 Task: Find connections with filter location Dharmsāla with filter topic #linkedinlearningwith filter profile language English with filter current company Akamai Technologies with filter school Raghu Engineering College with filter industry Metalworking Machinery Manufacturing with filter service category Grant Writing with filter keywords title Financial Analyst
Action: Mouse moved to (617, 86)
Screenshot: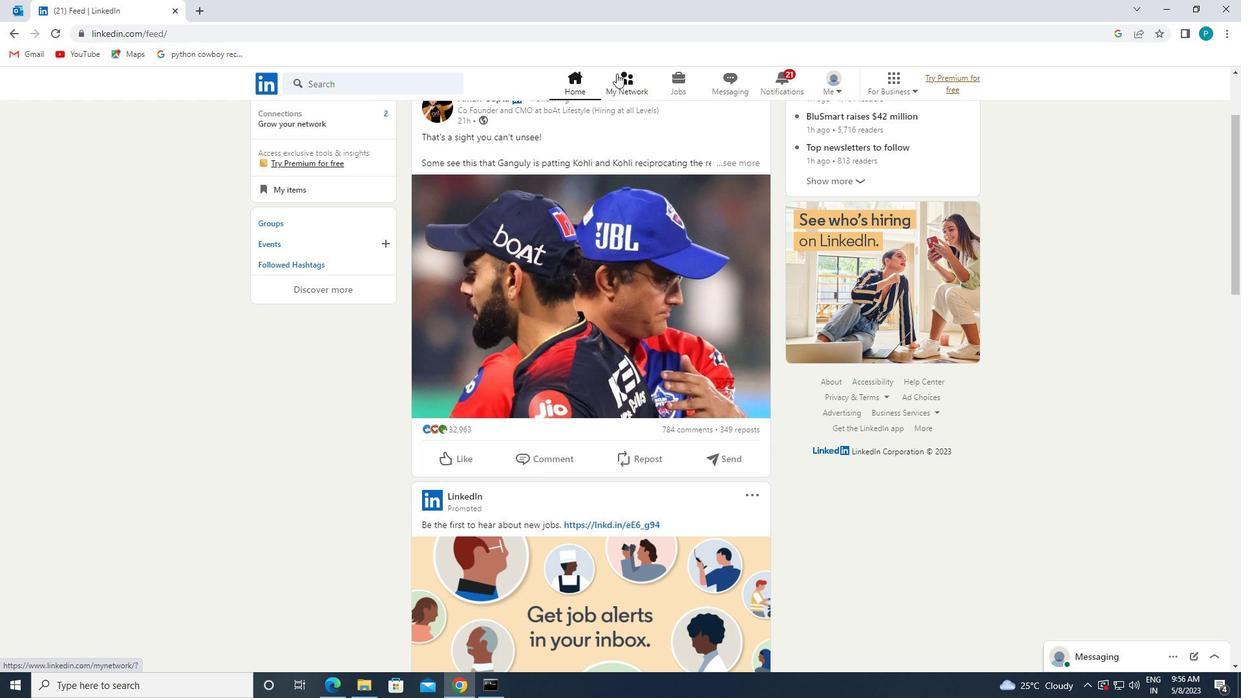 
Action: Mouse pressed left at (617, 86)
Screenshot: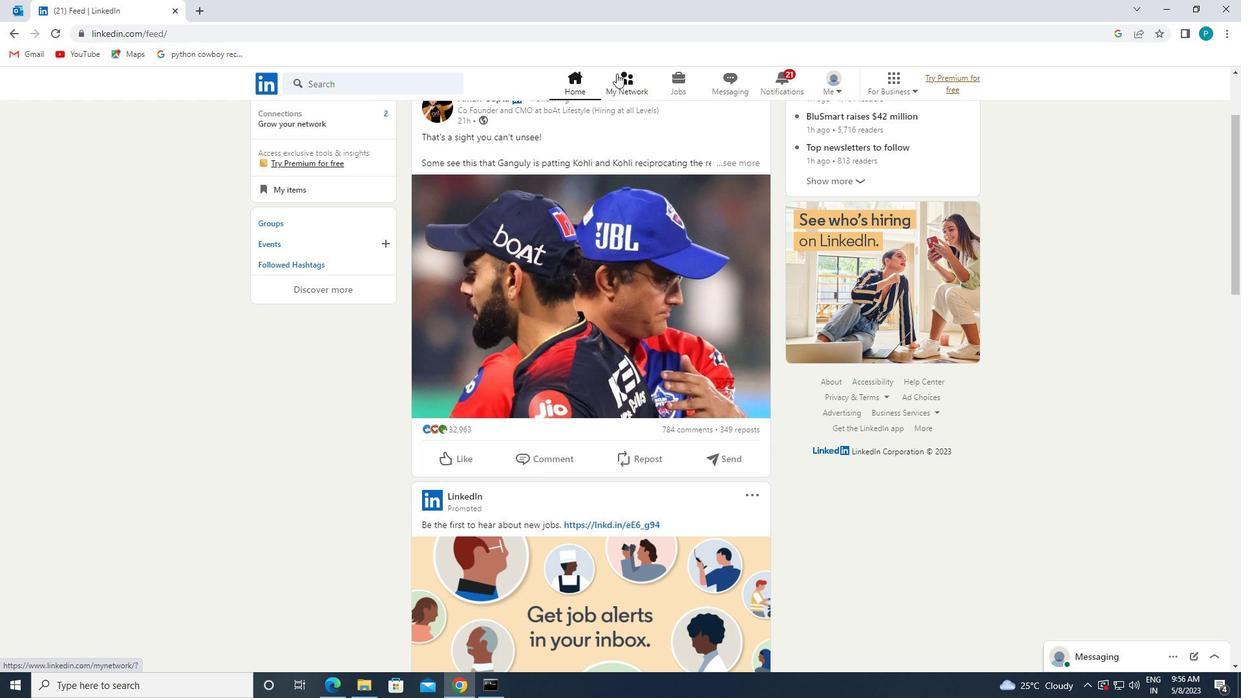 
Action: Mouse moved to (414, 155)
Screenshot: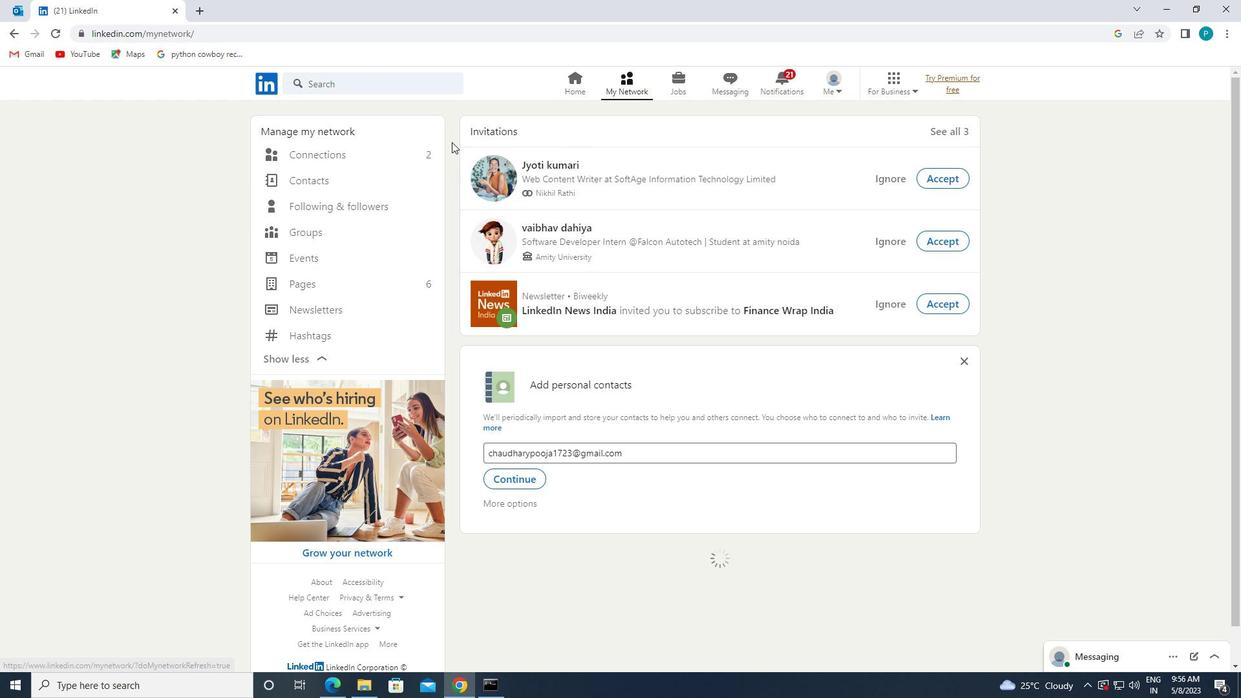 
Action: Mouse pressed left at (414, 155)
Screenshot: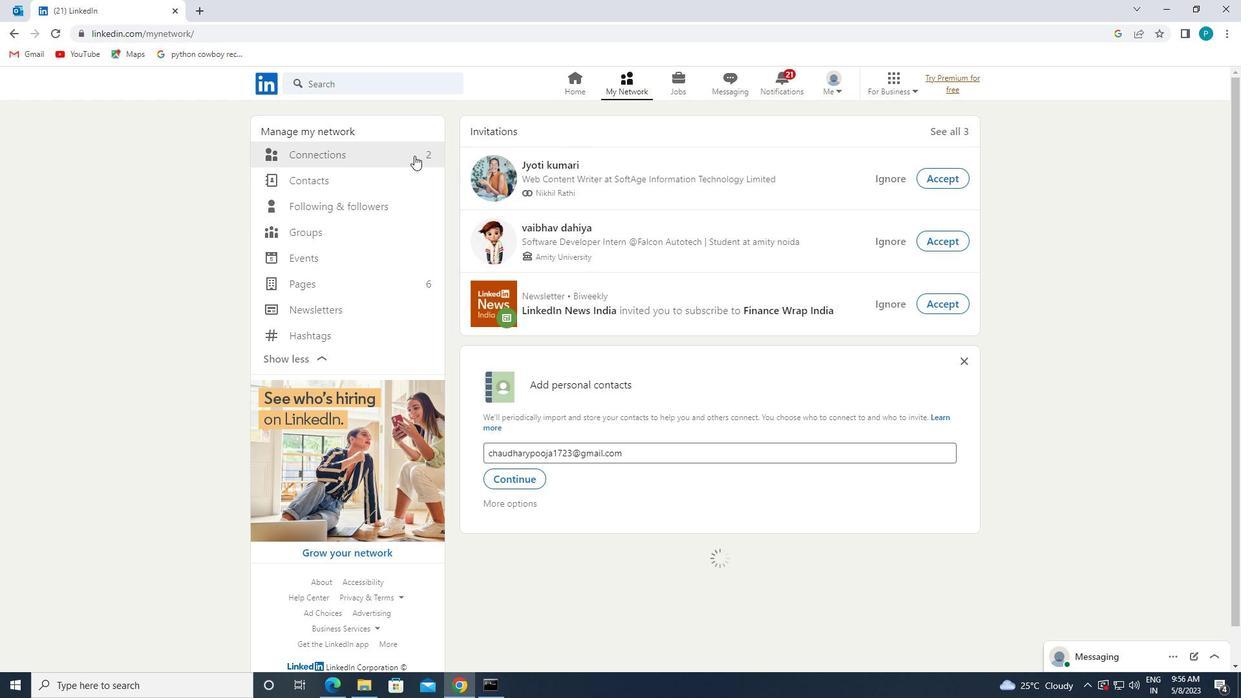 
Action: Mouse moved to (728, 158)
Screenshot: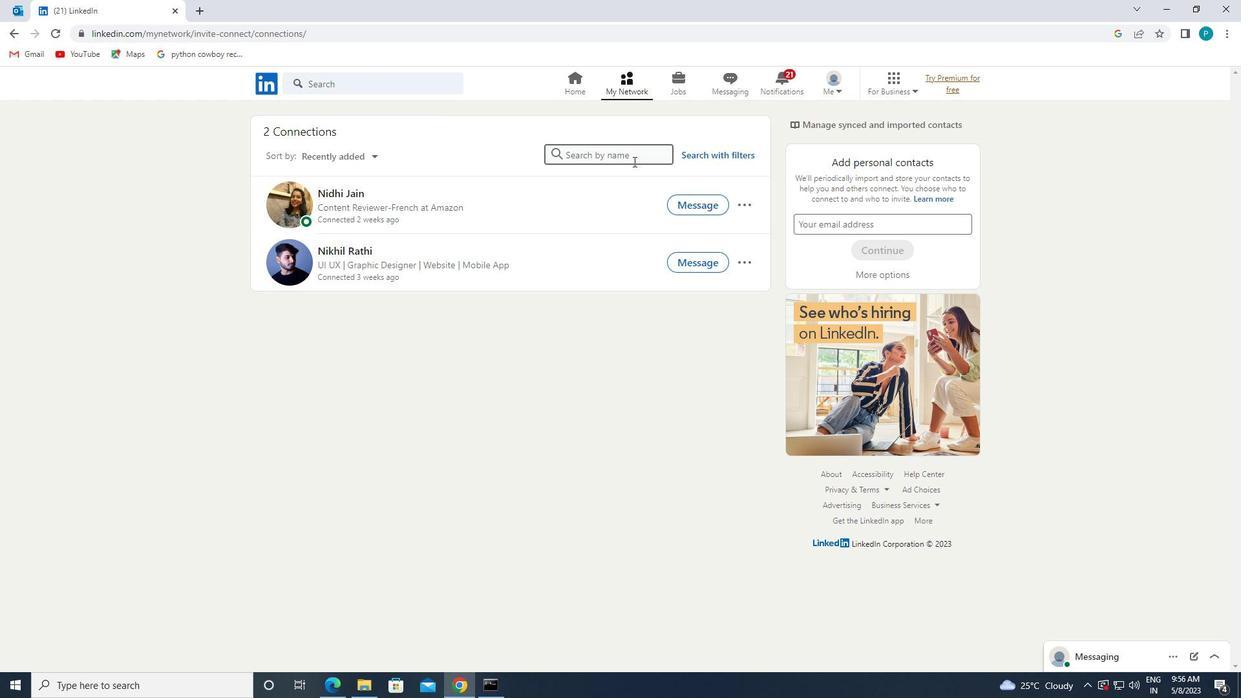 
Action: Mouse pressed left at (728, 158)
Screenshot: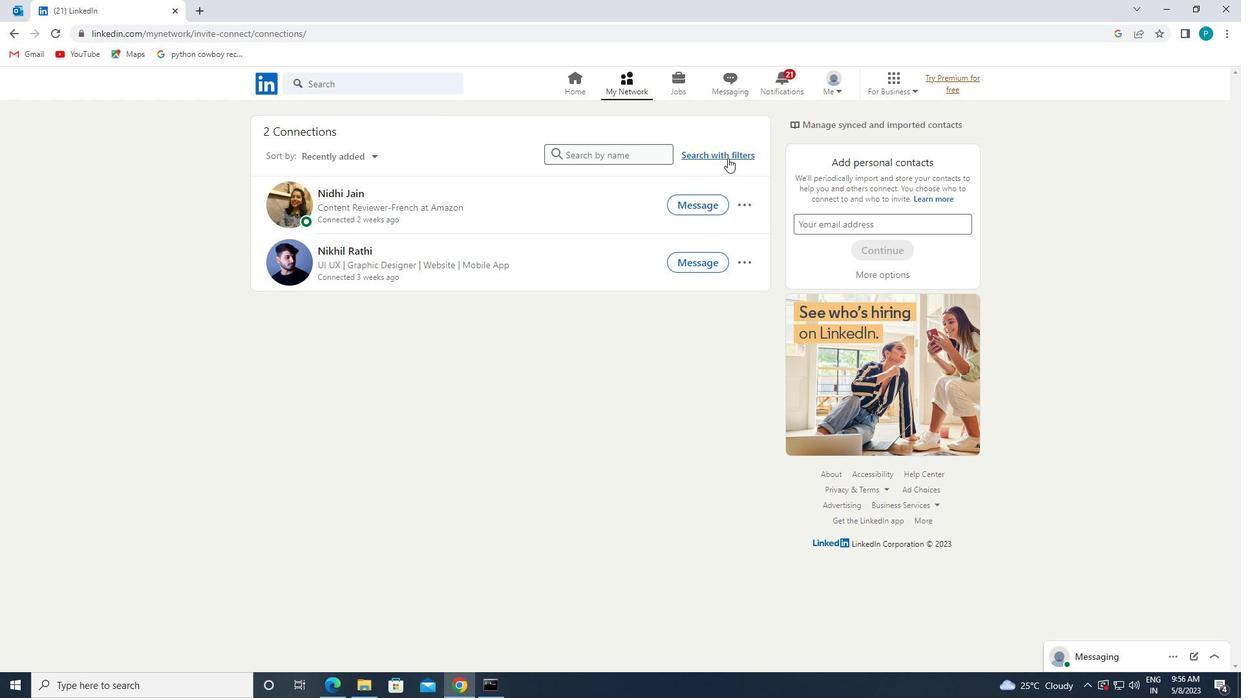 
Action: Mouse moved to (667, 126)
Screenshot: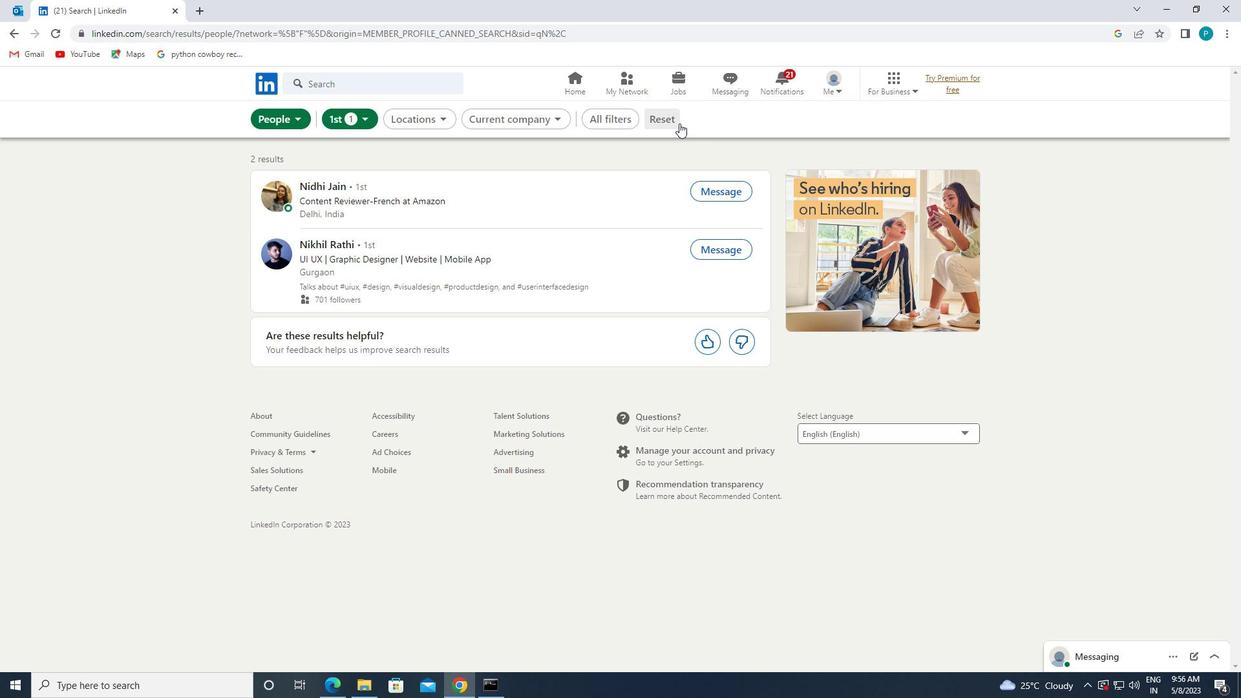 
Action: Mouse pressed left at (667, 126)
Screenshot: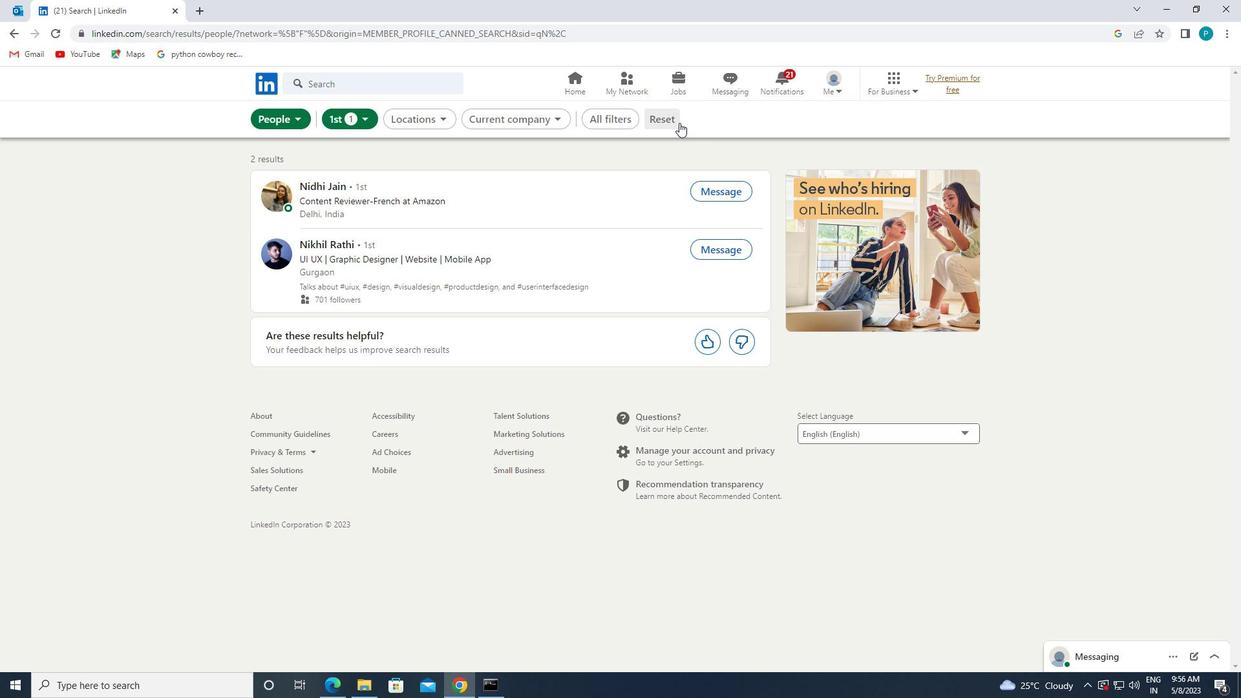 
Action: Mouse moved to (653, 123)
Screenshot: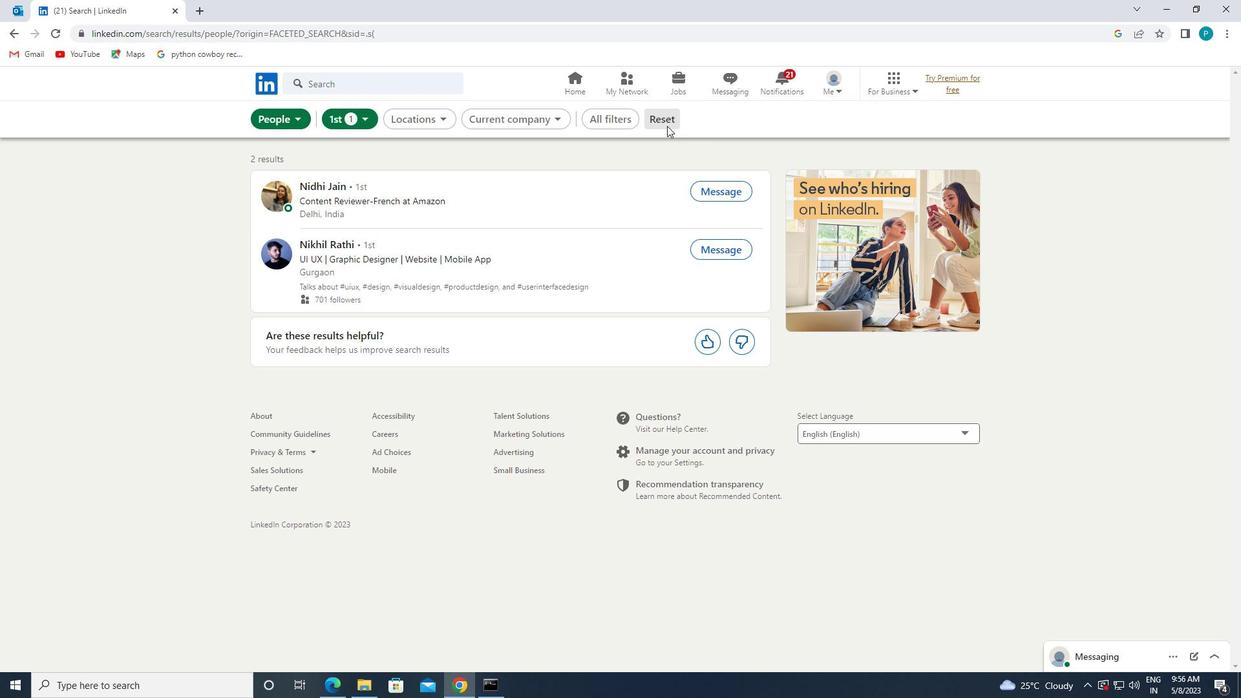 
Action: Mouse pressed left at (653, 123)
Screenshot: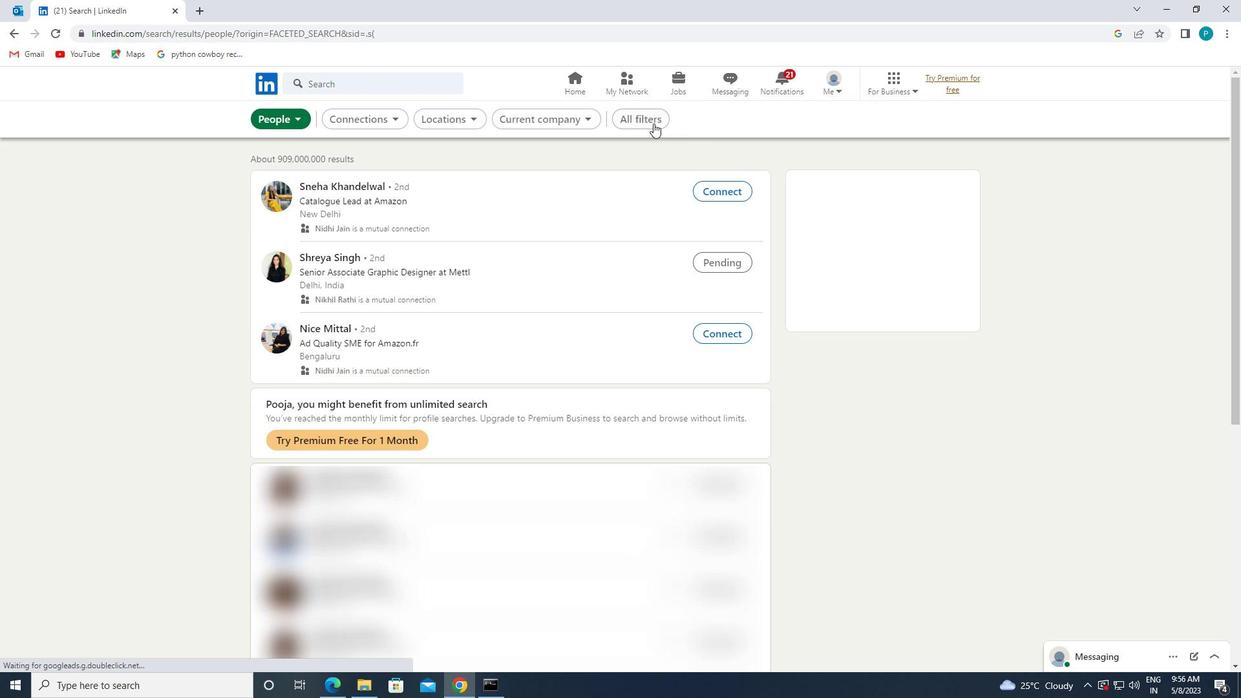 
Action: Mouse moved to (1038, 300)
Screenshot: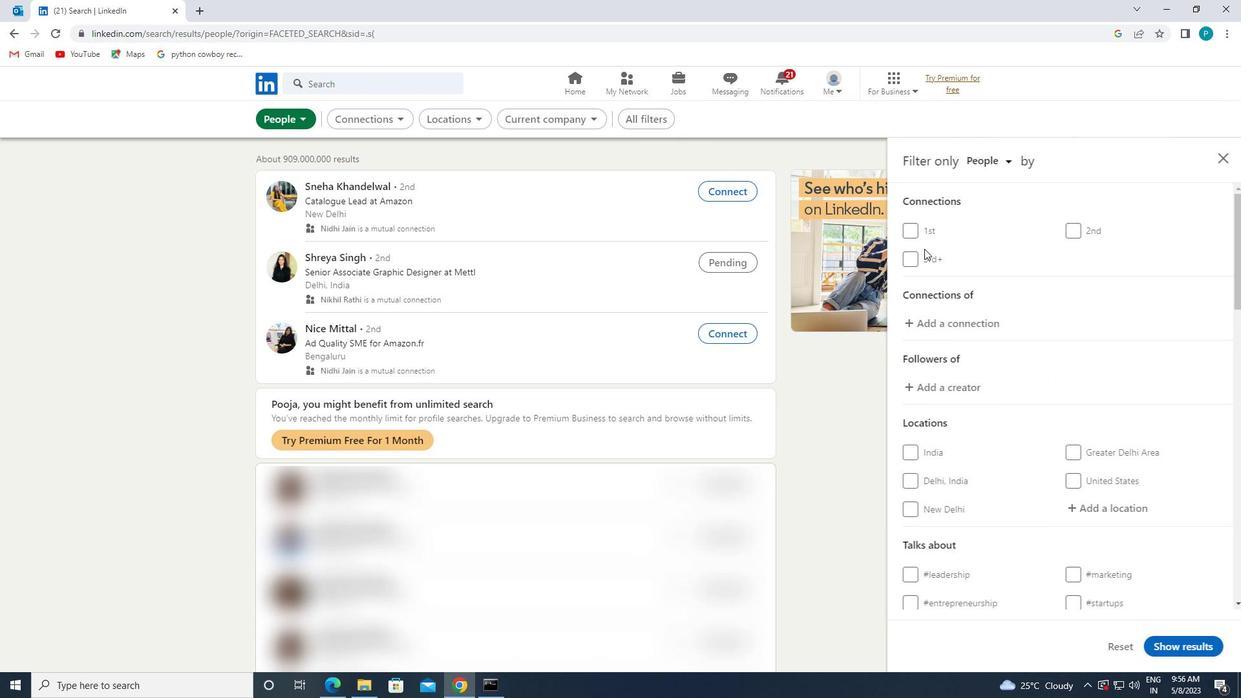 
Action: Mouse scrolled (1038, 299) with delta (0, 0)
Screenshot: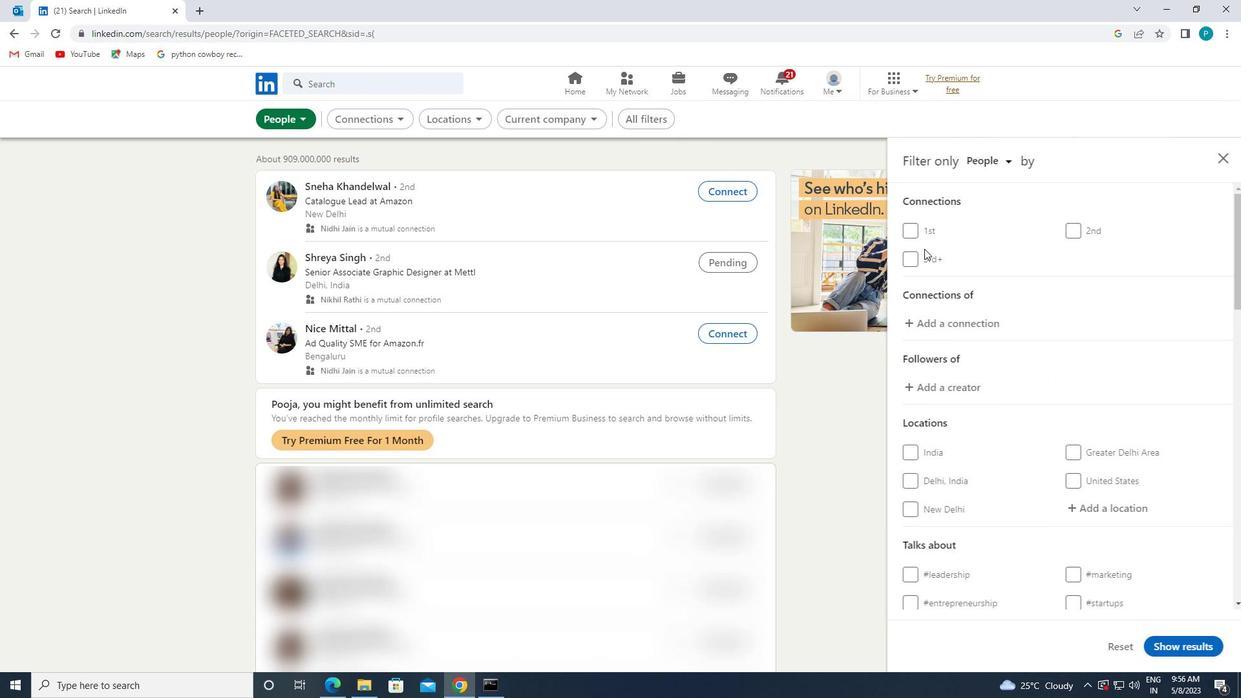 
Action: Mouse moved to (1038, 300)
Screenshot: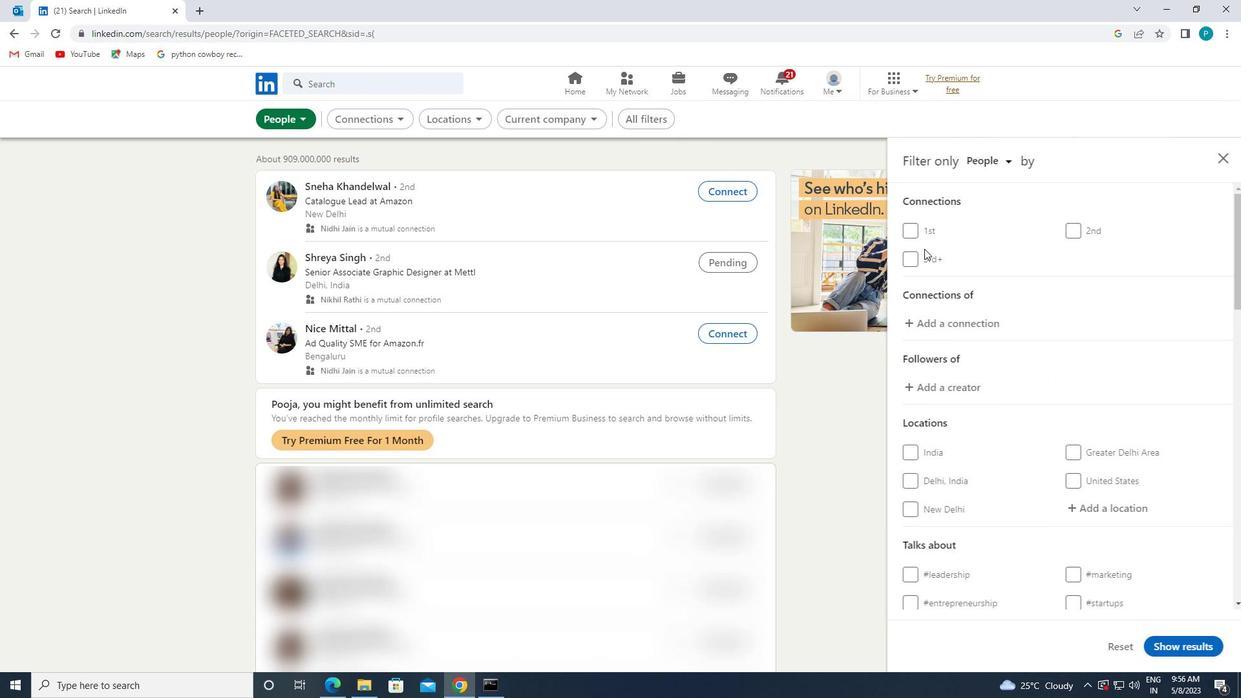 
Action: Mouse scrolled (1038, 299) with delta (0, 0)
Screenshot: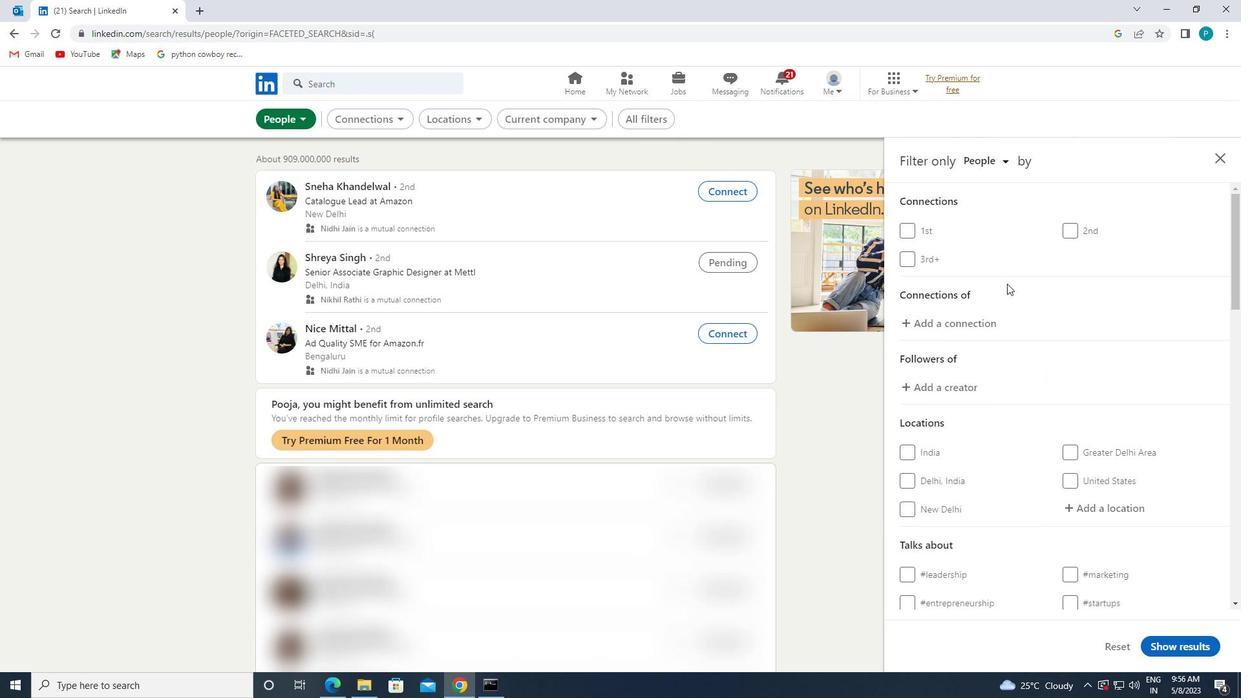 
Action: Mouse moved to (1108, 368)
Screenshot: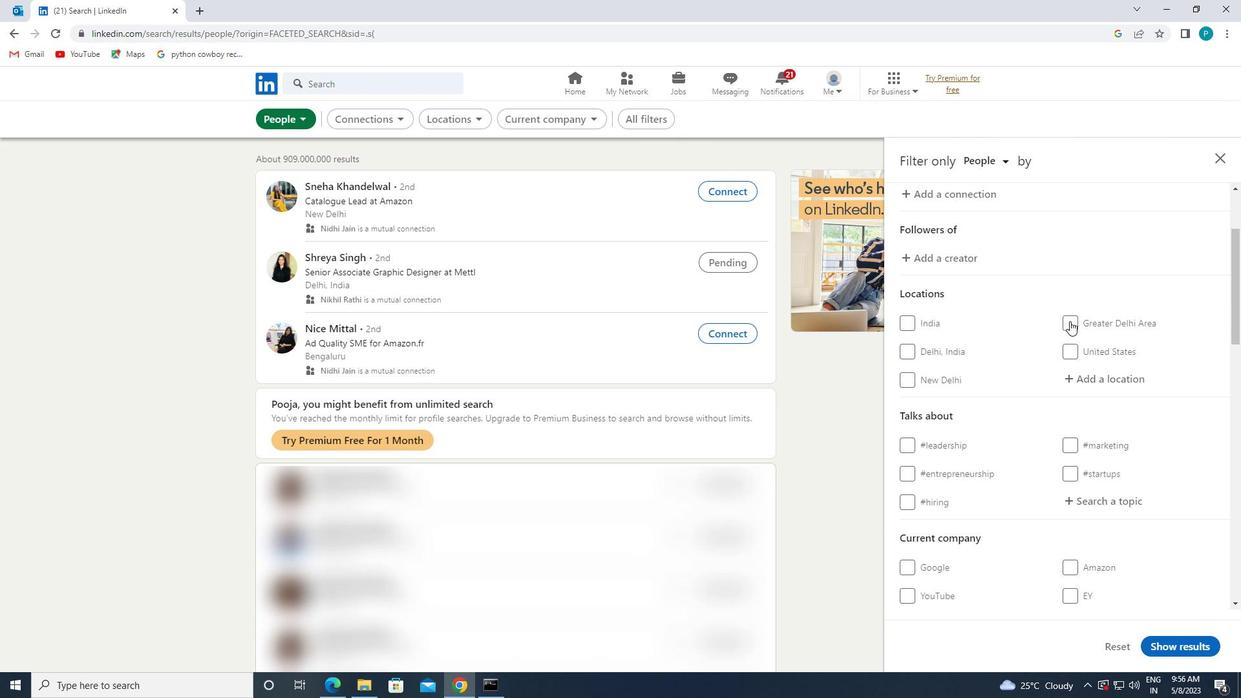 
Action: Mouse pressed left at (1108, 368)
Screenshot: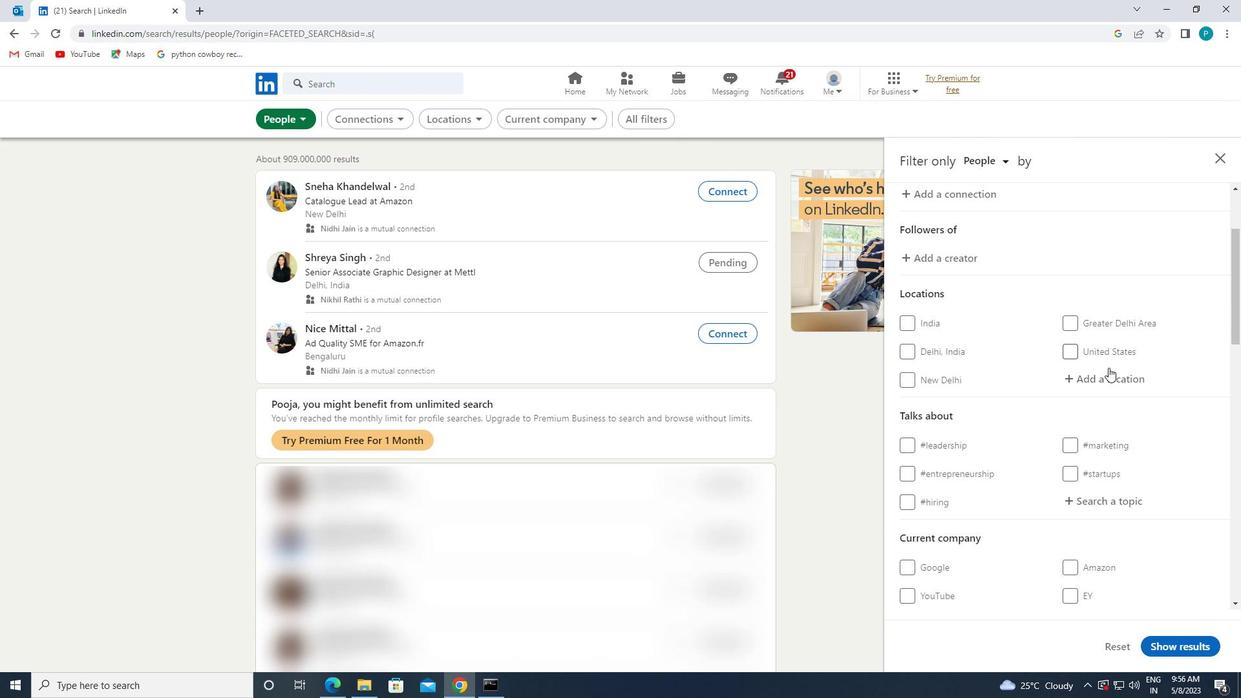 
Action: Key pressed <Key.caps_lock>d<Key.caps_lock>harmsala
Screenshot: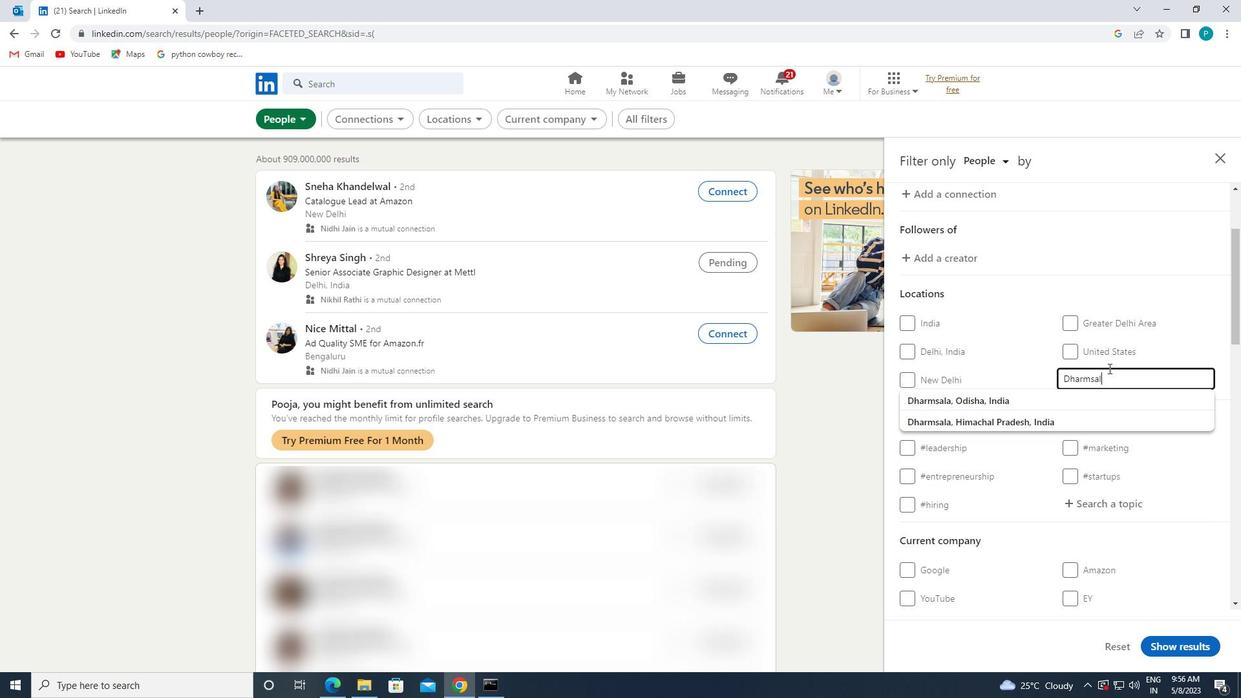 
Action: Mouse moved to (1069, 393)
Screenshot: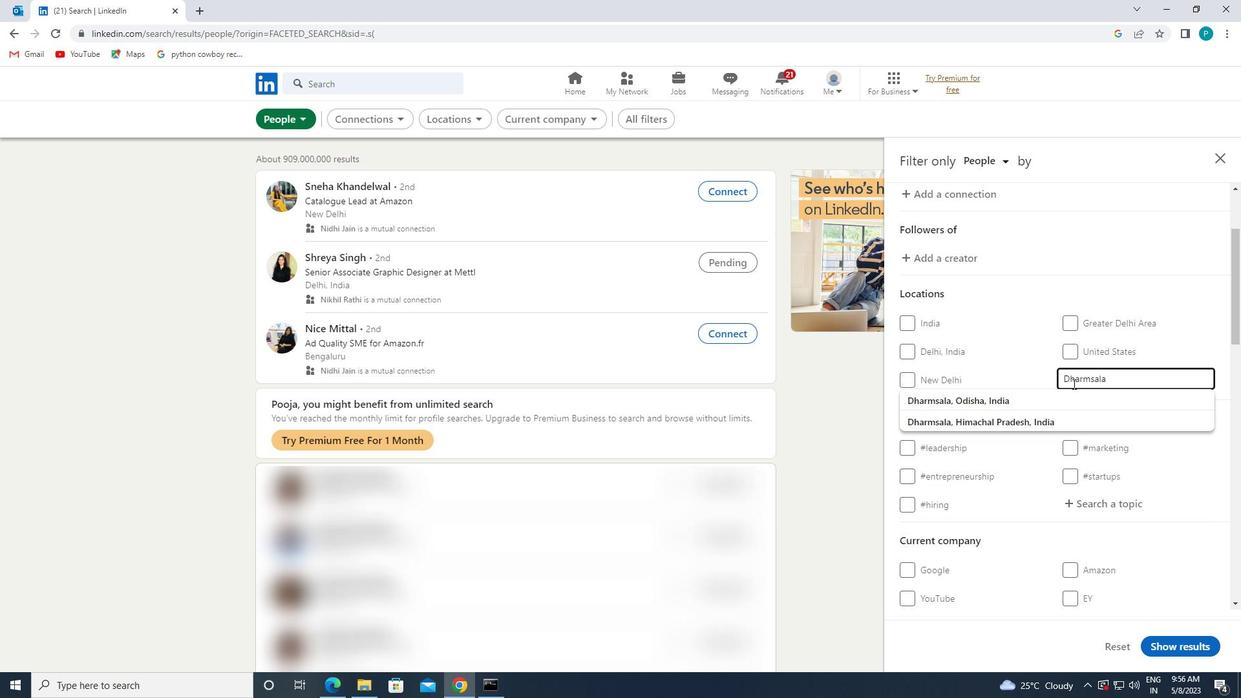 
Action: Mouse pressed left at (1069, 393)
Screenshot: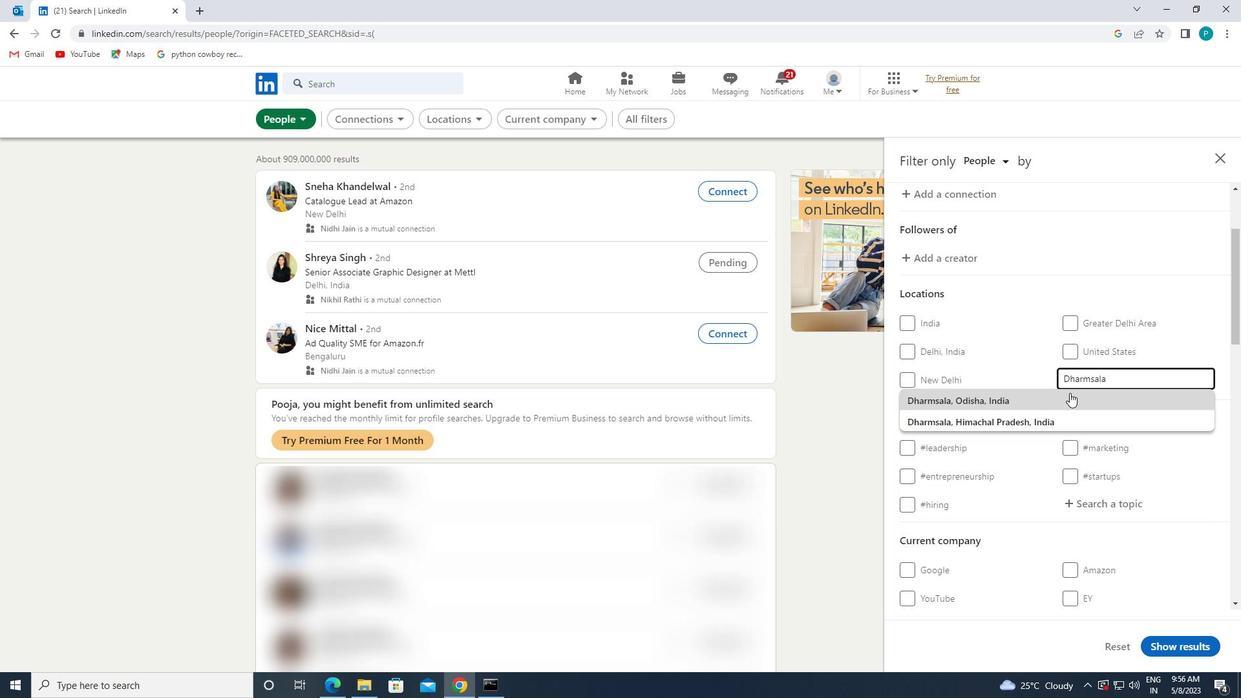 
Action: Mouse moved to (1102, 408)
Screenshot: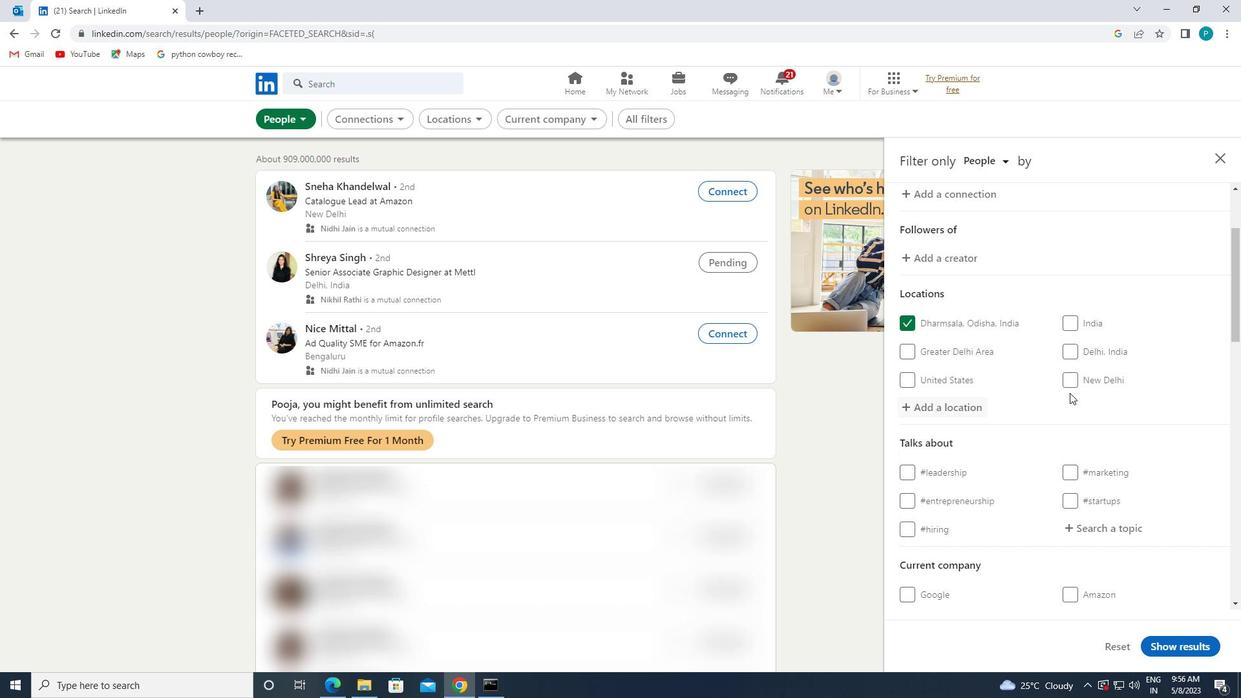 
Action: Mouse scrolled (1102, 407) with delta (0, 0)
Screenshot: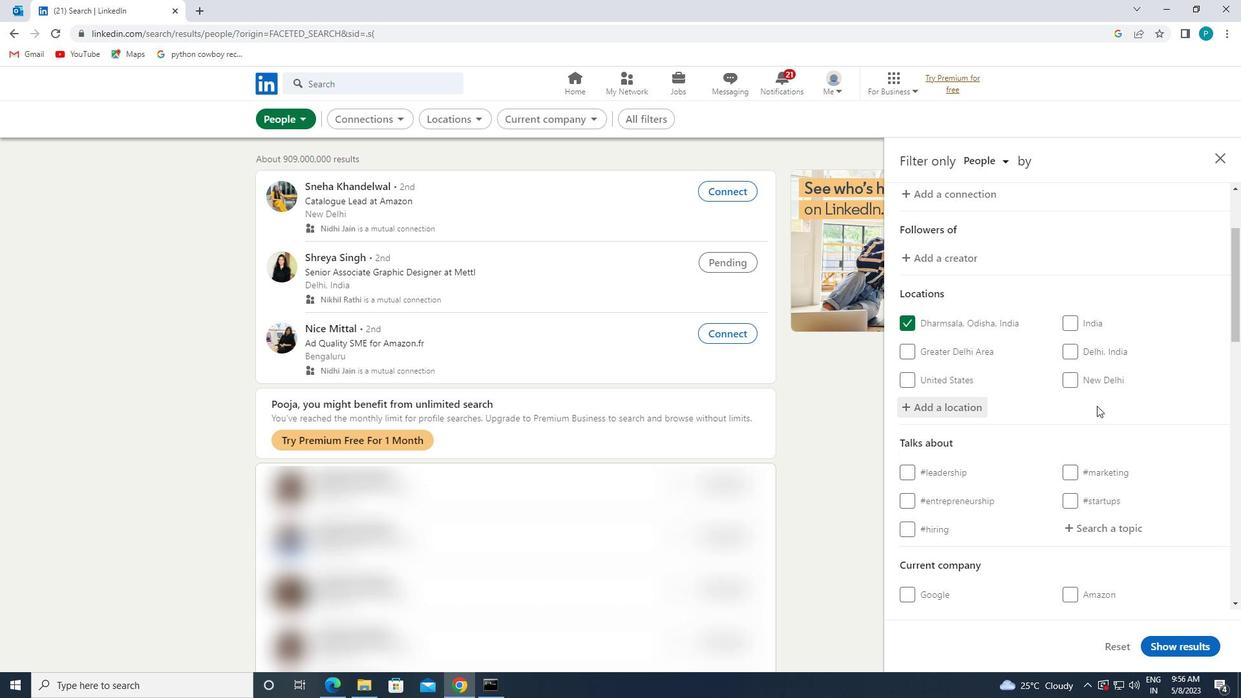 
Action: Mouse scrolled (1102, 407) with delta (0, 0)
Screenshot: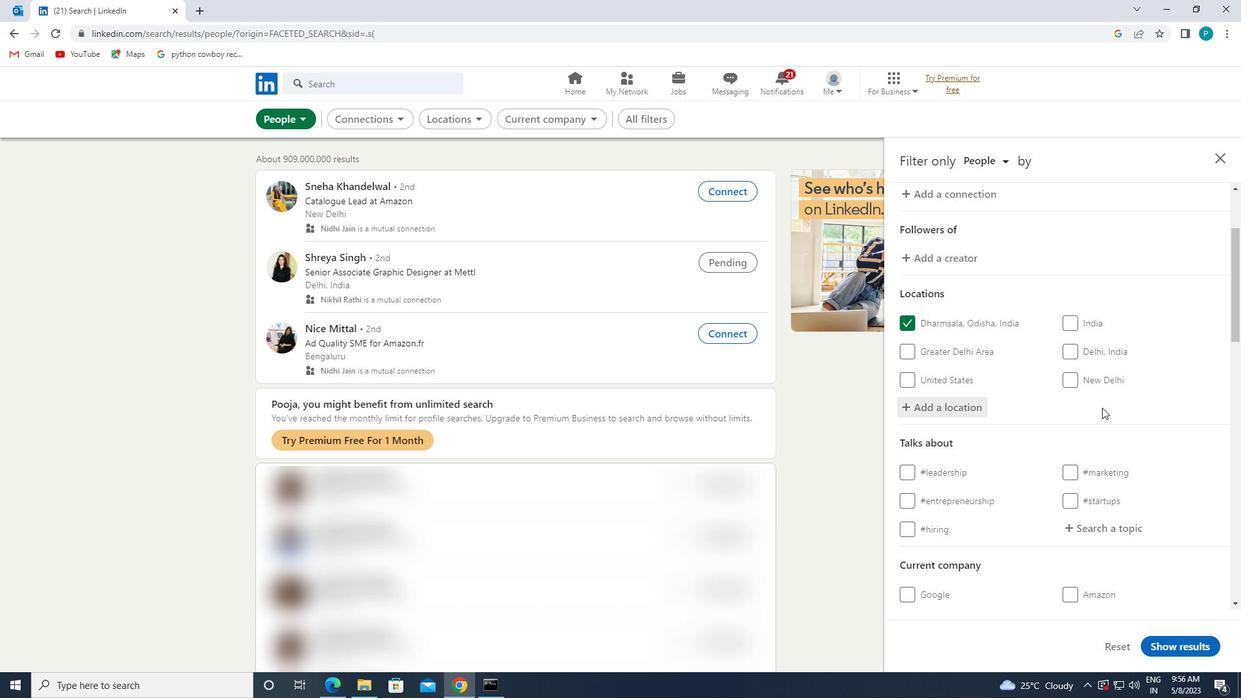
Action: Mouse pressed left at (1102, 408)
Screenshot: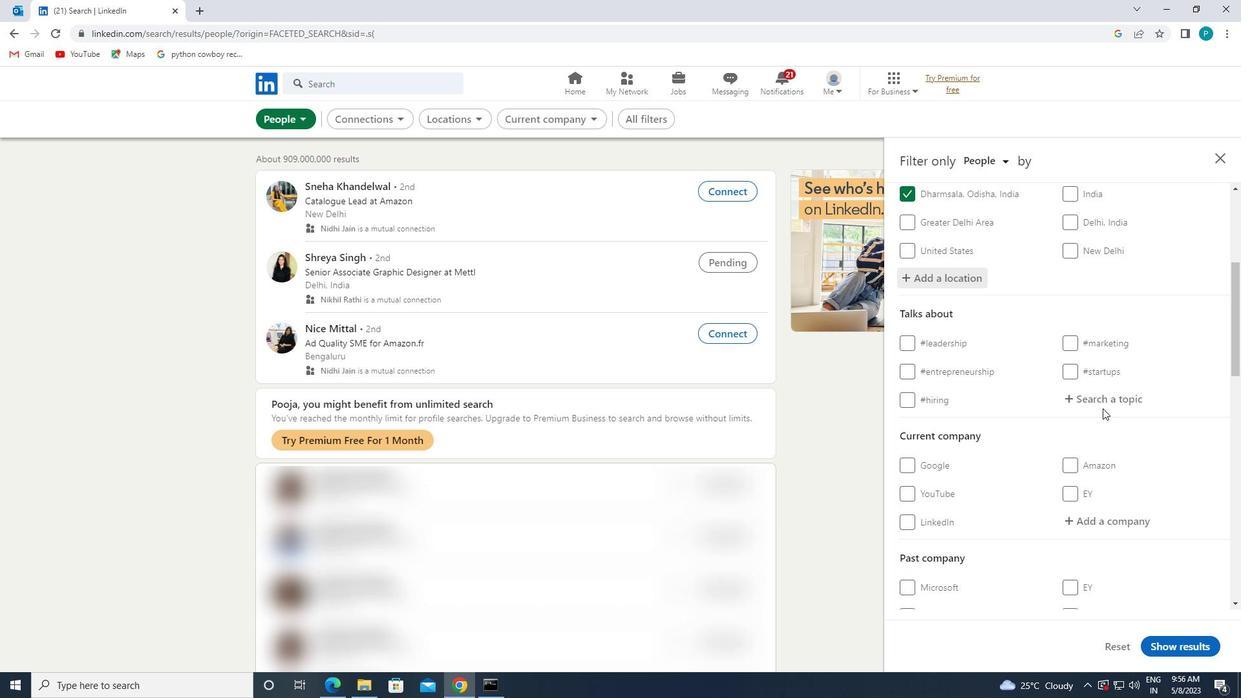 
Action: Mouse moved to (1102, 408)
Screenshot: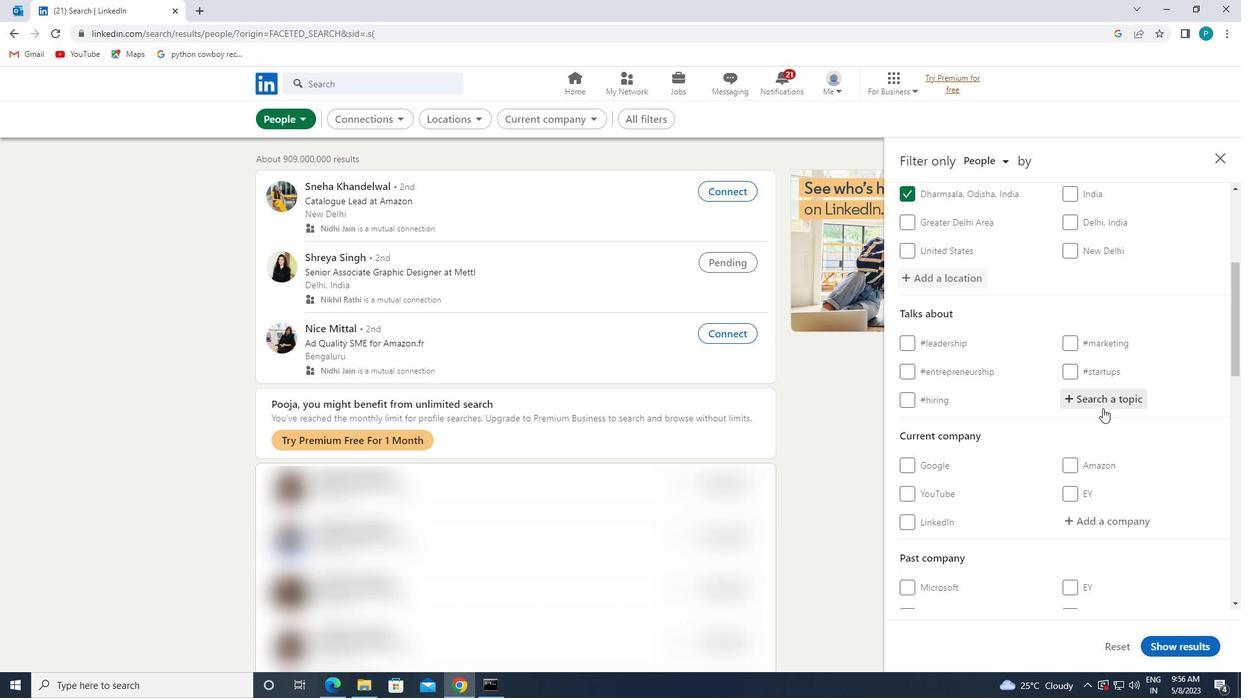 
Action: Key pressed <Key.shift>#LINKEDINLEARNING
Screenshot: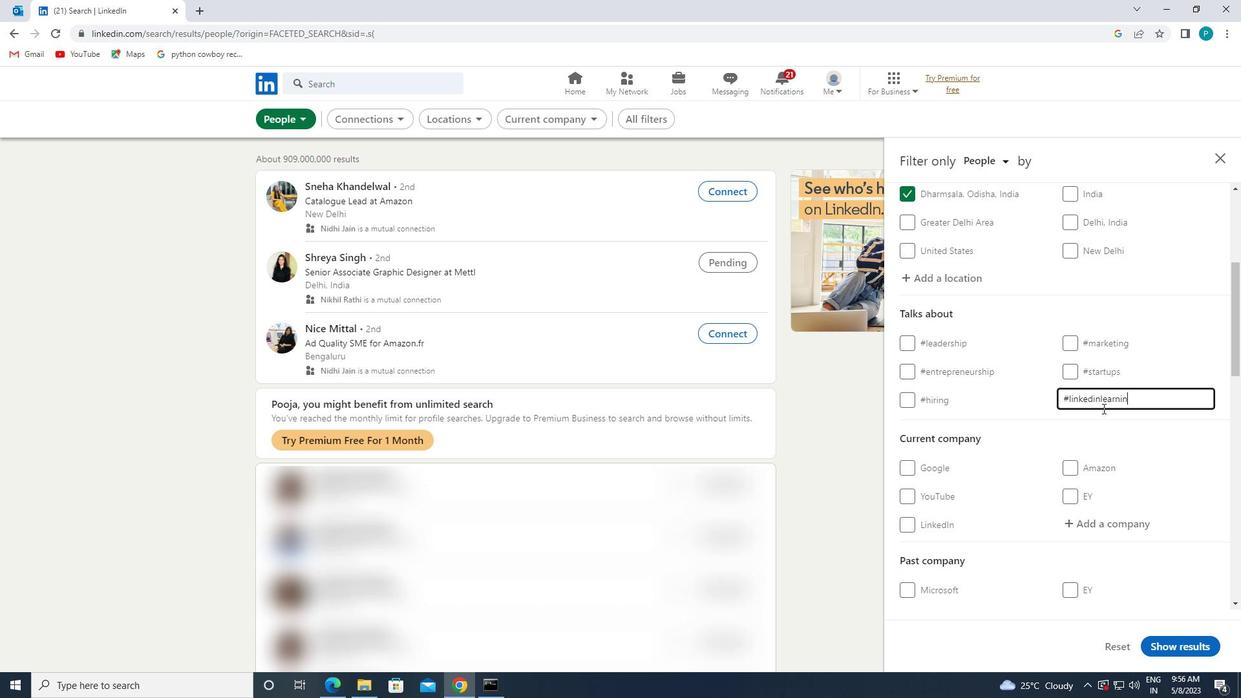 
Action: Mouse moved to (985, 425)
Screenshot: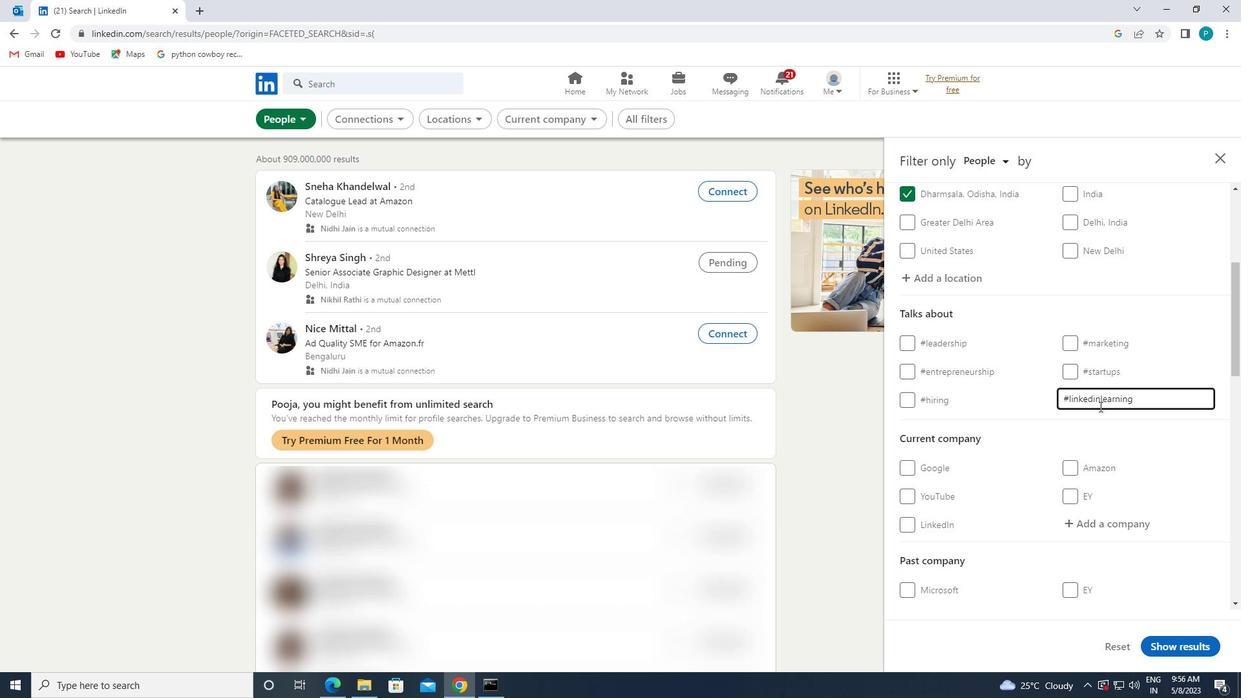 
Action: Mouse scrolled (985, 425) with delta (0, 0)
Screenshot: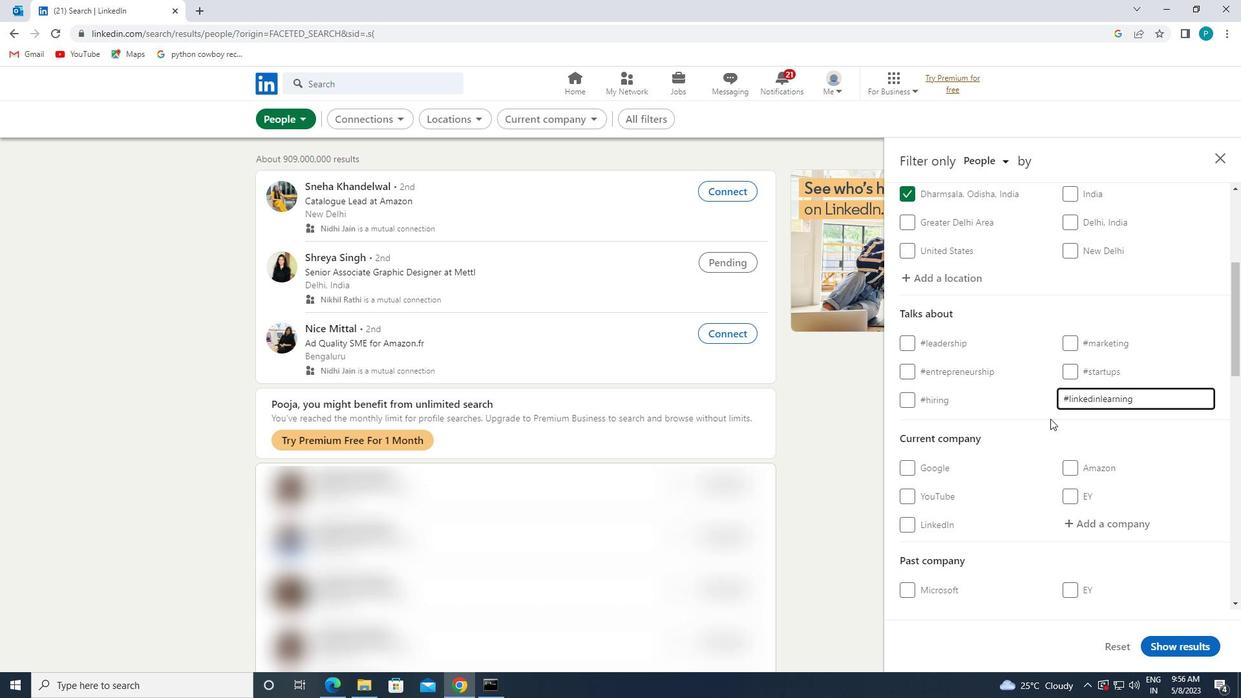 
Action: Mouse scrolled (985, 425) with delta (0, 0)
Screenshot: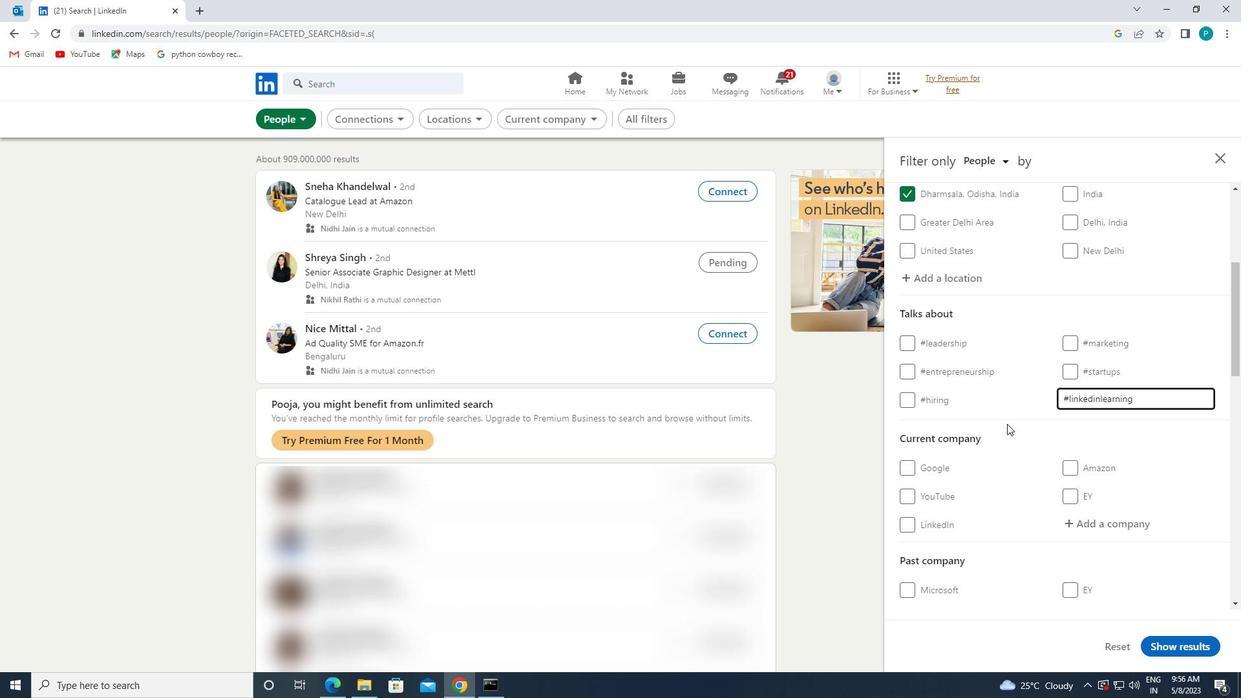
Action: Mouse moved to (986, 426)
Screenshot: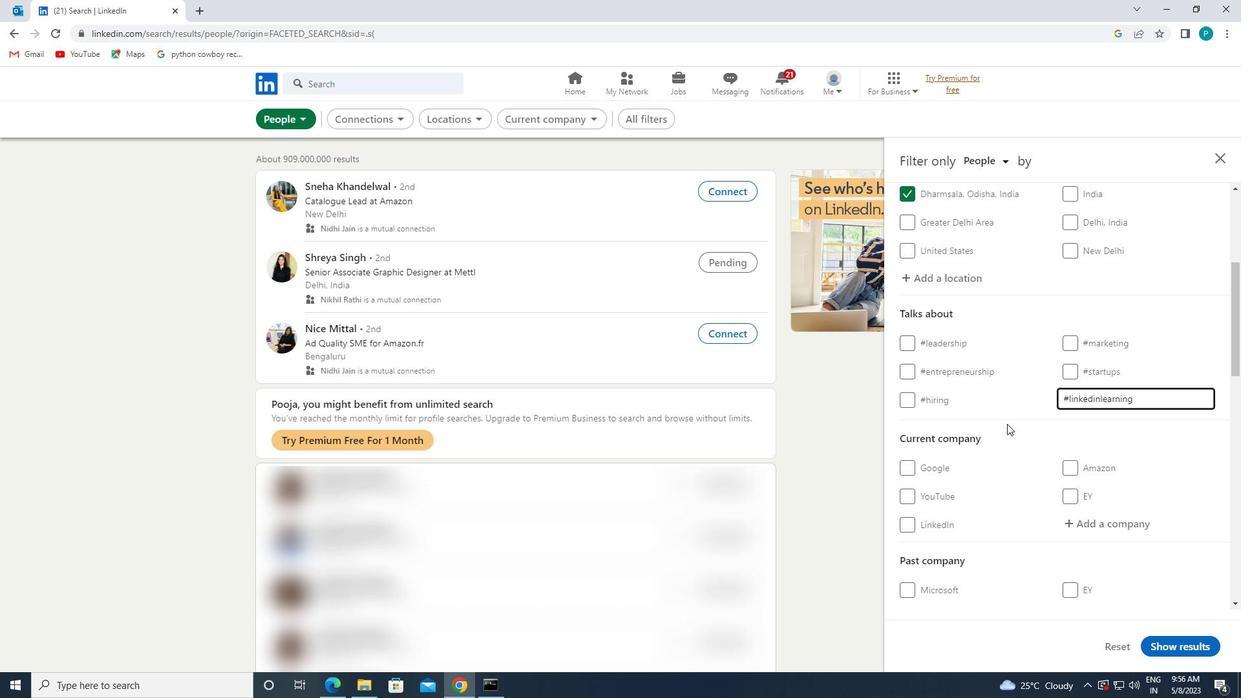 
Action: Mouse scrolled (986, 425) with delta (0, 0)
Screenshot: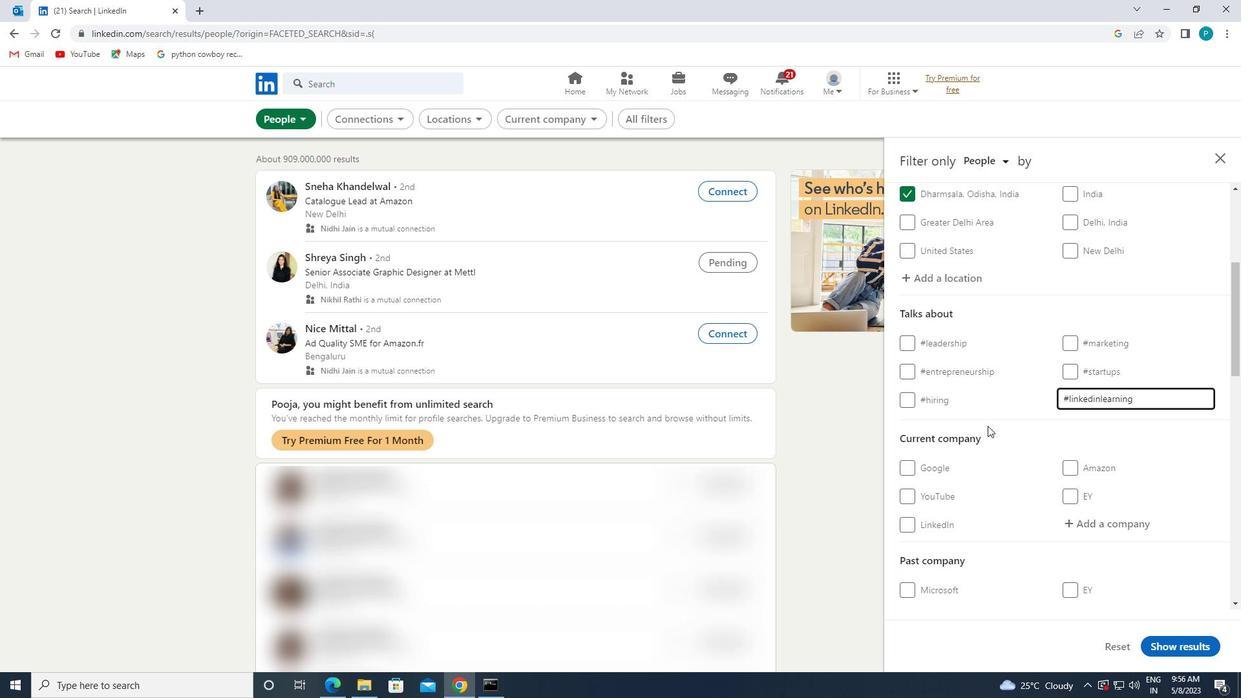 
Action: Mouse moved to (965, 454)
Screenshot: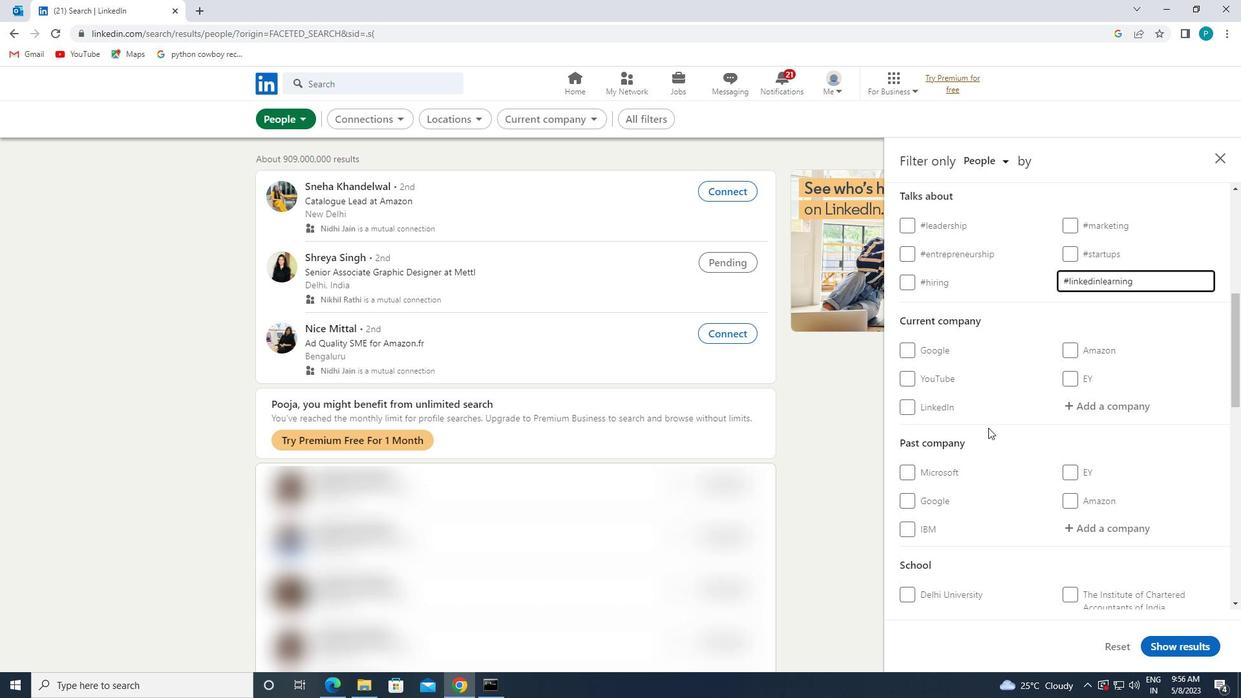 
Action: Mouse scrolled (965, 453) with delta (0, 0)
Screenshot: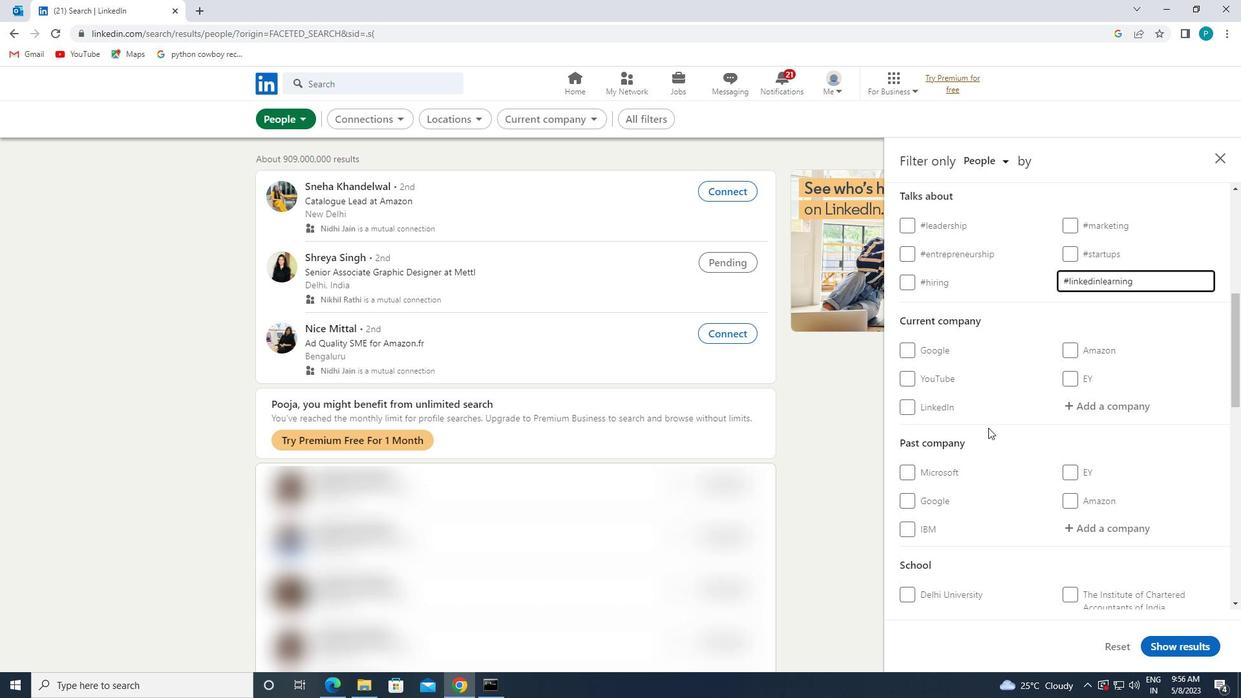 
Action: Mouse moved to (965, 455)
Screenshot: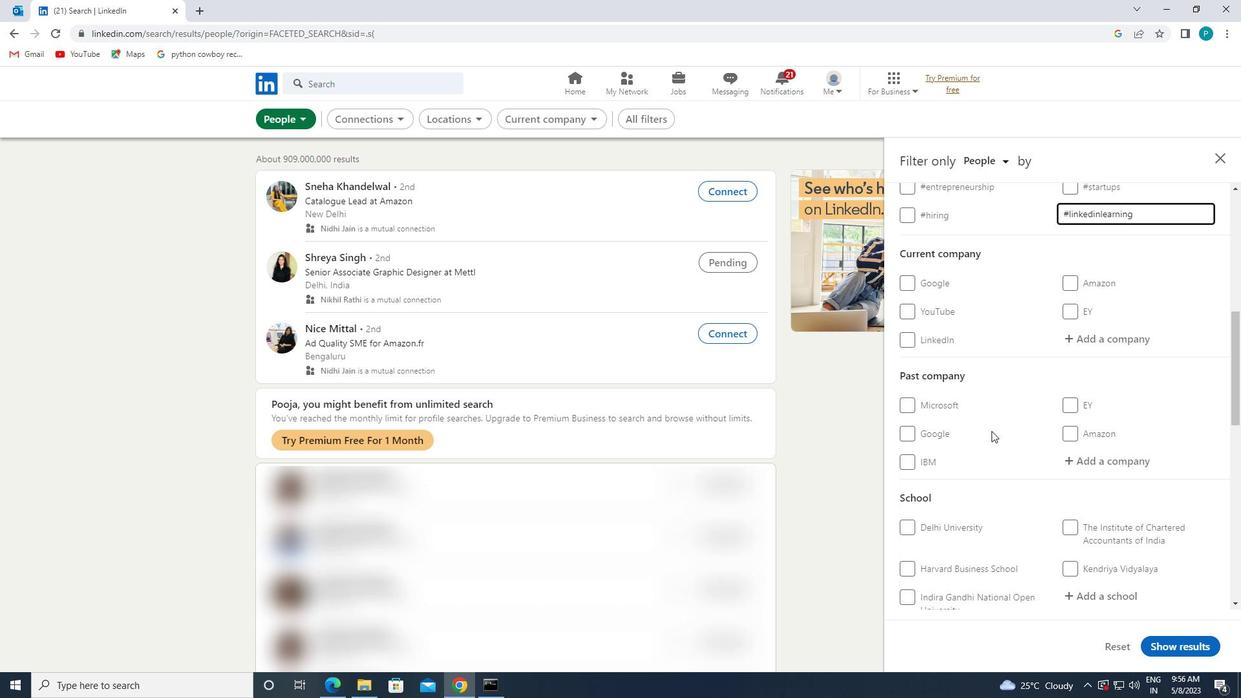 
Action: Mouse scrolled (965, 455) with delta (0, 0)
Screenshot: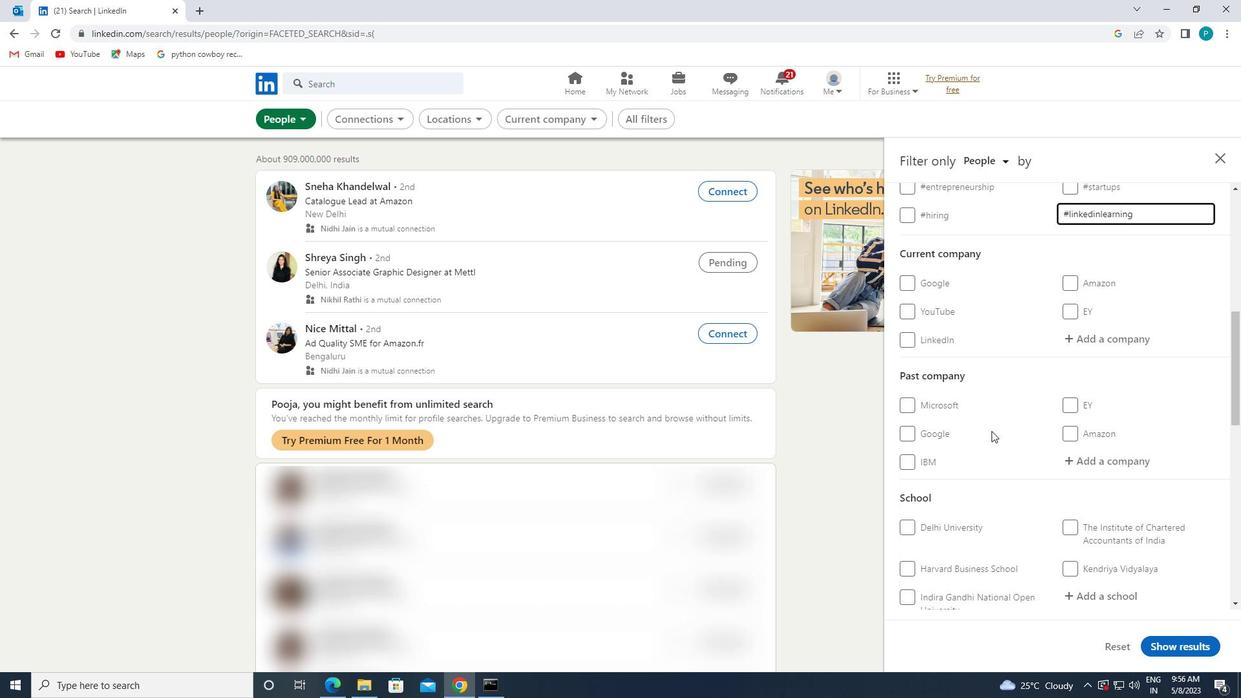 
Action: Mouse moved to (965, 456)
Screenshot: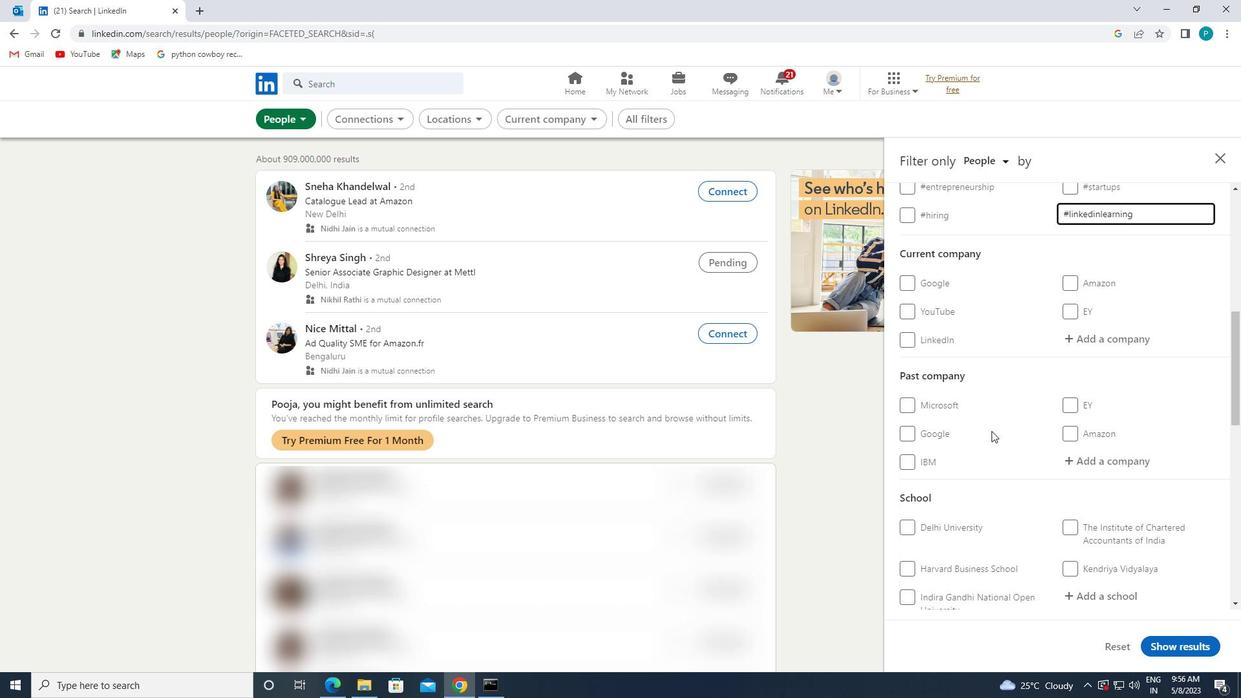 
Action: Mouse scrolled (965, 455) with delta (0, 0)
Screenshot: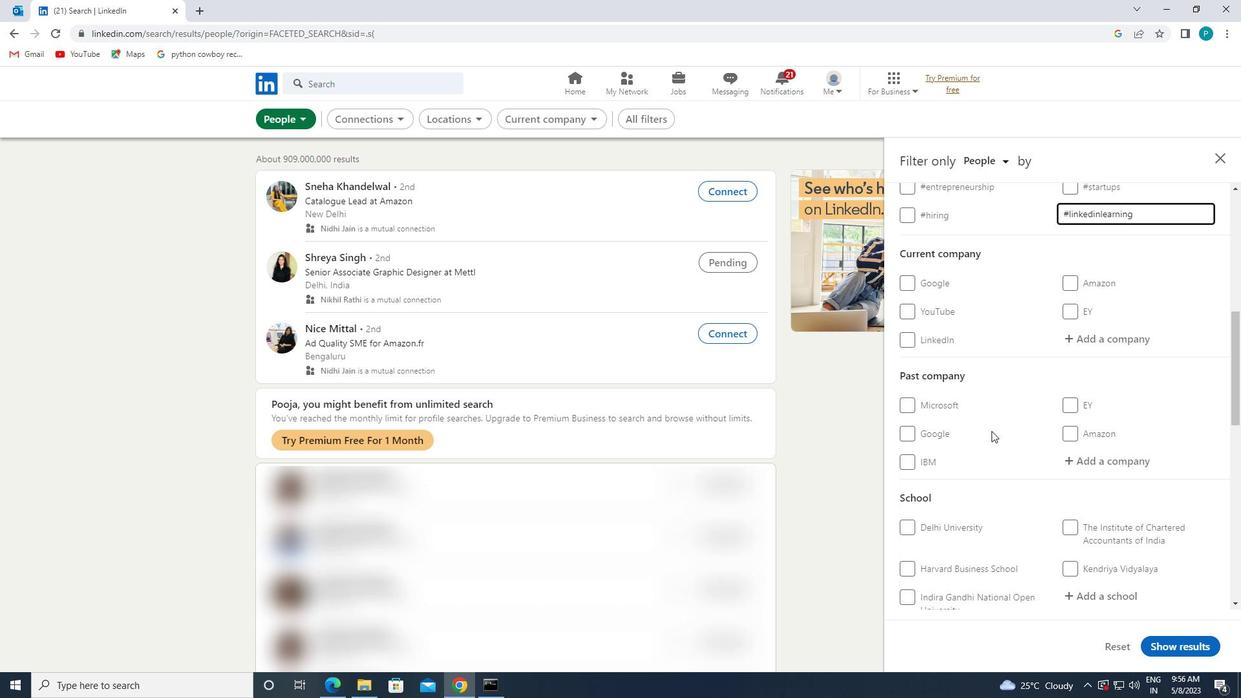 
Action: Mouse moved to (964, 457)
Screenshot: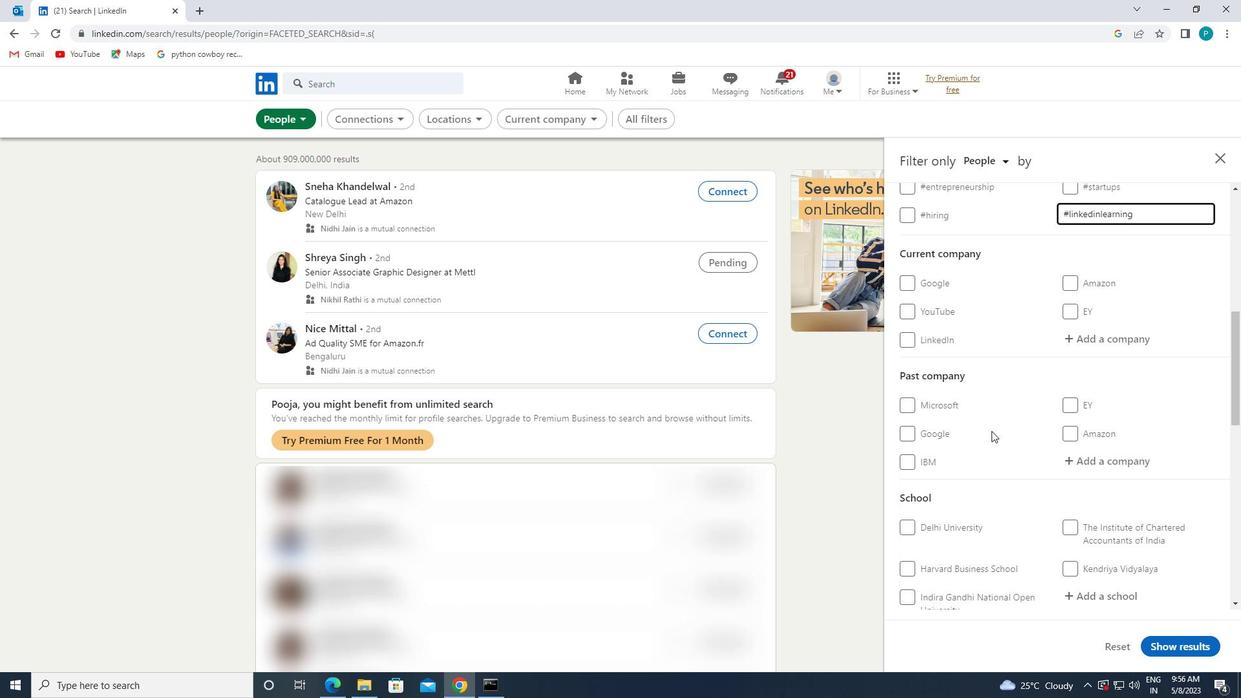 
Action: Mouse scrolled (964, 456) with delta (0, 0)
Screenshot: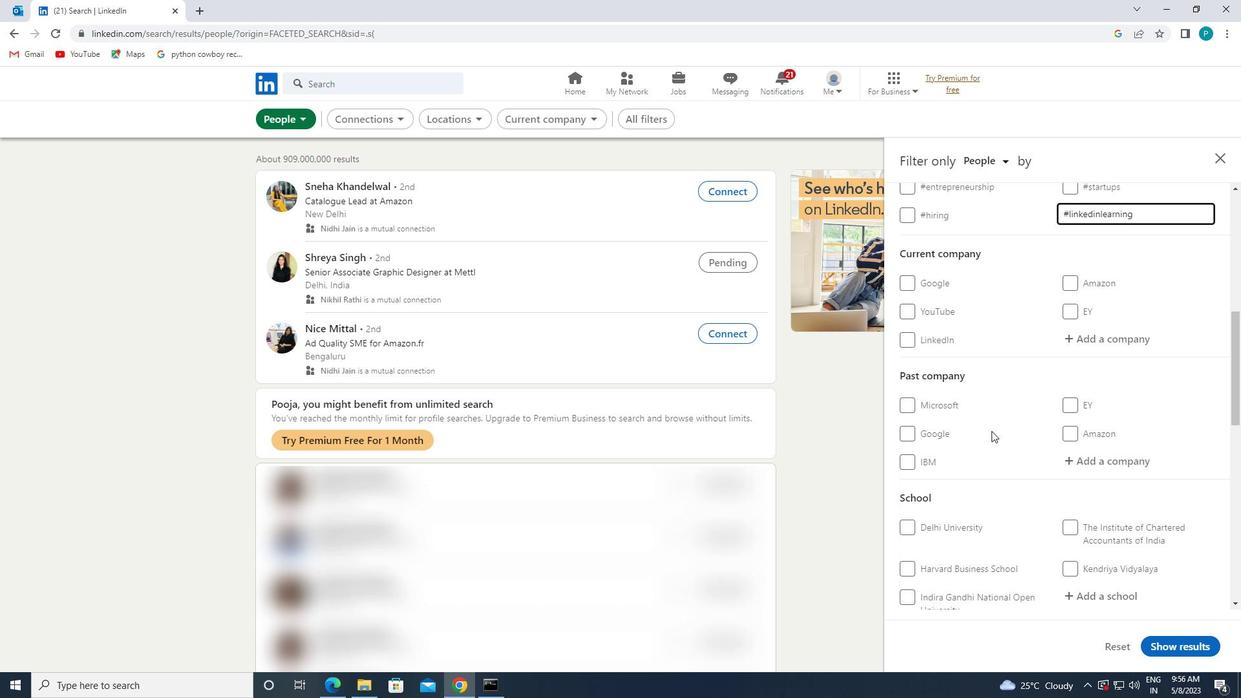 
Action: Mouse moved to (930, 521)
Screenshot: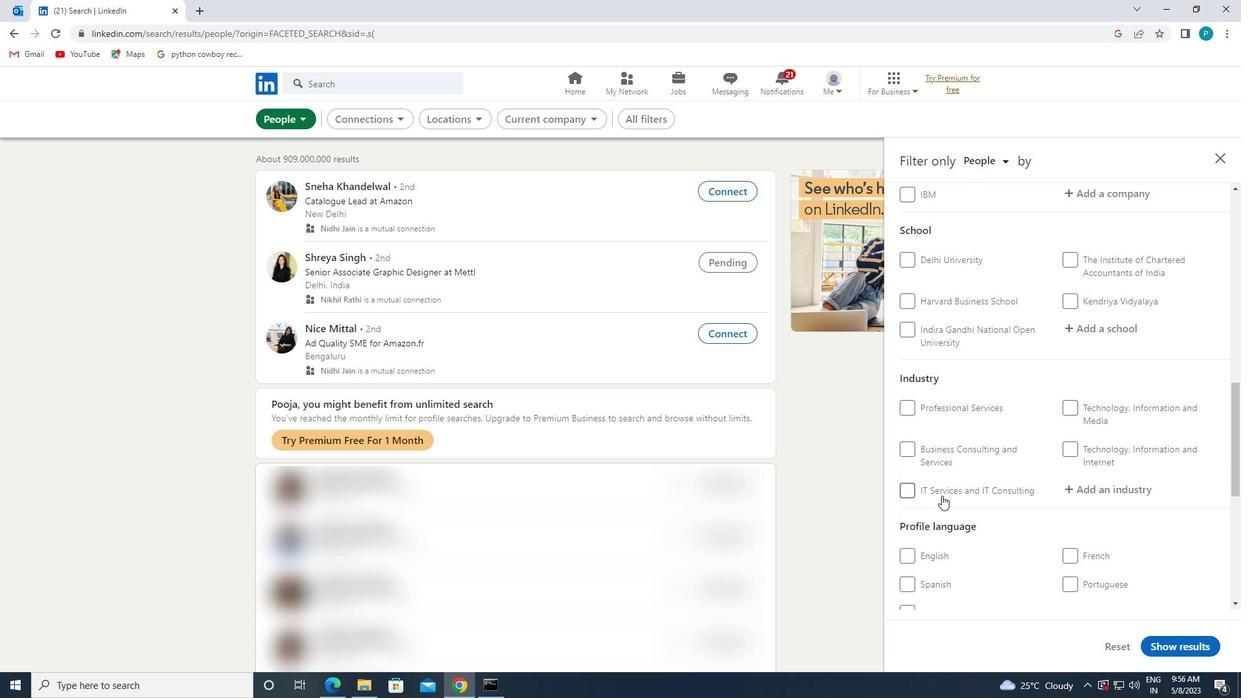 
Action: Mouse scrolled (930, 521) with delta (0, 0)
Screenshot: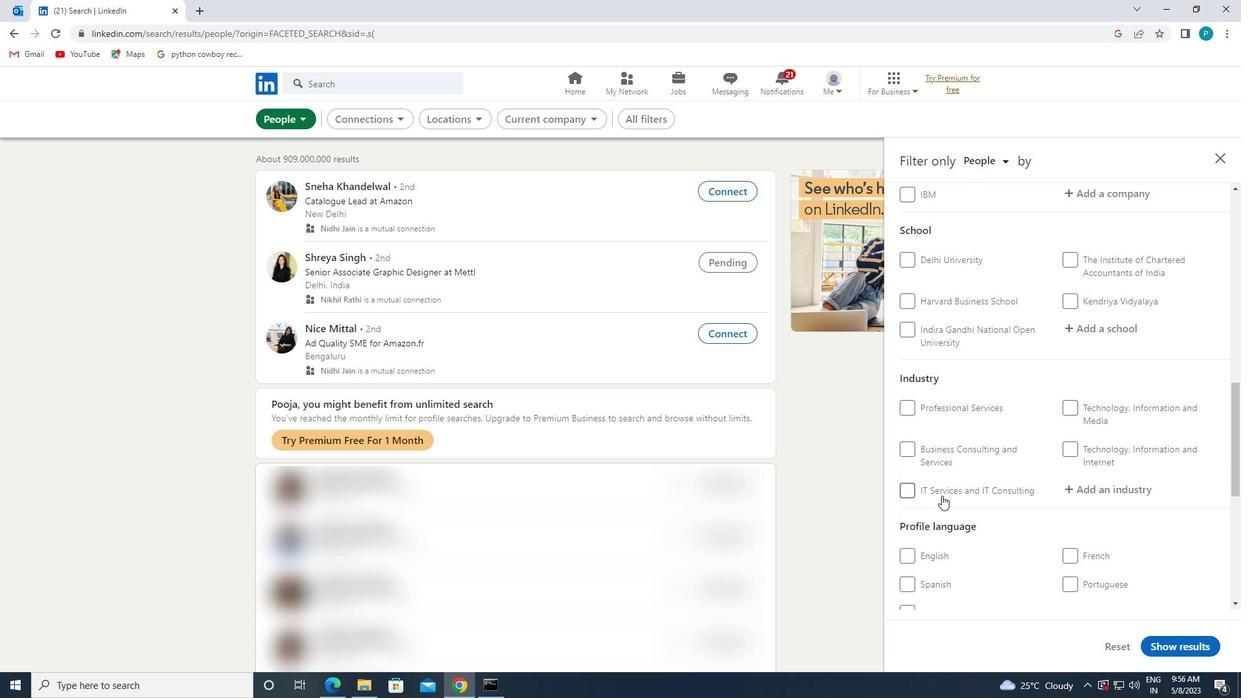 
Action: Mouse moved to (919, 486)
Screenshot: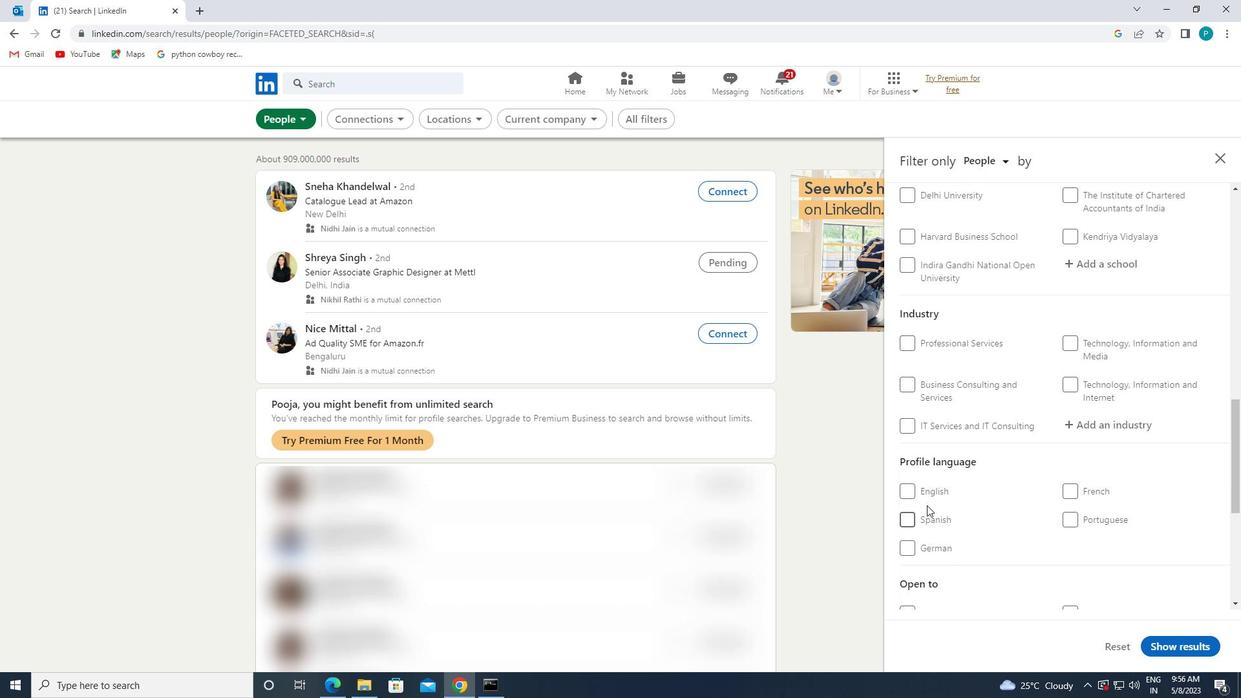 
Action: Mouse pressed left at (919, 486)
Screenshot: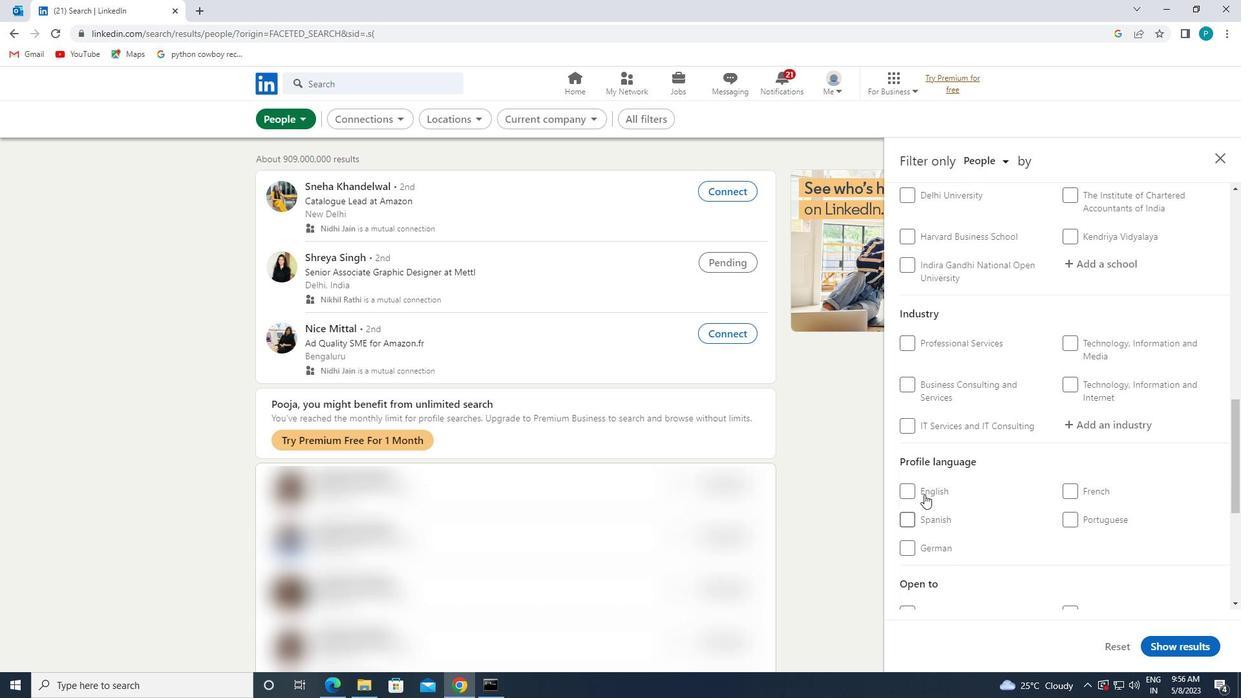 
Action: Mouse moved to (1089, 482)
Screenshot: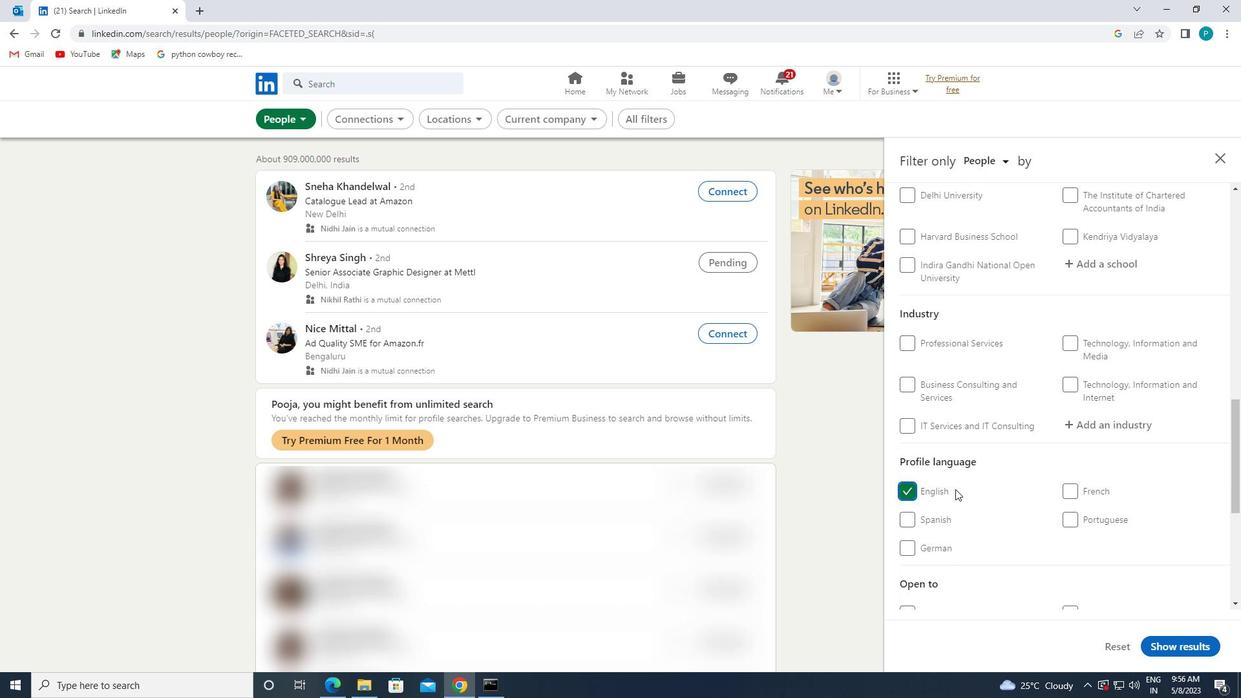 
Action: Mouse scrolled (1089, 482) with delta (0, 0)
Screenshot: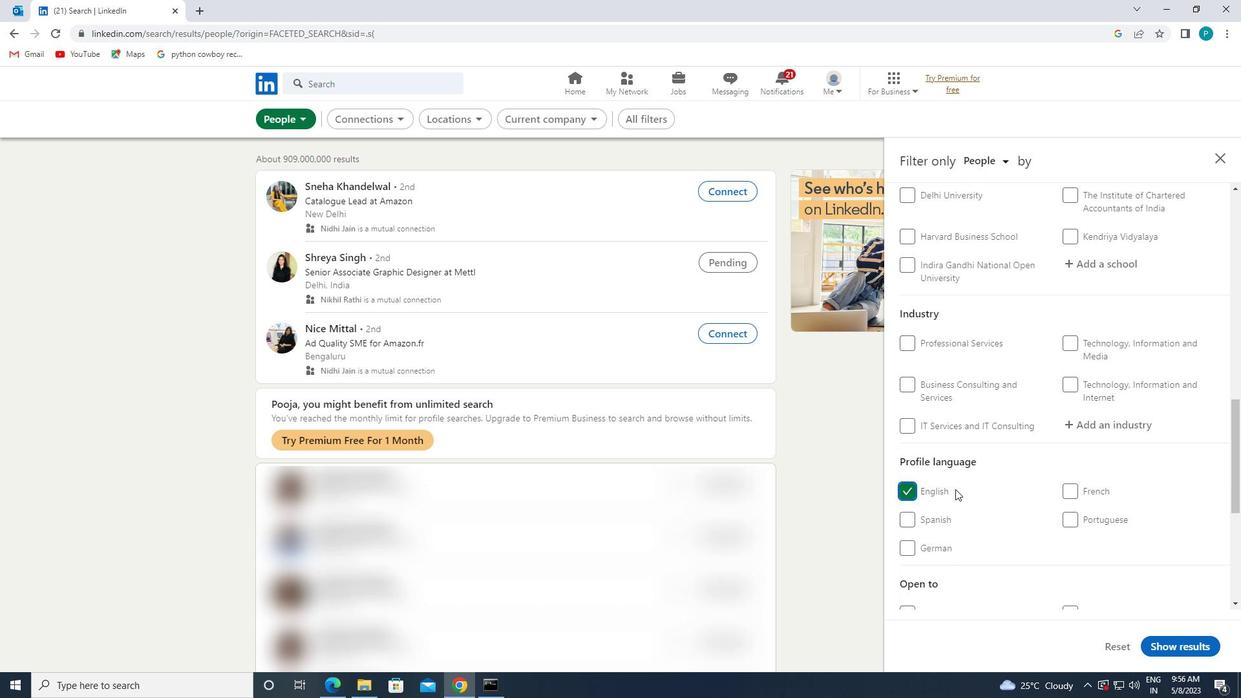 
Action: Mouse scrolled (1089, 482) with delta (0, 0)
Screenshot: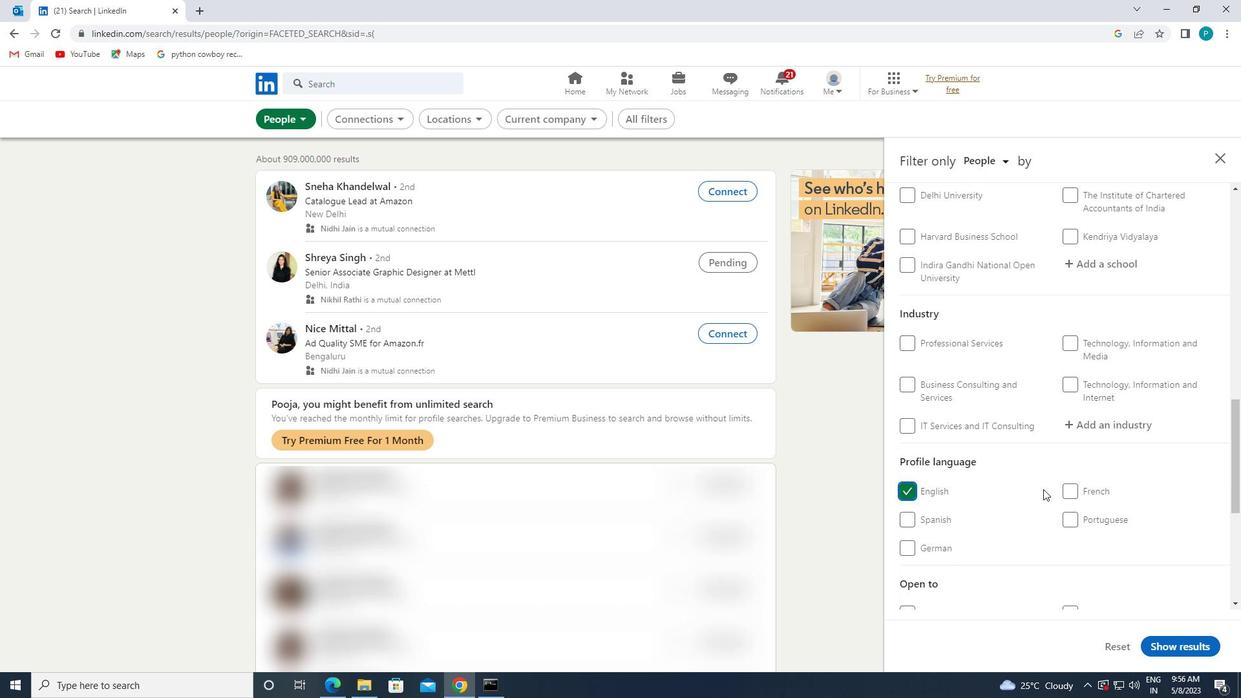 
Action: Mouse scrolled (1089, 482) with delta (0, 0)
Screenshot: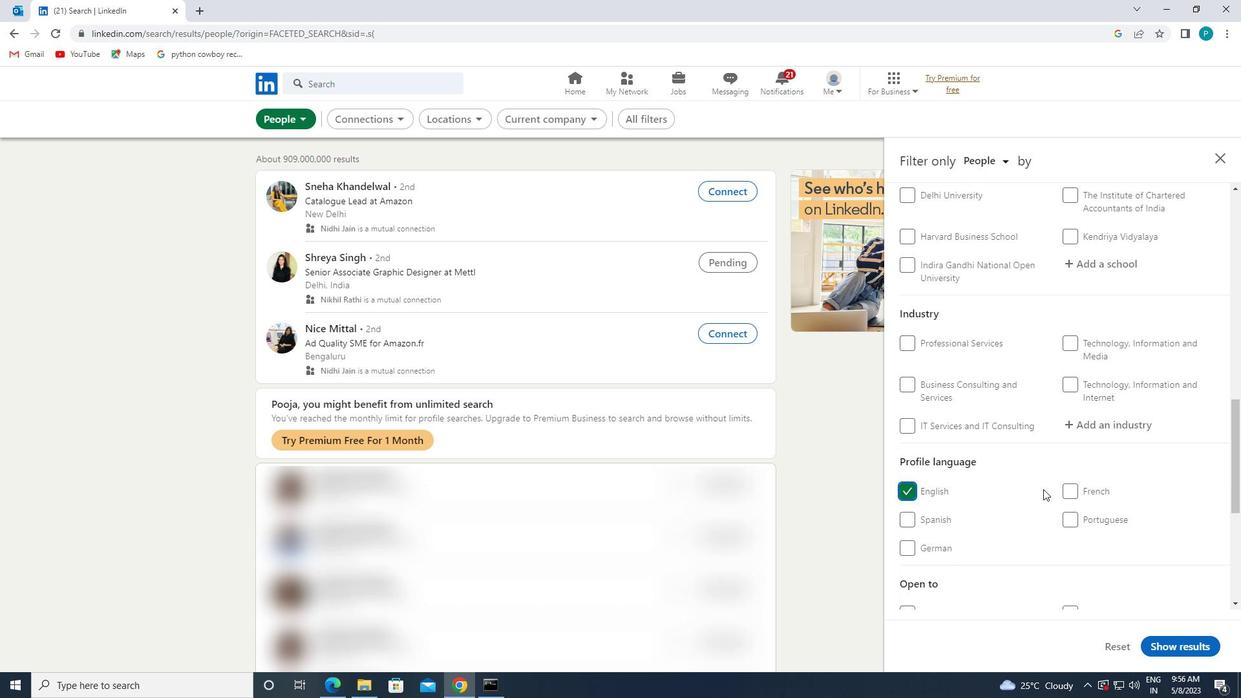 
Action: Mouse scrolled (1089, 482) with delta (0, 0)
Screenshot: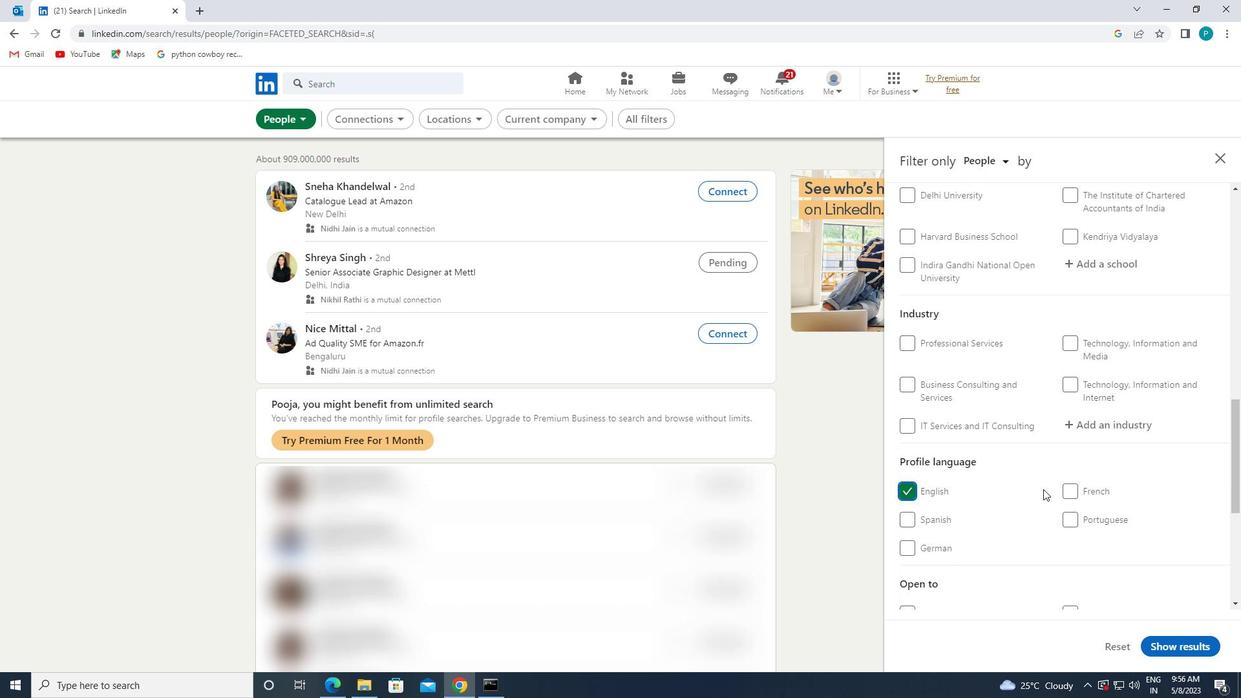 
Action: Mouse moved to (1131, 449)
Screenshot: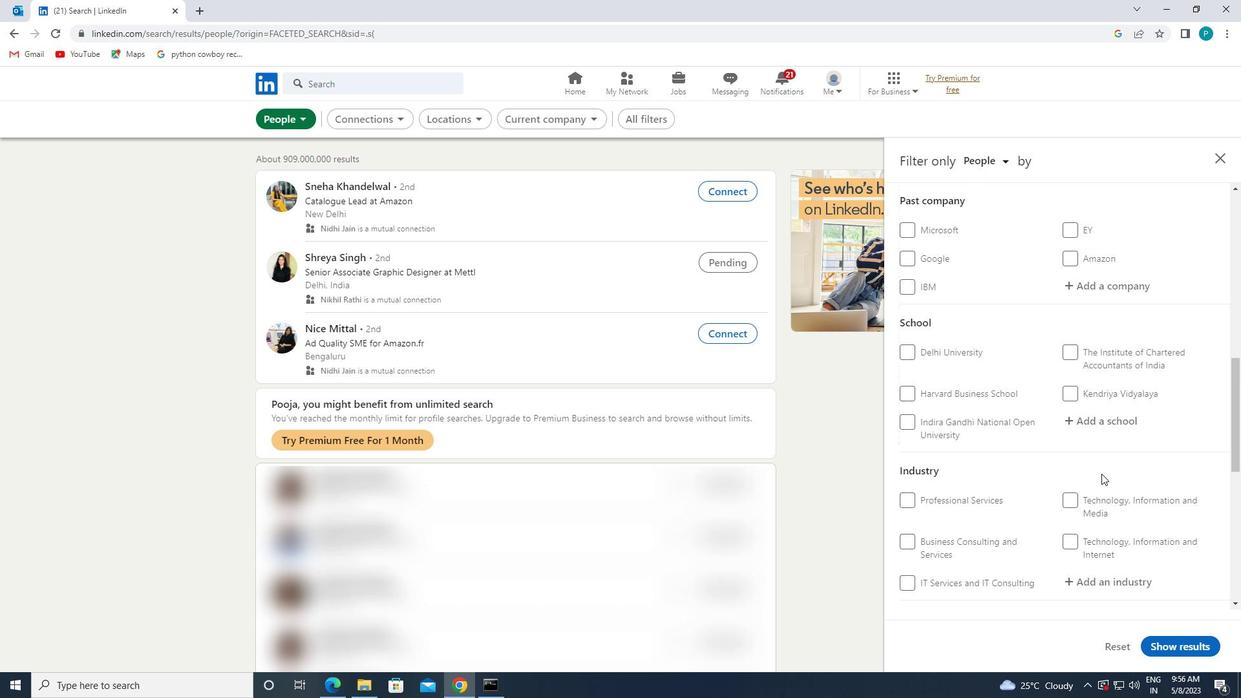 
Action: Mouse scrolled (1131, 450) with delta (0, 0)
Screenshot: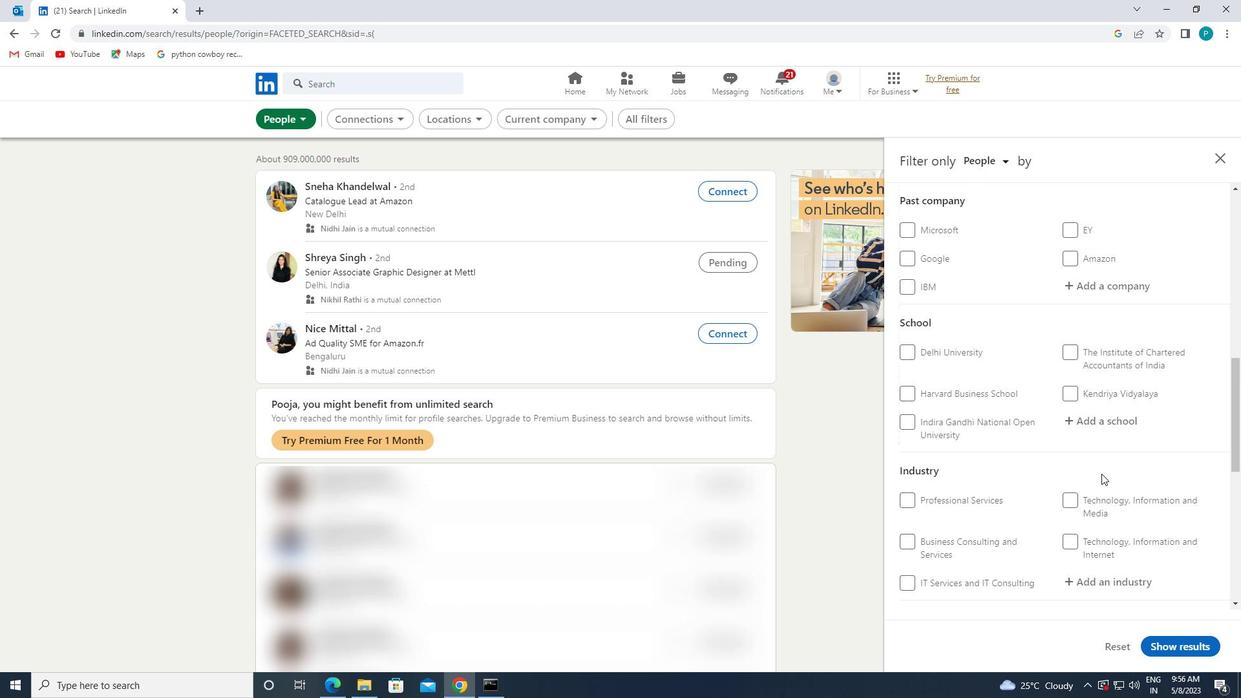 
Action: Mouse moved to (1131, 448)
Screenshot: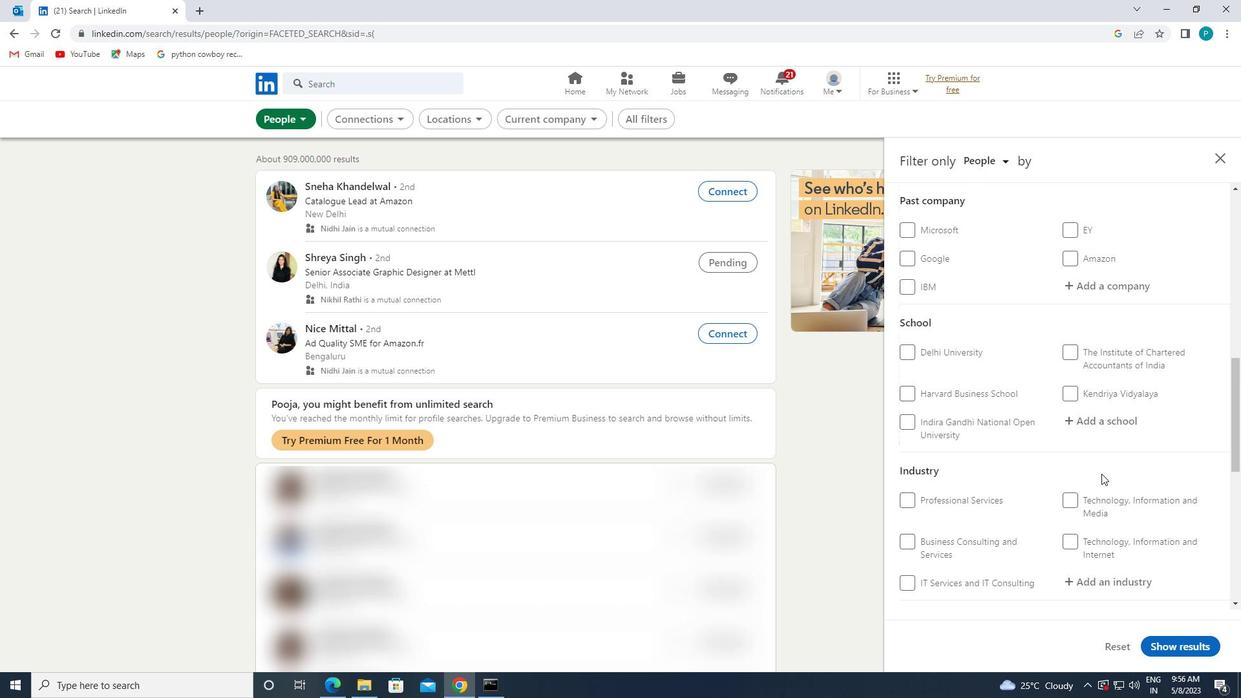 
Action: Mouse scrolled (1131, 449) with delta (0, 0)
Screenshot: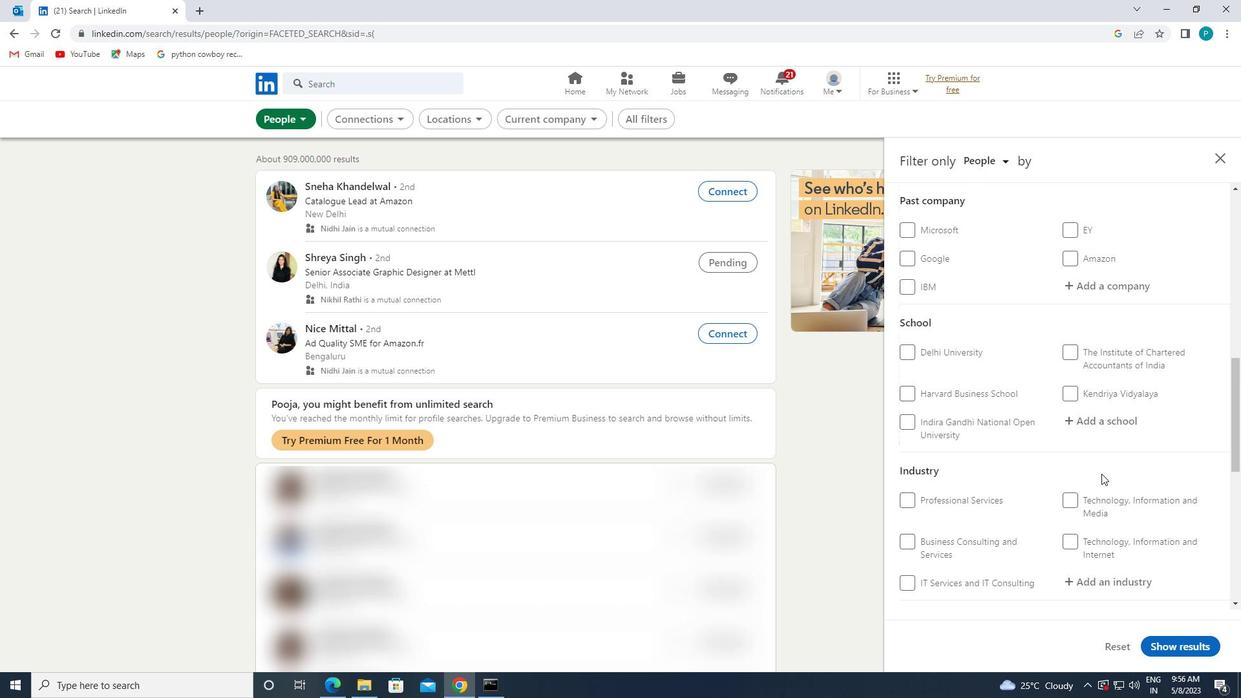 
Action: Mouse scrolled (1131, 449) with delta (0, 0)
Screenshot: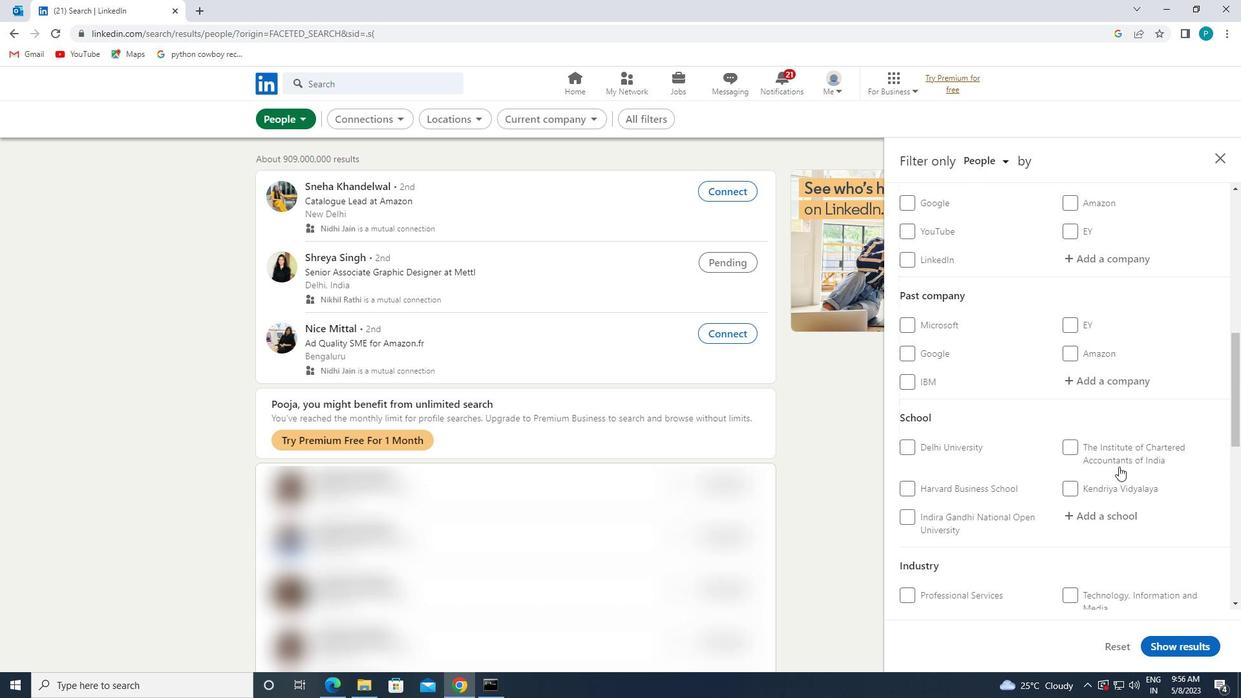 
Action: Mouse moved to (1131, 447)
Screenshot: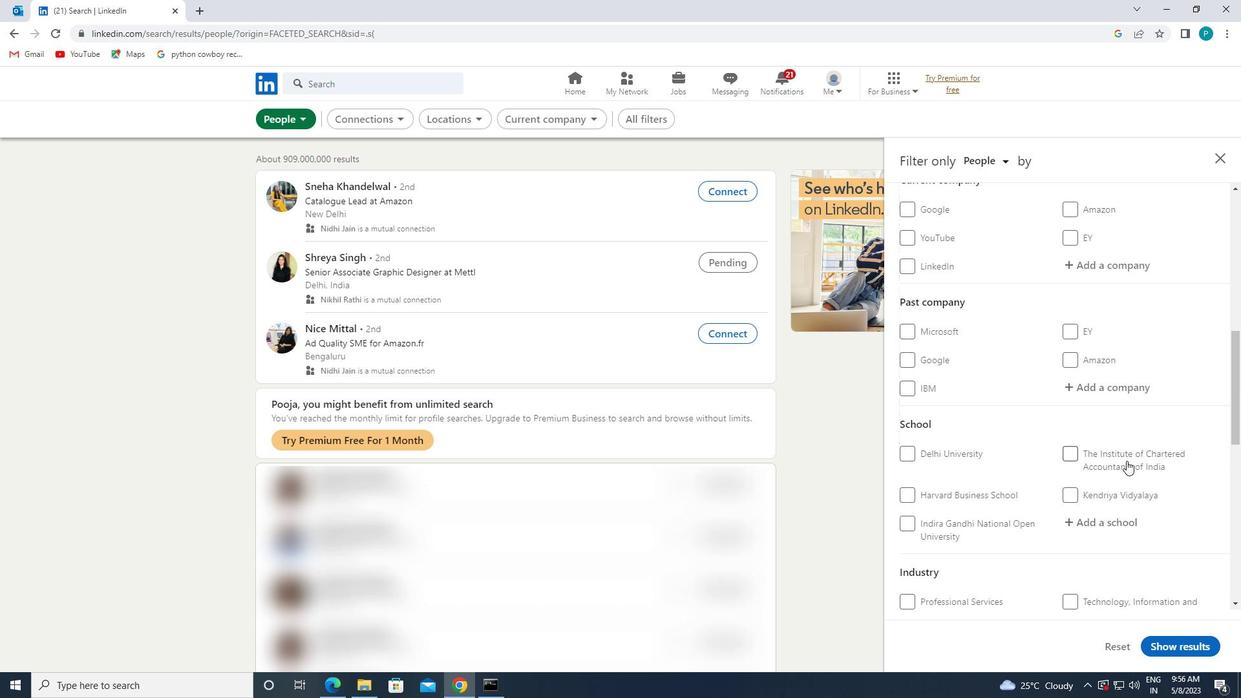 
Action: Mouse scrolled (1131, 447) with delta (0, 0)
Screenshot: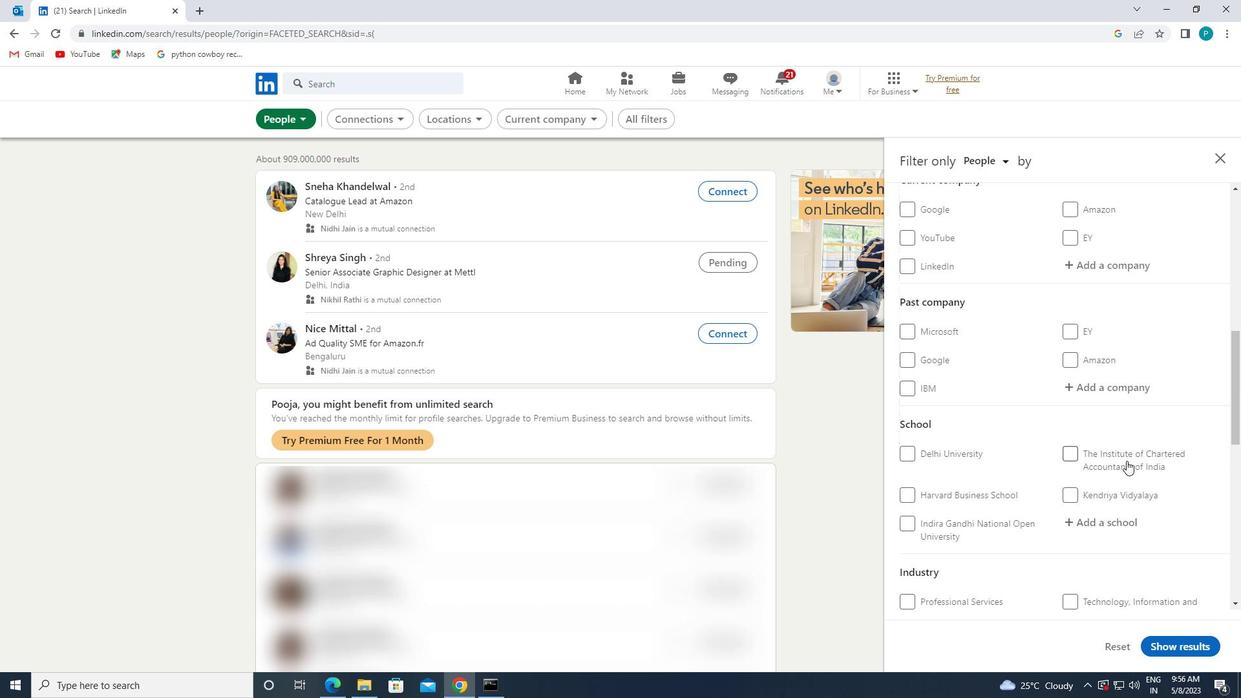 
Action: Mouse moved to (1128, 518)
Screenshot: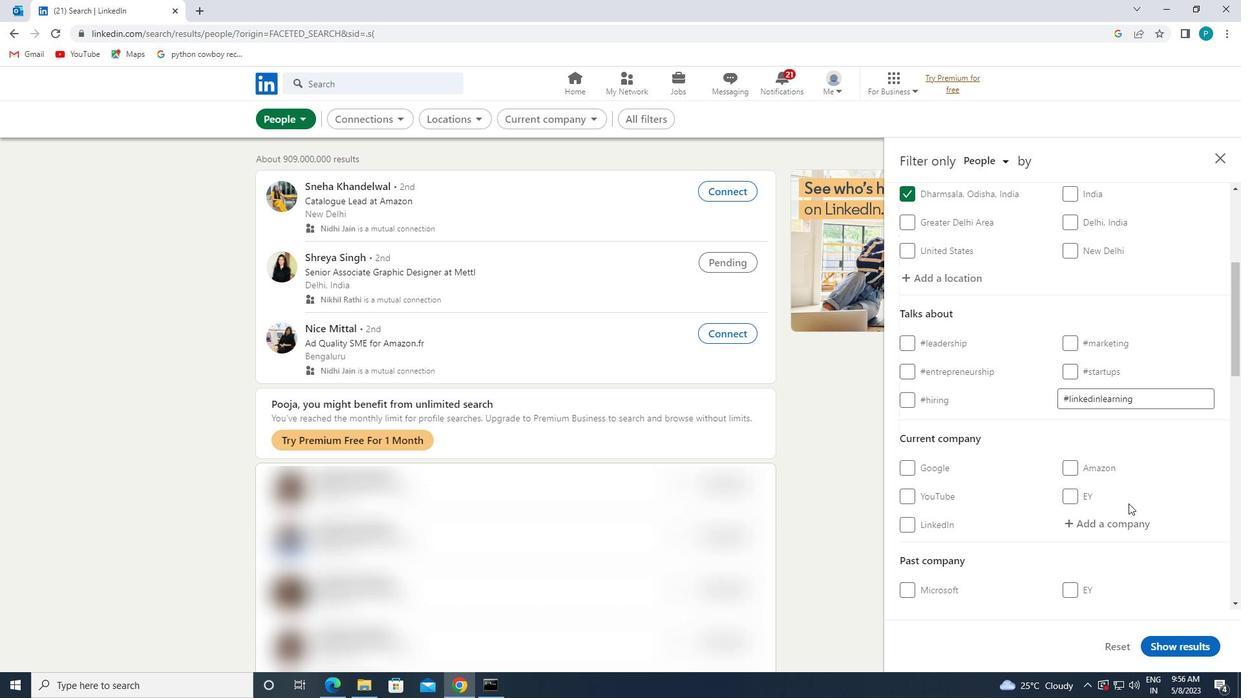 
Action: Mouse pressed left at (1128, 518)
Screenshot: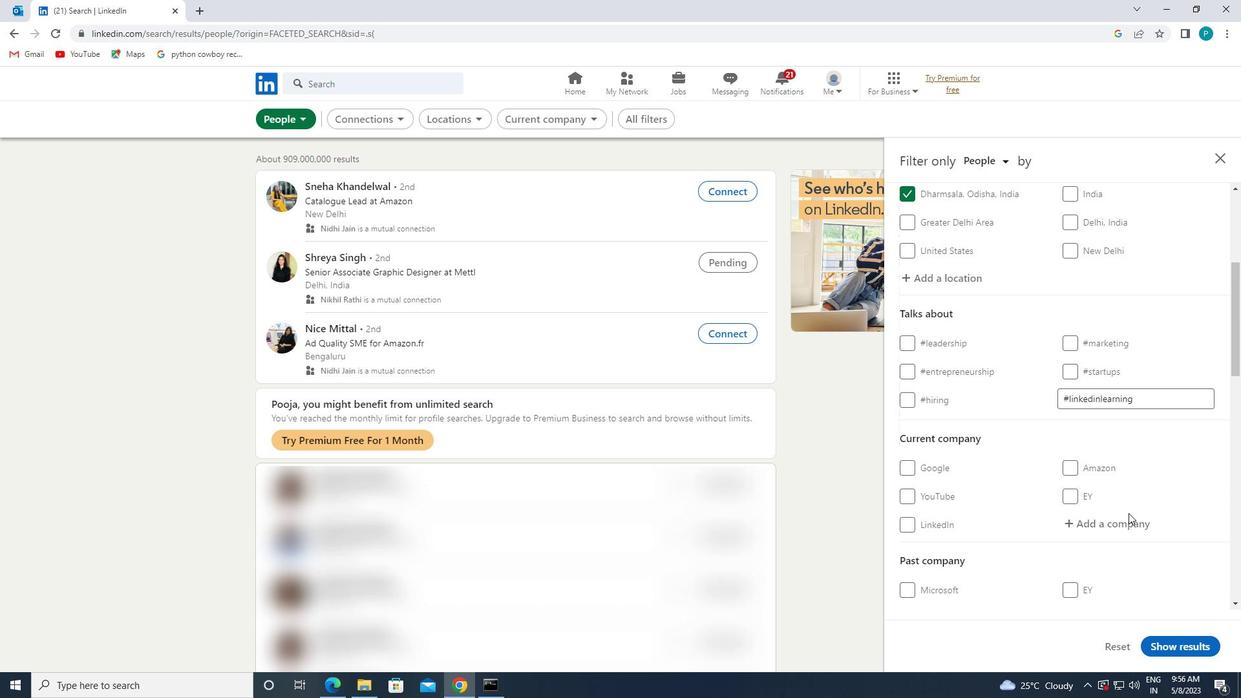 
Action: Mouse moved to (1127, 518)
Screenshot: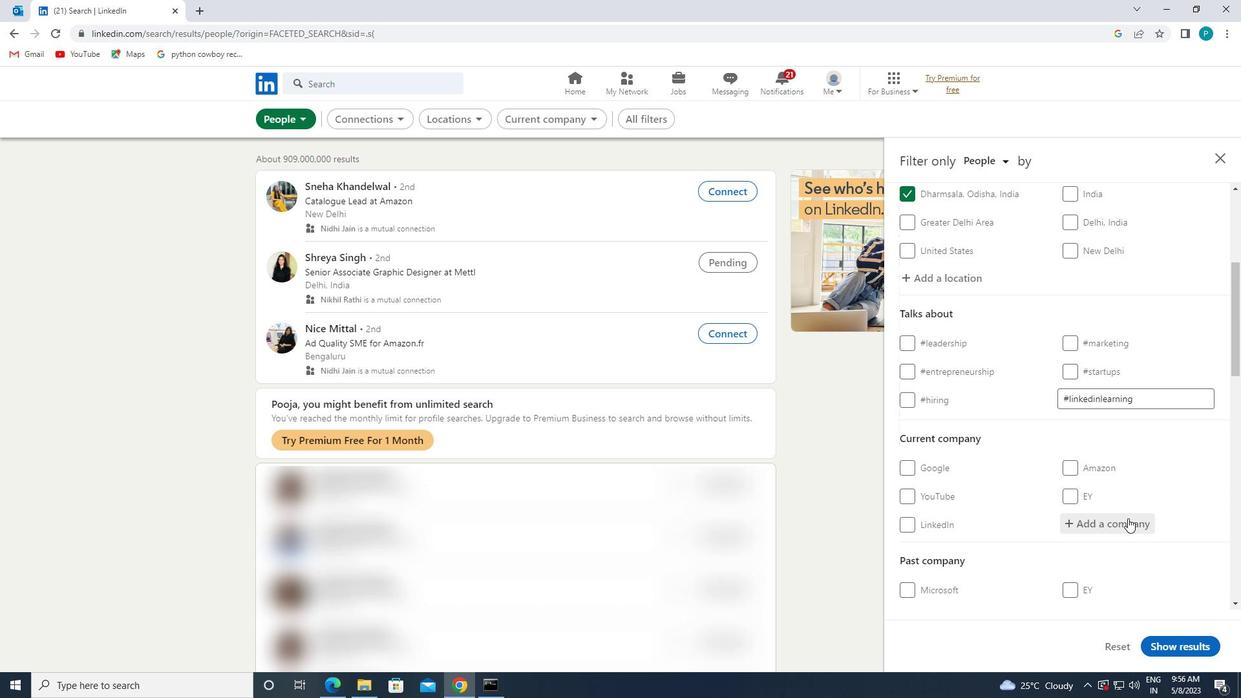 
Action: Key pressed <Key.caps_lock>A<Key.caps_lock>KAMAI
Screenshot: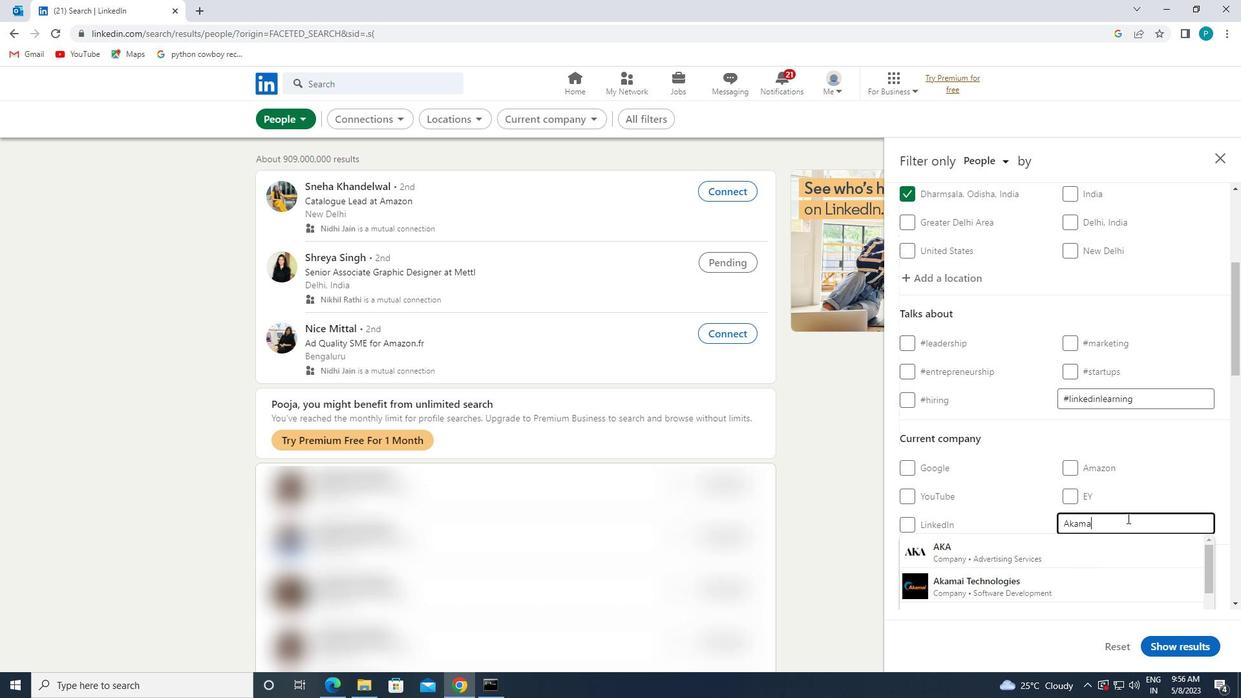 
Action: Mouse moved to (948, 558)
Screenshot: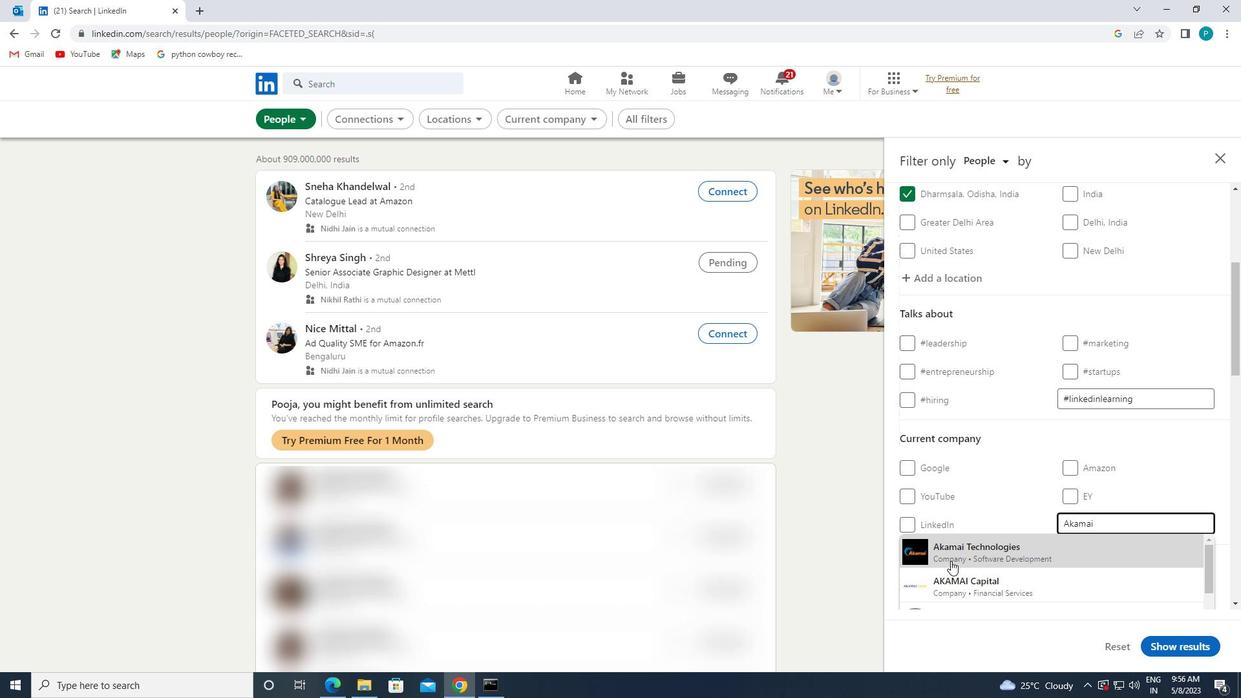 
Action: Mouse pressed left at (948, 558)
Screenshot: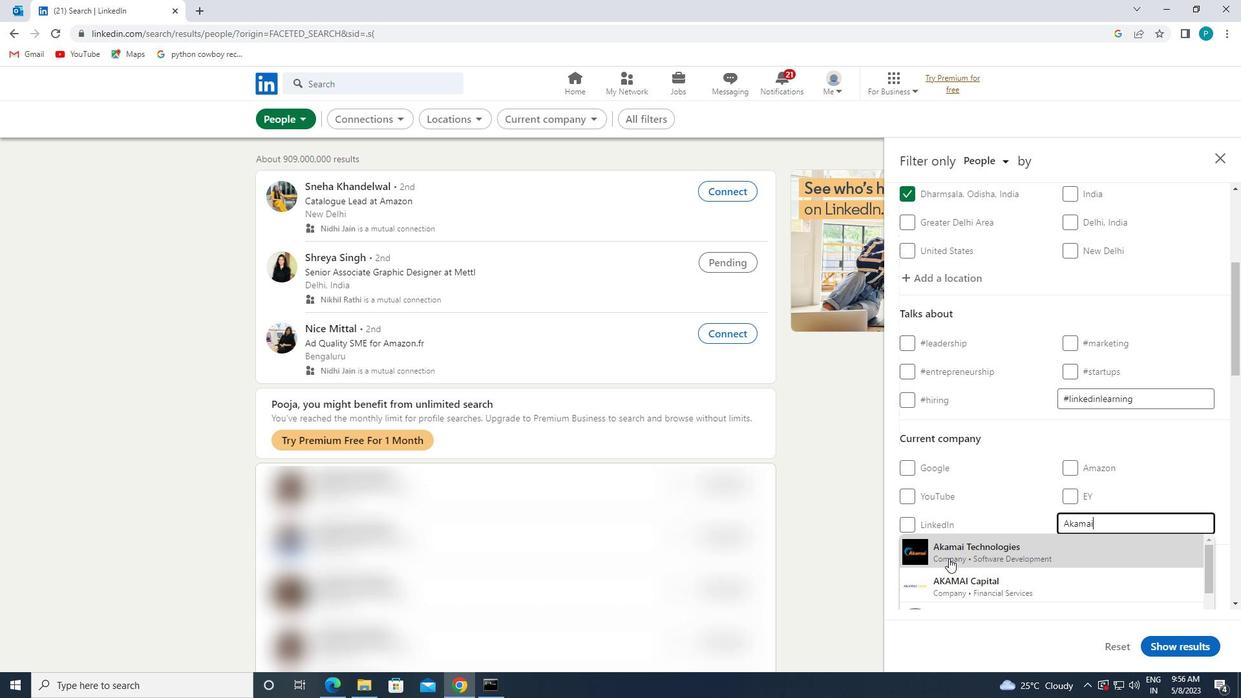
Action: Mouse moved to (948, 558)
Screenshot: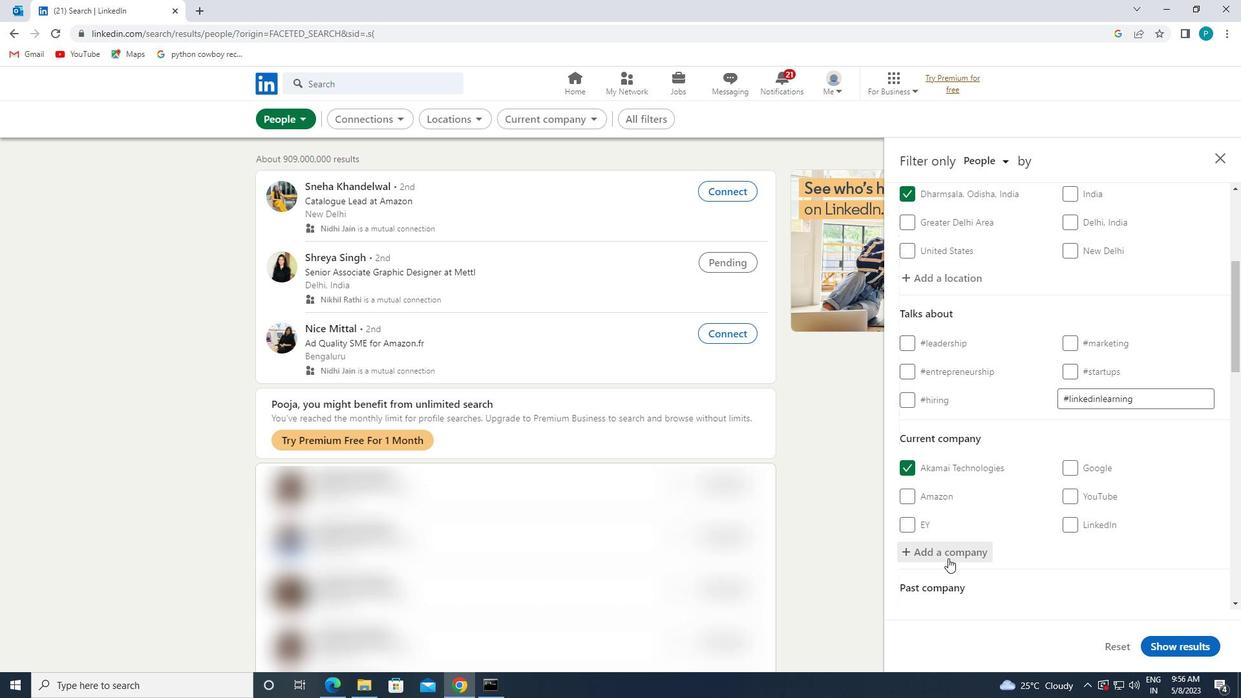 
Action: Mouse scrolled (948, 557) with delta (0, 0)
Screenshot: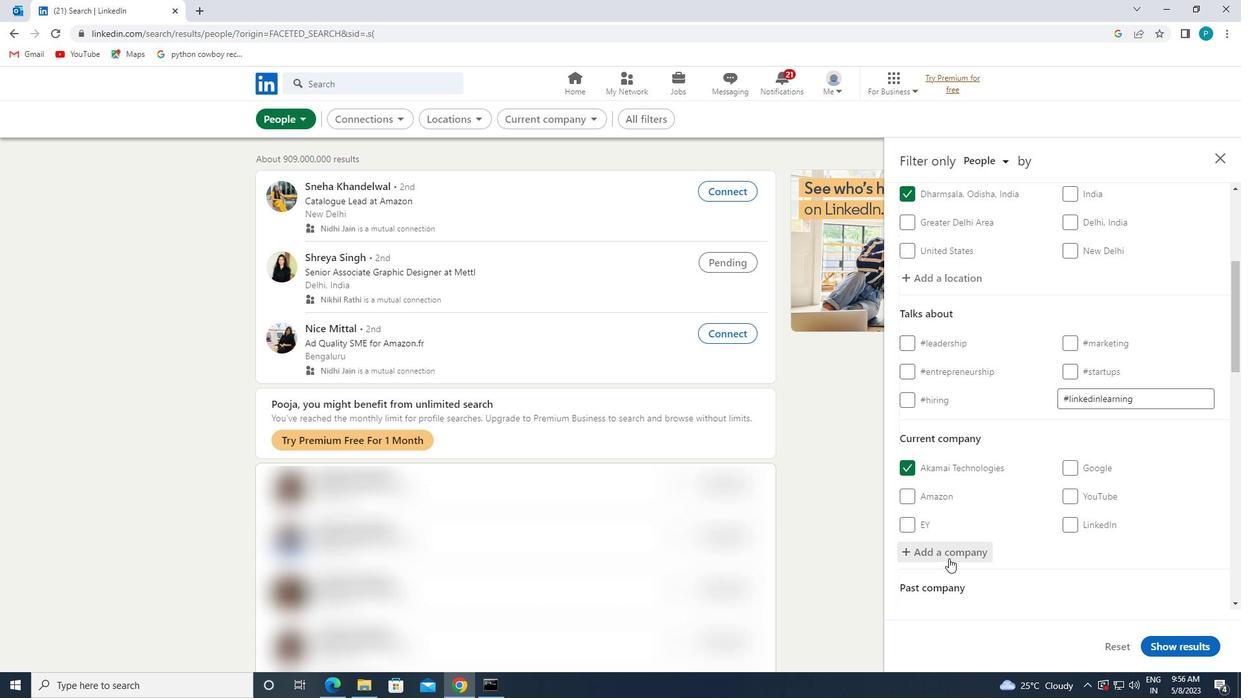 
Action: Mouse moved to (948, 568)
Screenshot: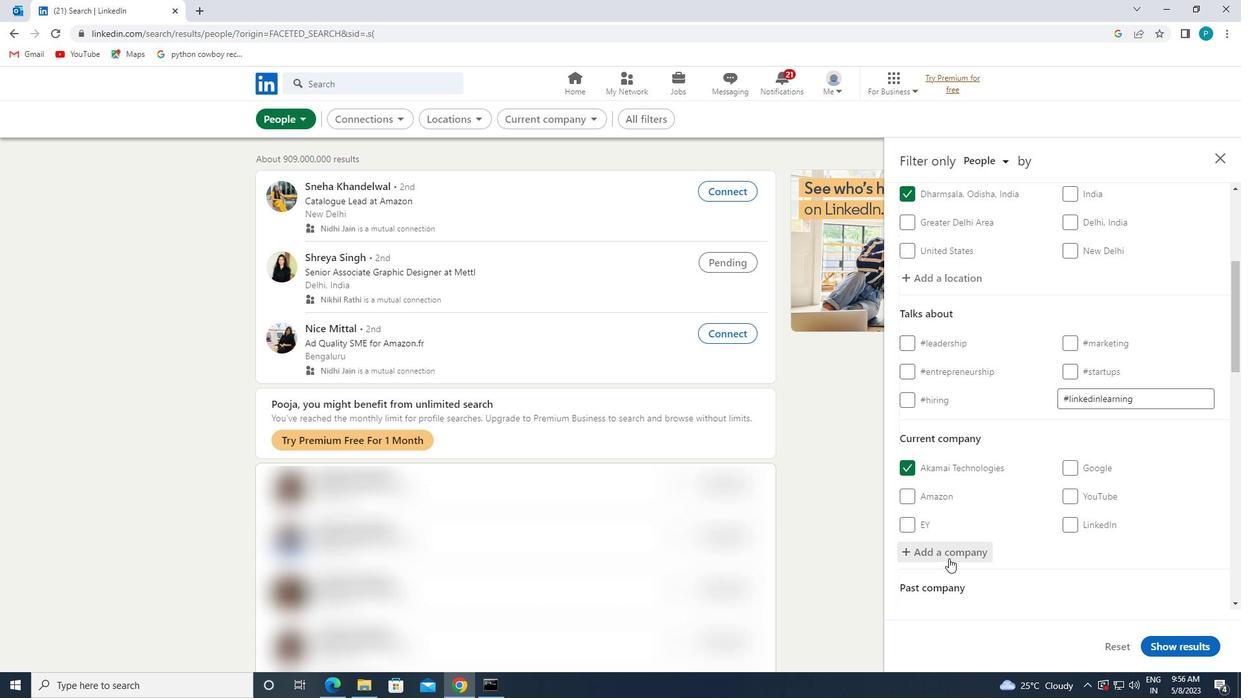 
Action: Mouse scrolled (948, 568) with delta (0, 0)
Screenshot: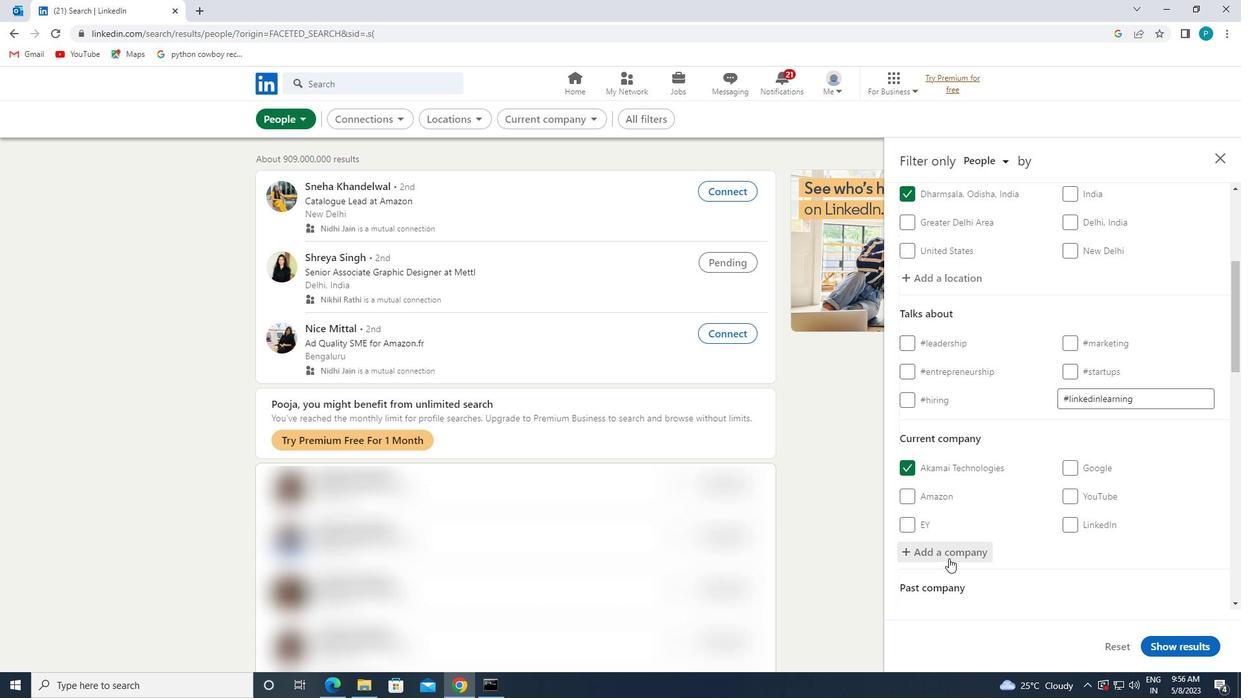 
Action: Mouse moved to (1067, 546)
Screenshot: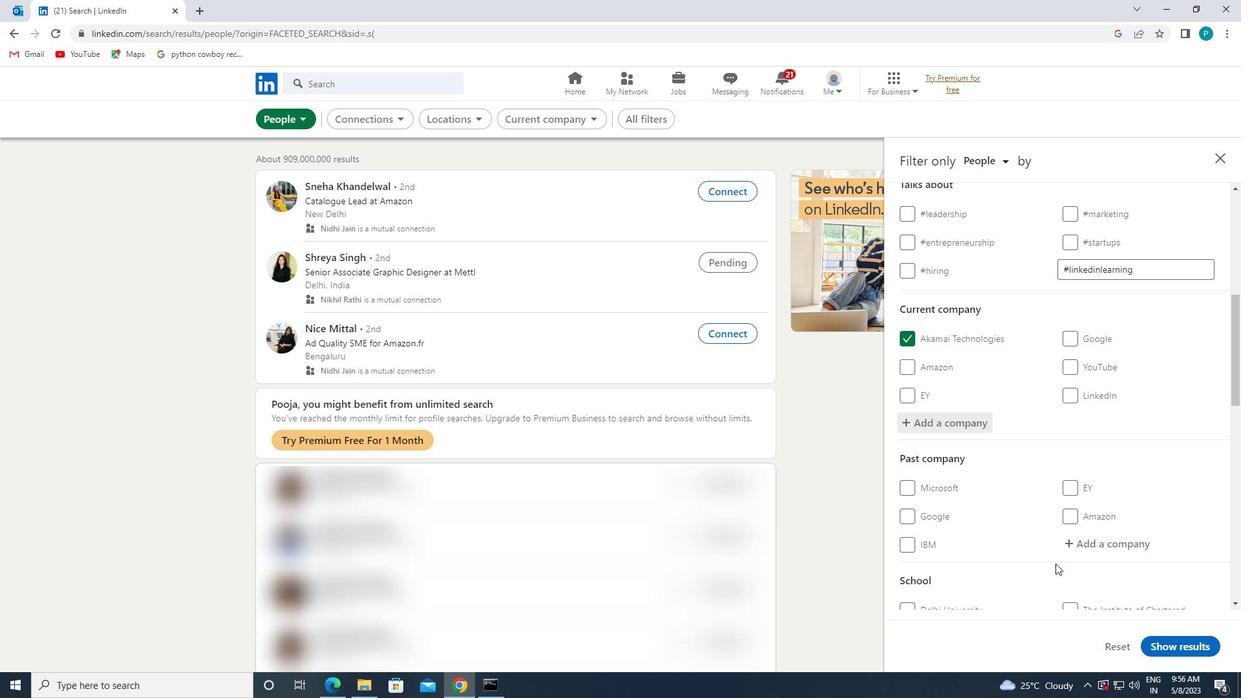 
Action: Mouse scrolled (1067, 545) with delta (0, 0)
Screenshot: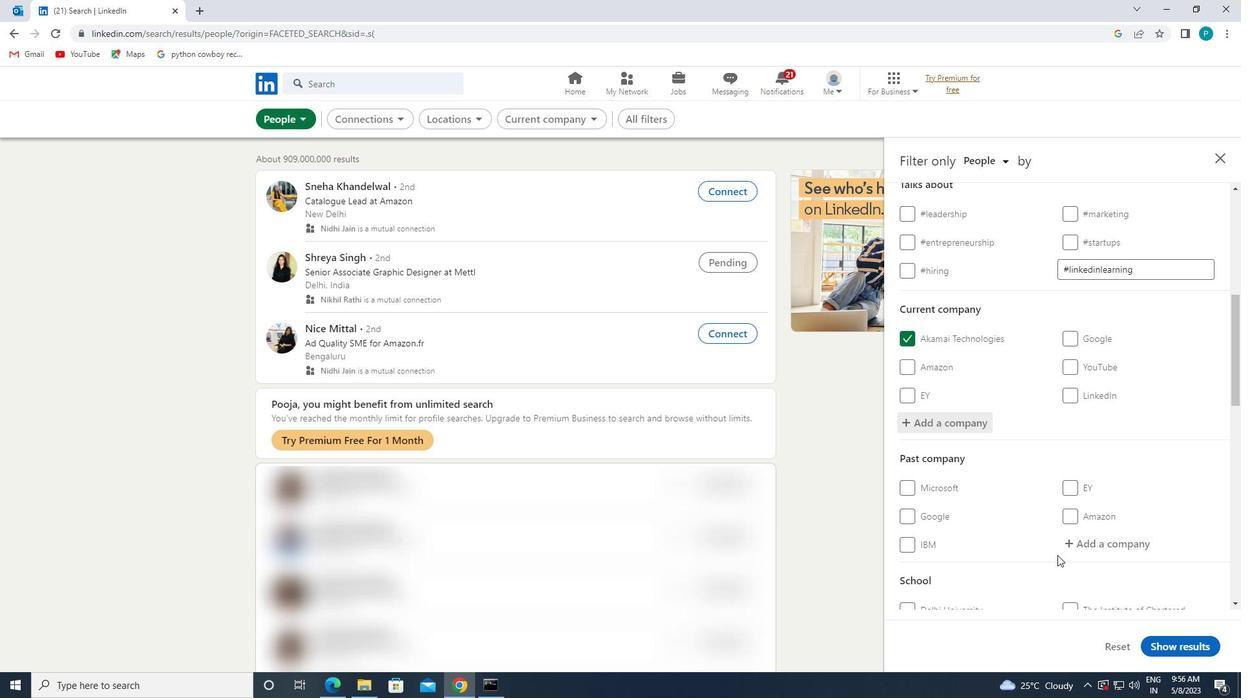 
Action: Mouse moved to (1068, 545)
Screenshot: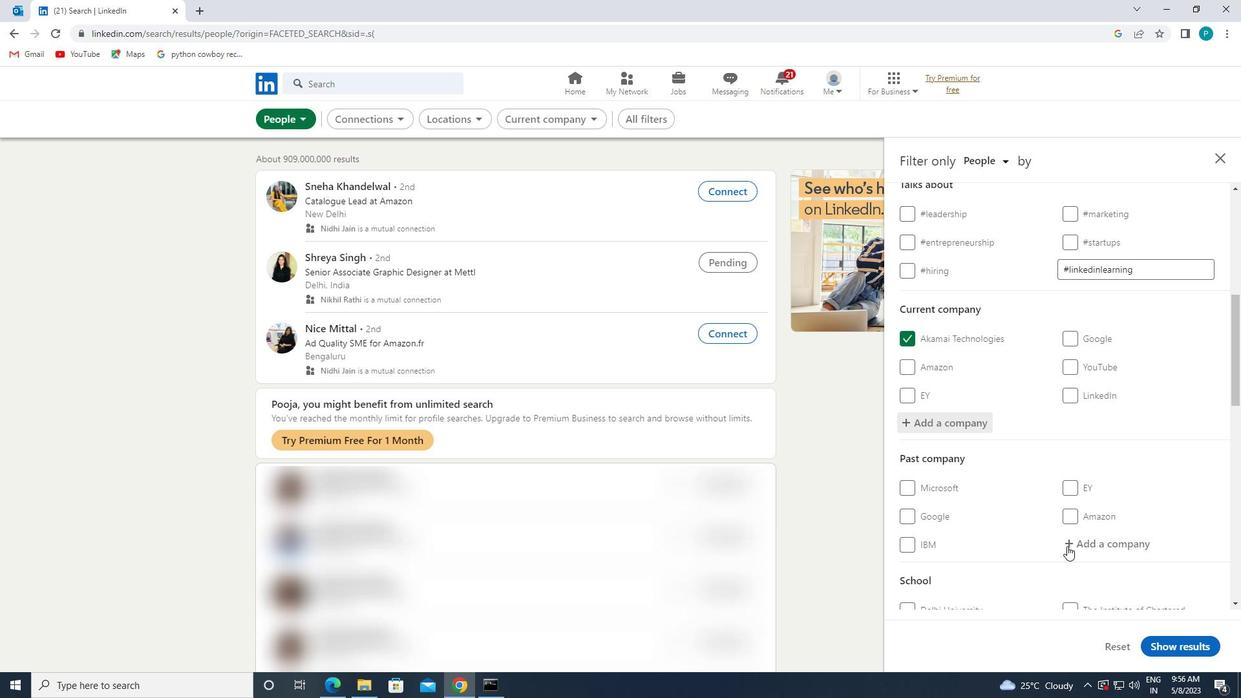 
Action: Mouse scrolled (1068, 544) with delta (0, 0)
Screenshot: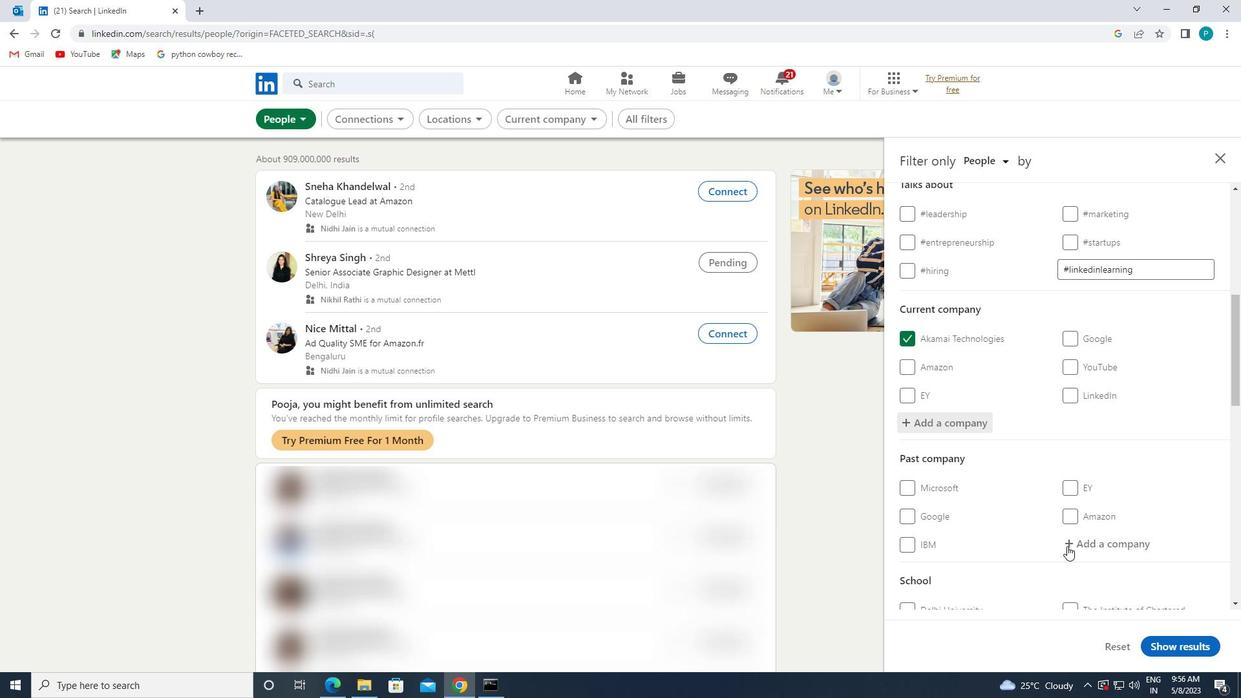 
Action: Mouse moved to (1122, 552)
Screenshot: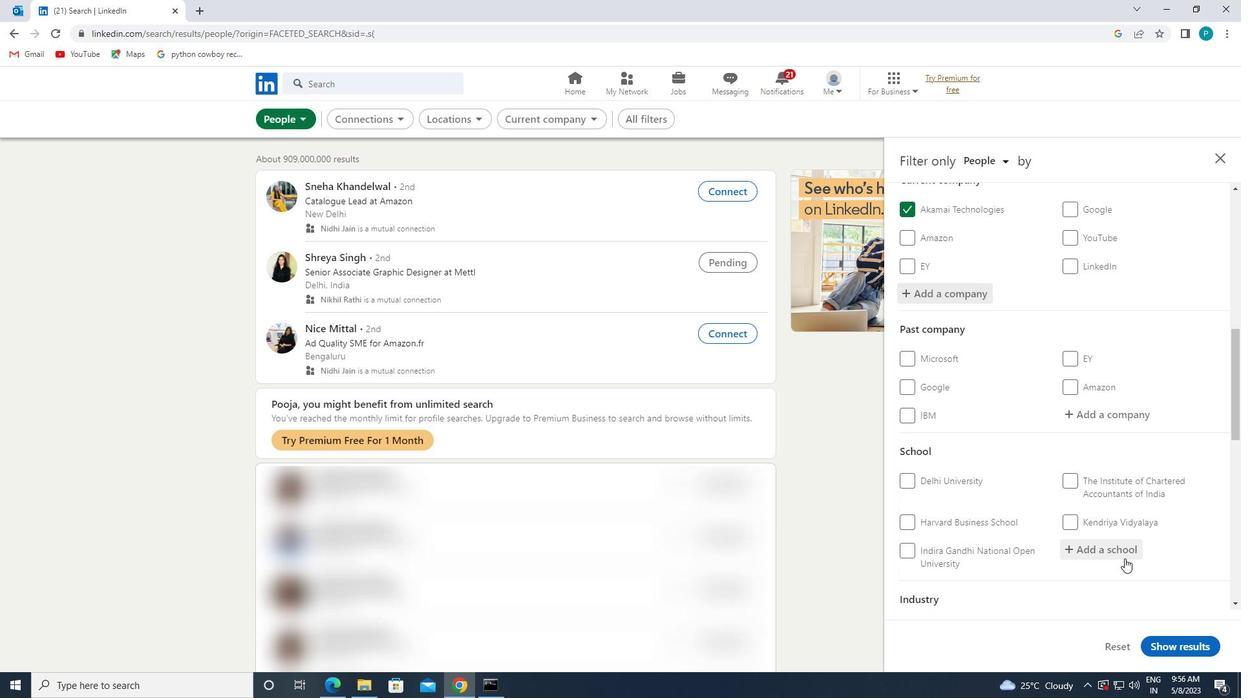 
Action: Mouse pressed left at (1122, 552)
Screenshot: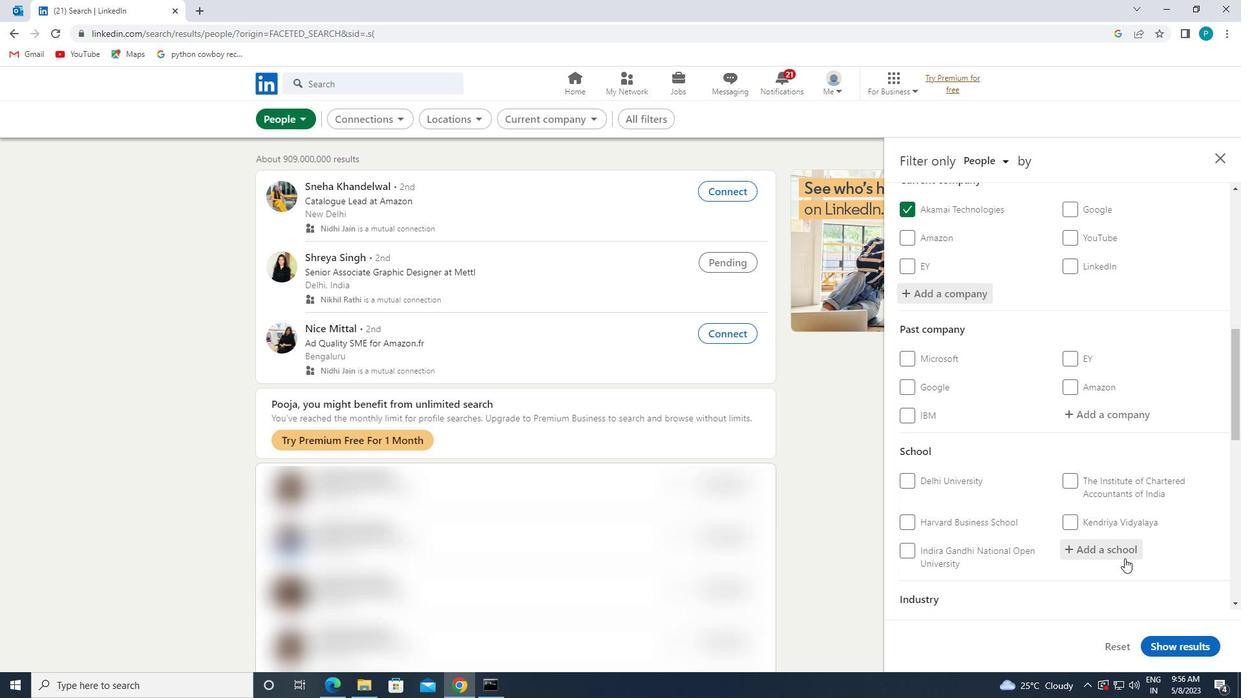 
Action: Key pressed <Key.caps_lock>RAGHU
Screenshot: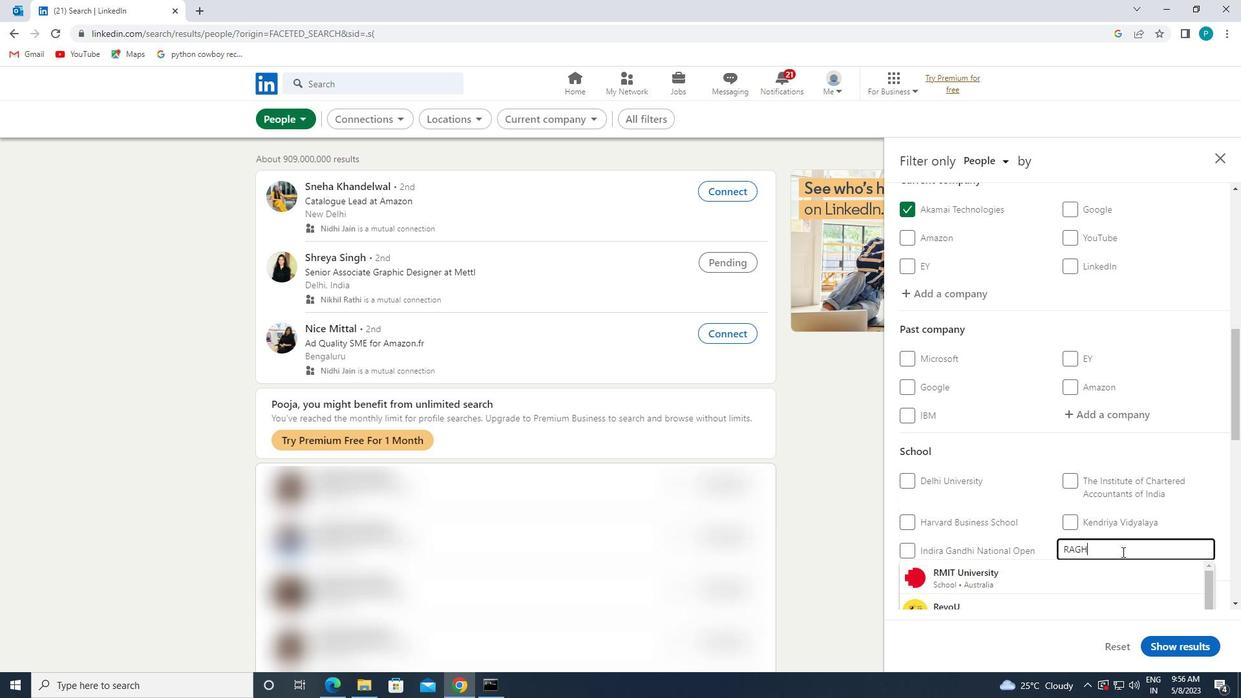 
Action: Mouse moved to (1037, 475)
Screenshot: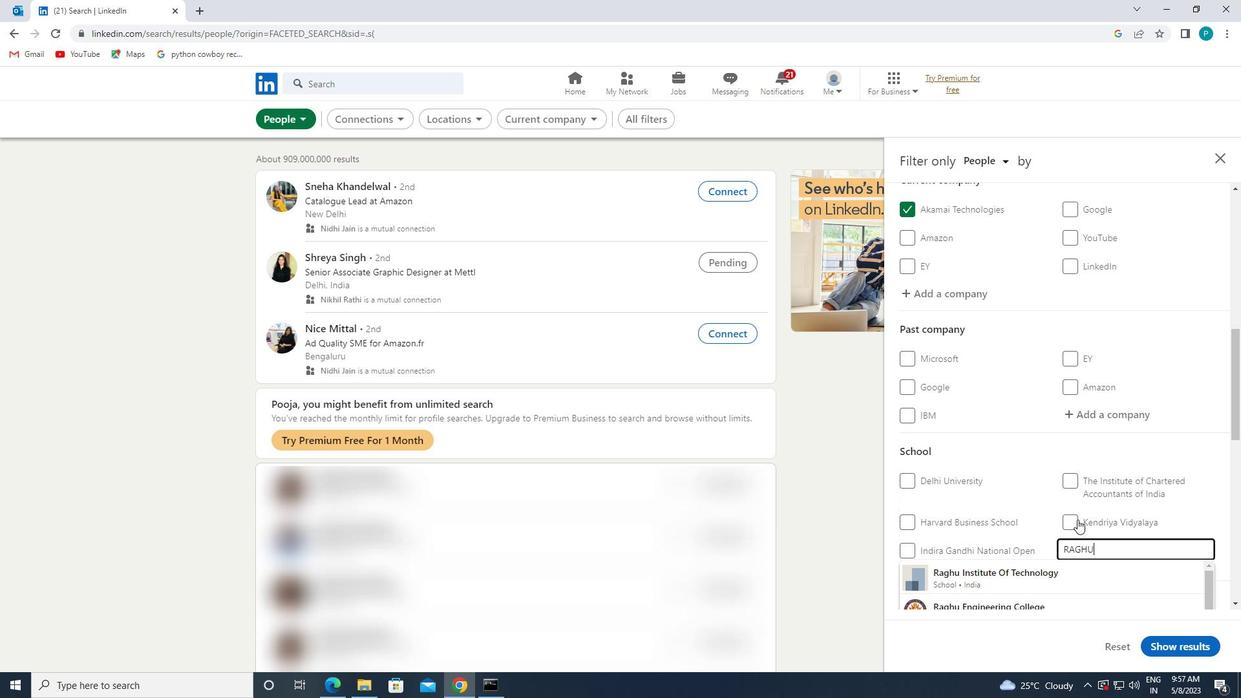 
Action: Mouse scrolled (1037, 475) with delta (0, 0)
Screenshot: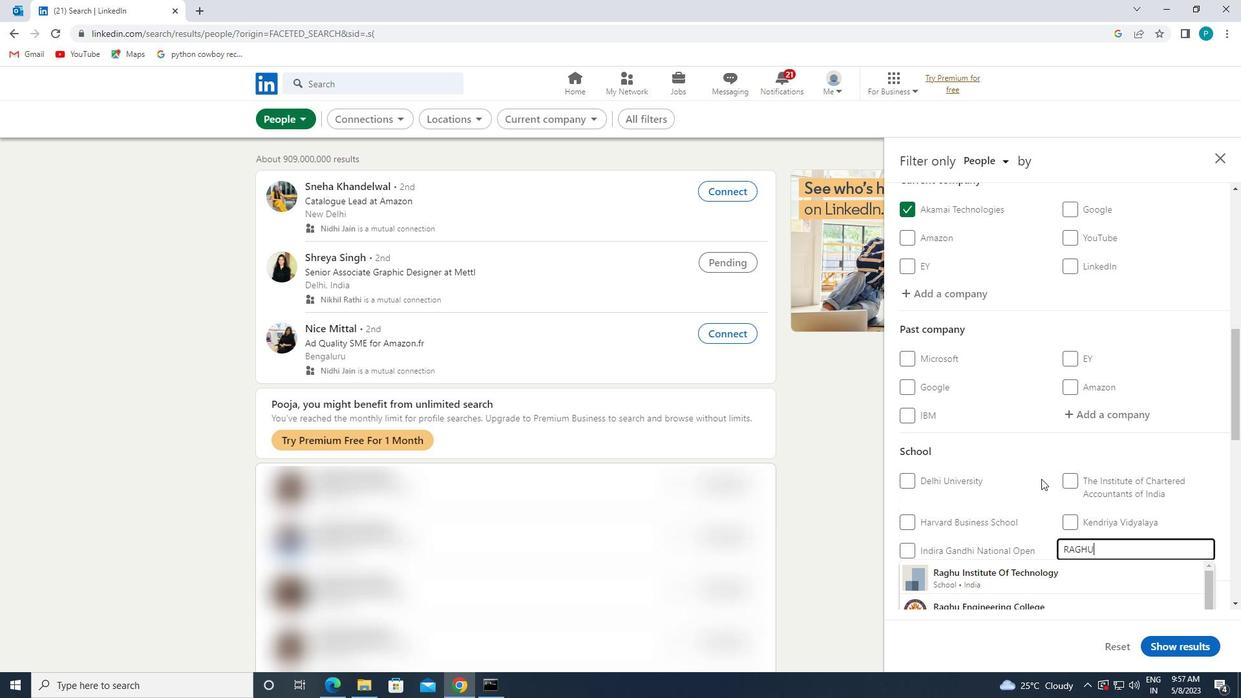 
Action: Mouse moved to (1037, 475)
Screenshot: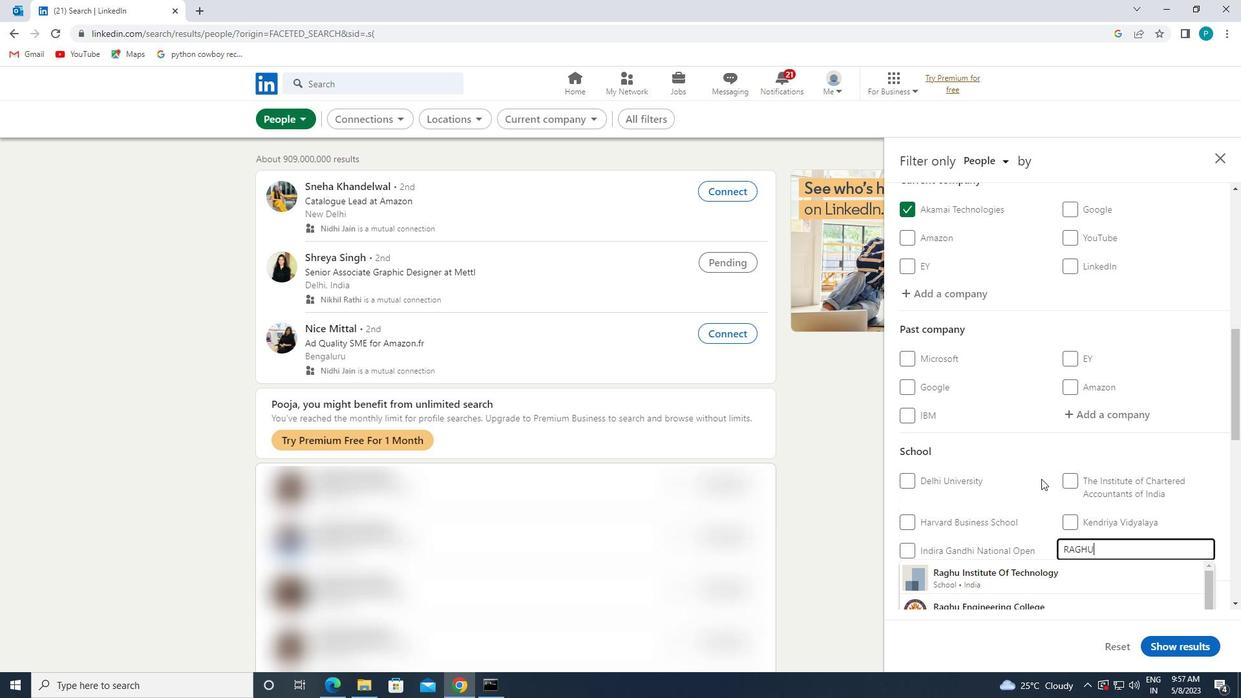 
Action: Mouse scrolled (1037, 475) with delta (0, 0)
Screenshot: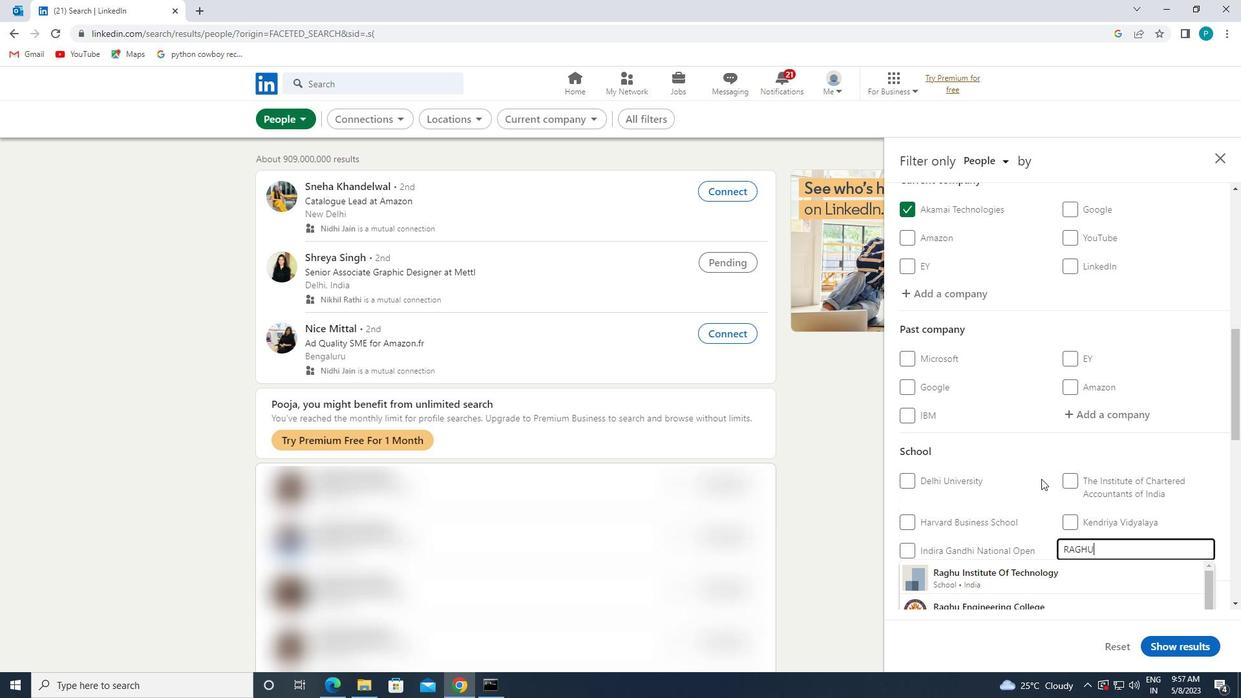
Action: Mouse moved to (1020, 486)
Screenshot: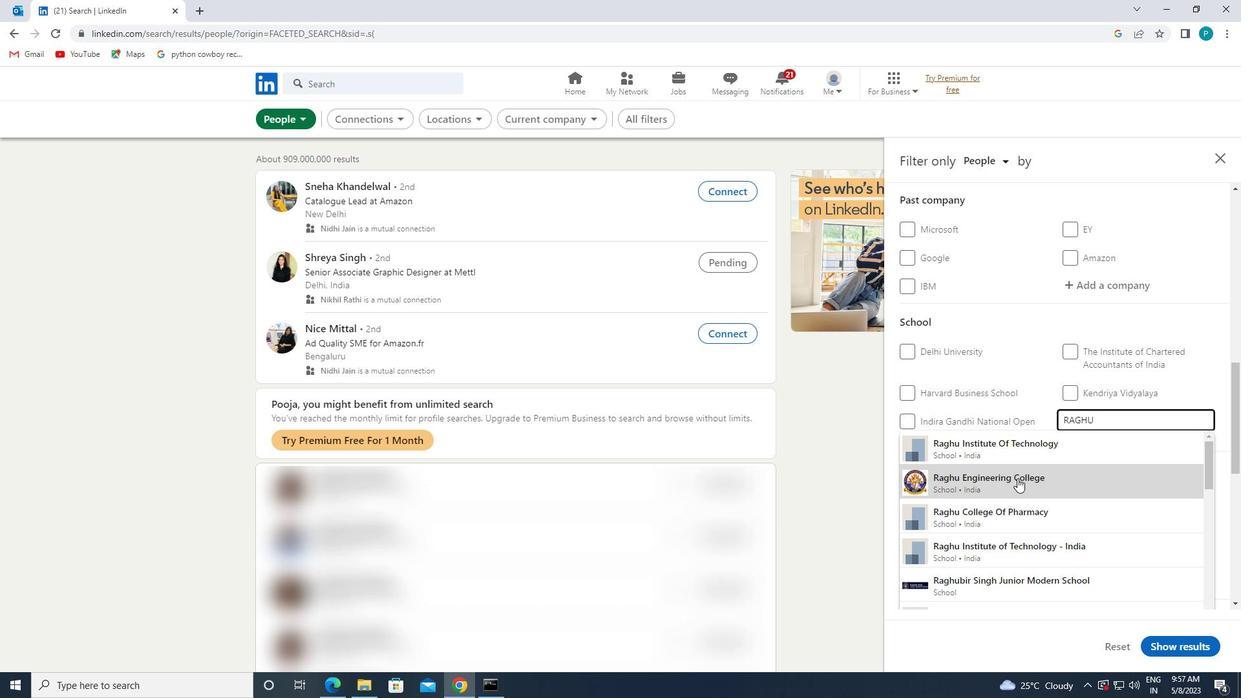 
Action: Mouse pressed left at (1020, 486)
Screenshot: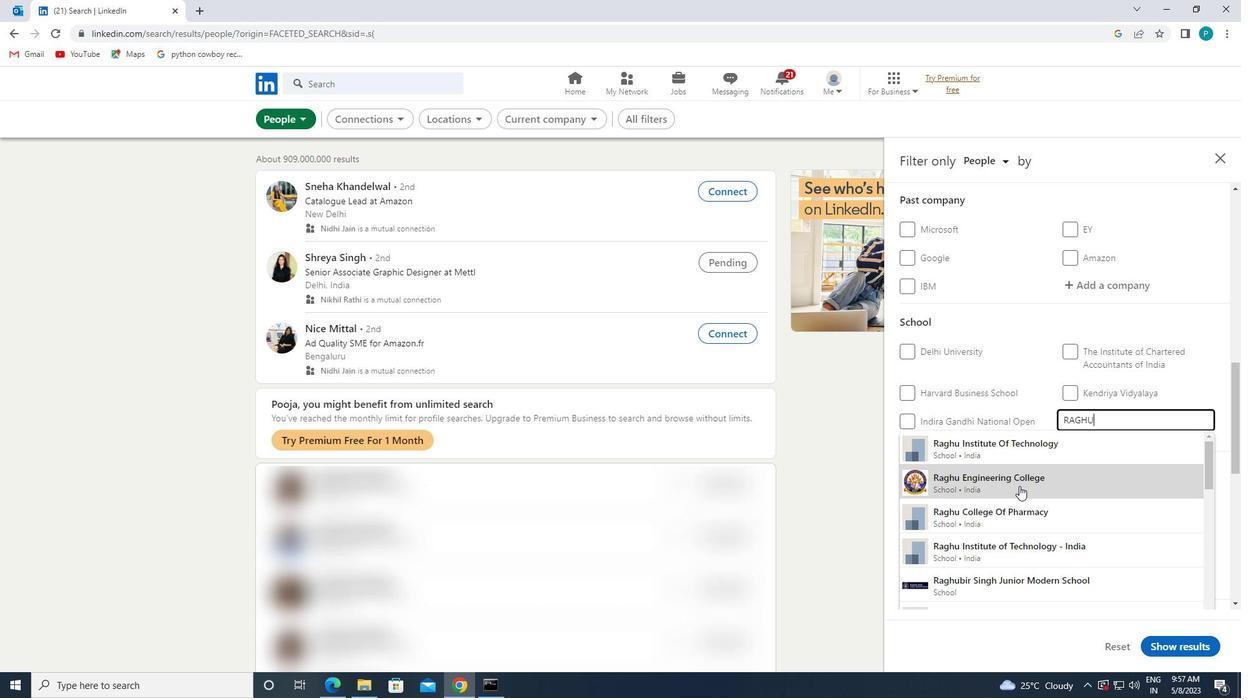 
Action: Mouse moved to (1025, 398)
Screenshot: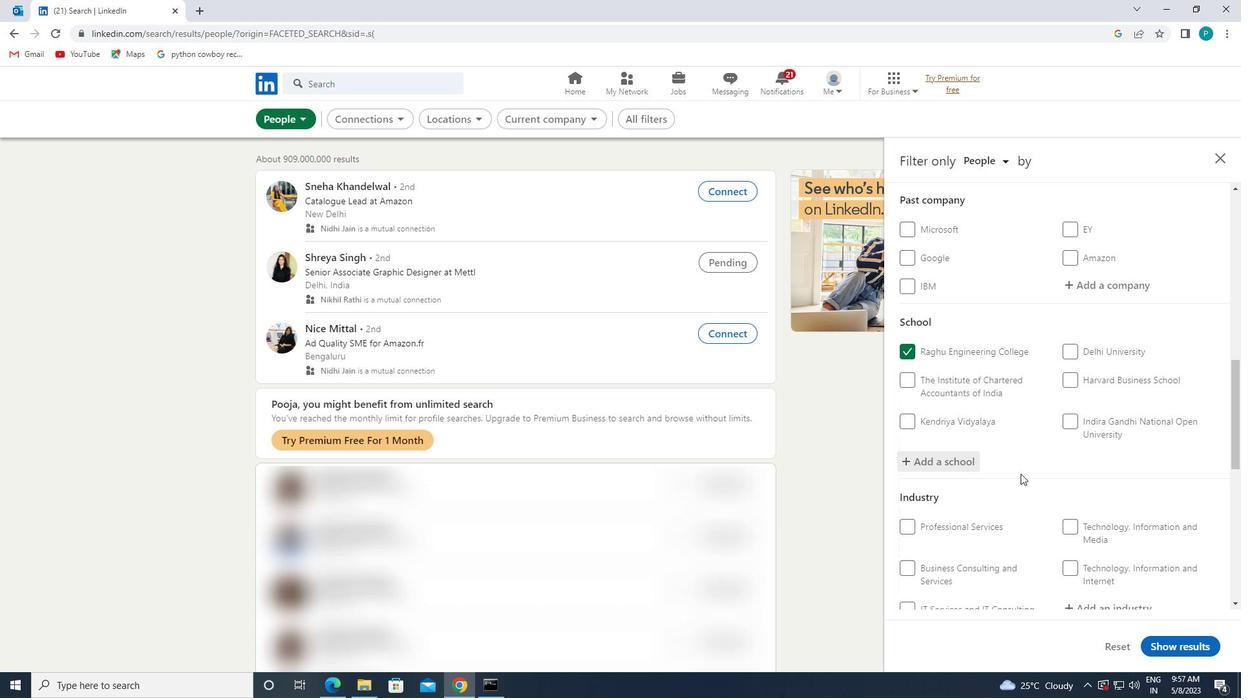 
Action: Mouse scrolled (1025, 398) with delta (0, 0)
Screenshot: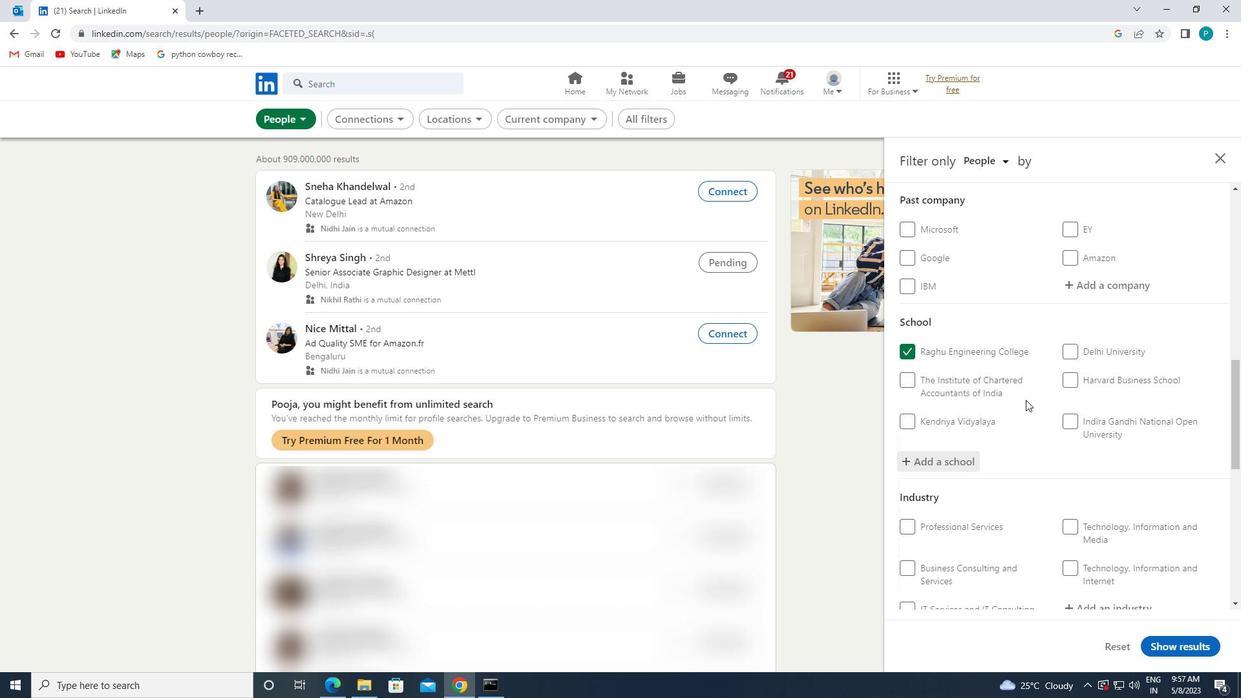 
Action: Mouse scrolled (1025, 398) with delta (0, 0)
Screenshot: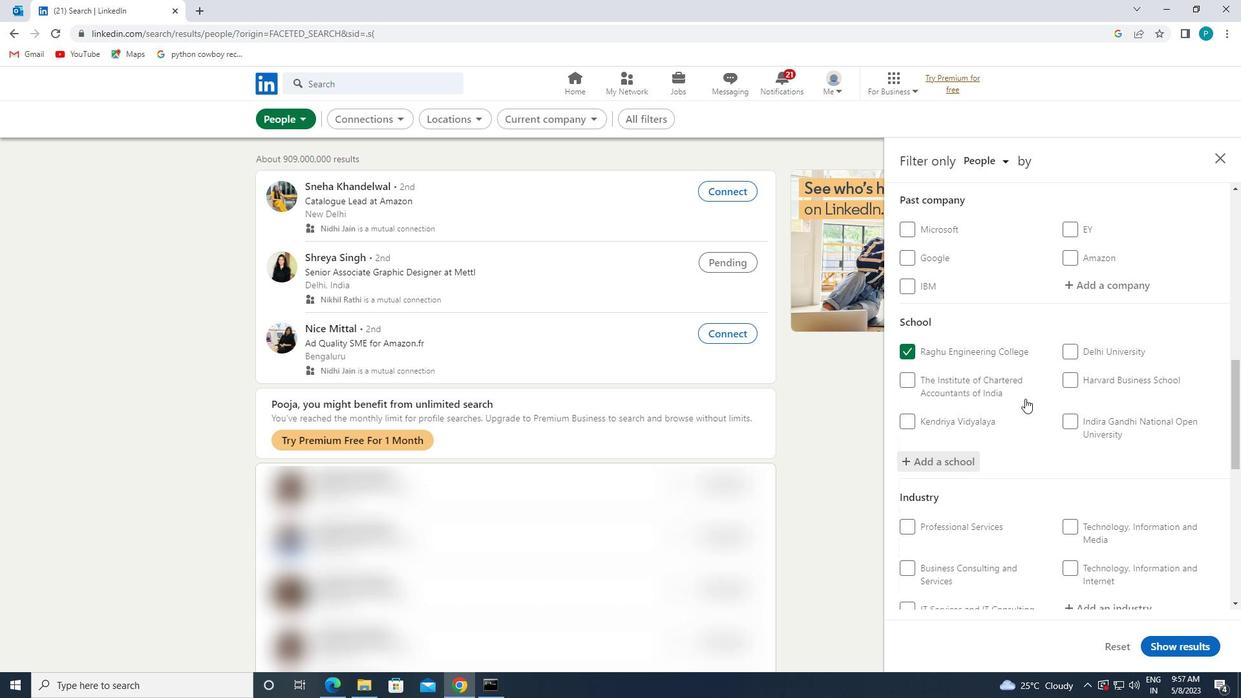 
Action: Mouse scrolled (1025, 398) with delta (0, 0)
Screenshot: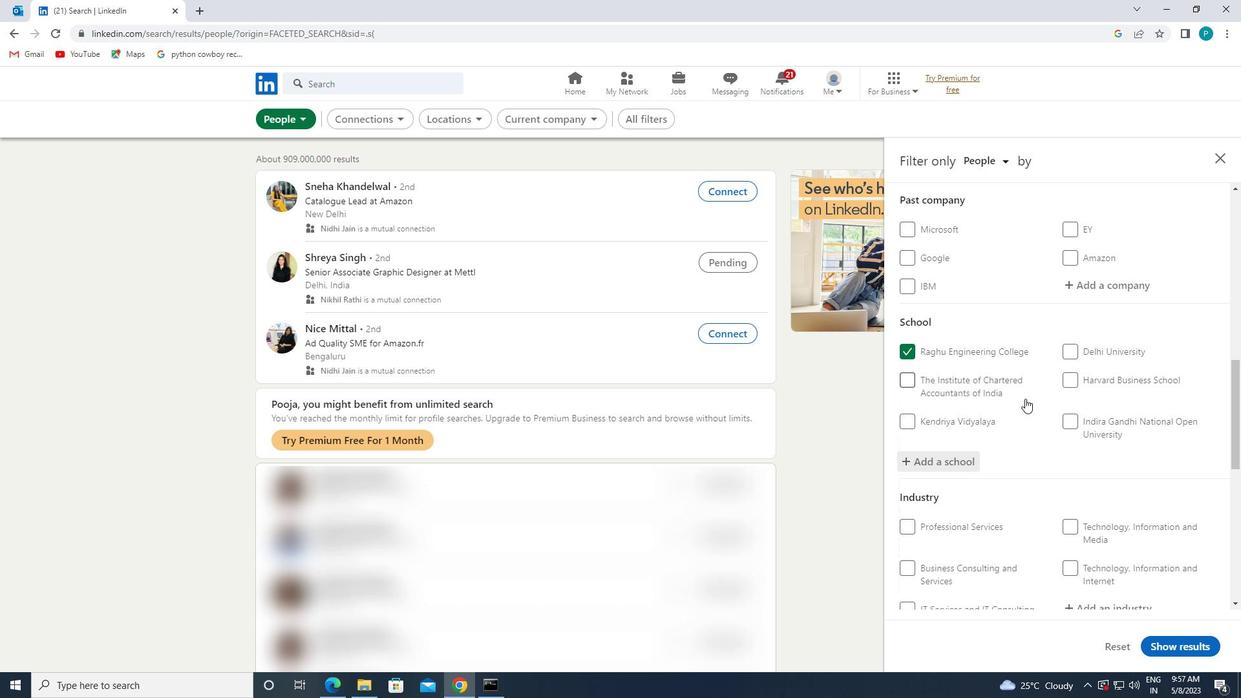 
Action: Mouse moved to (1051, 414)
Screenshot: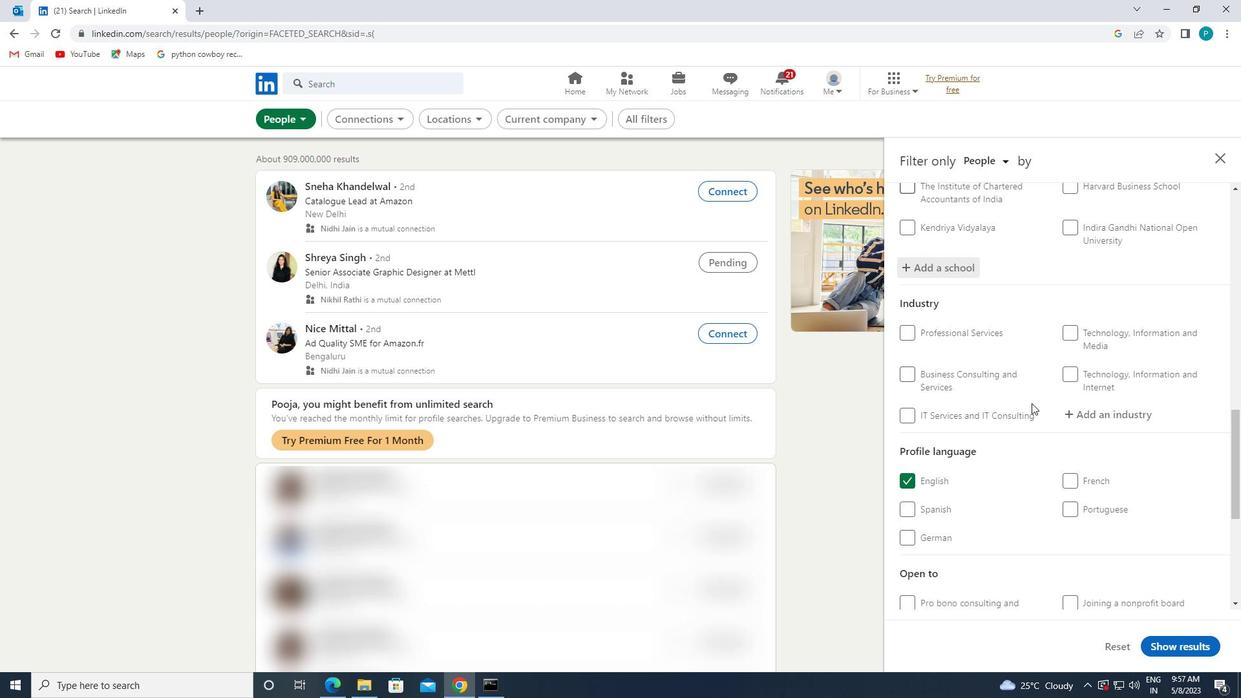 
Action: Mouse scrolled (1051, 413) with delta (0, 0)
Screenshot: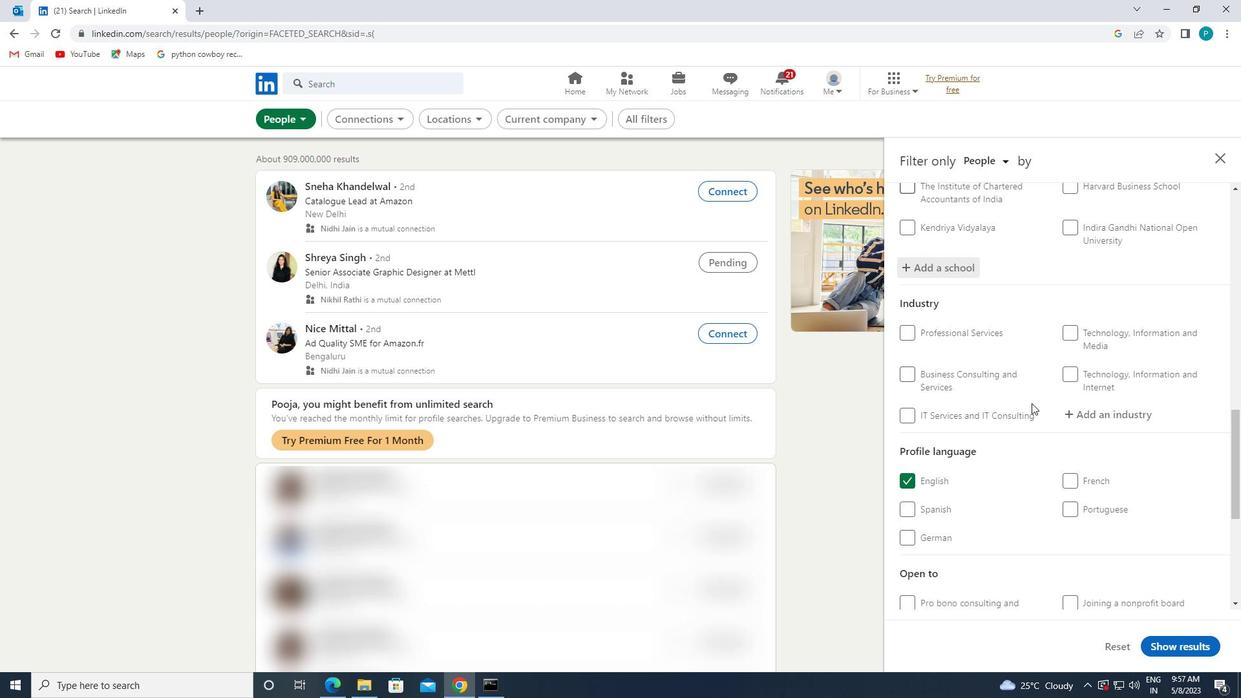 
Action: Mouse scrolled (1051, 413) with delta (0, 0)
Screenshot: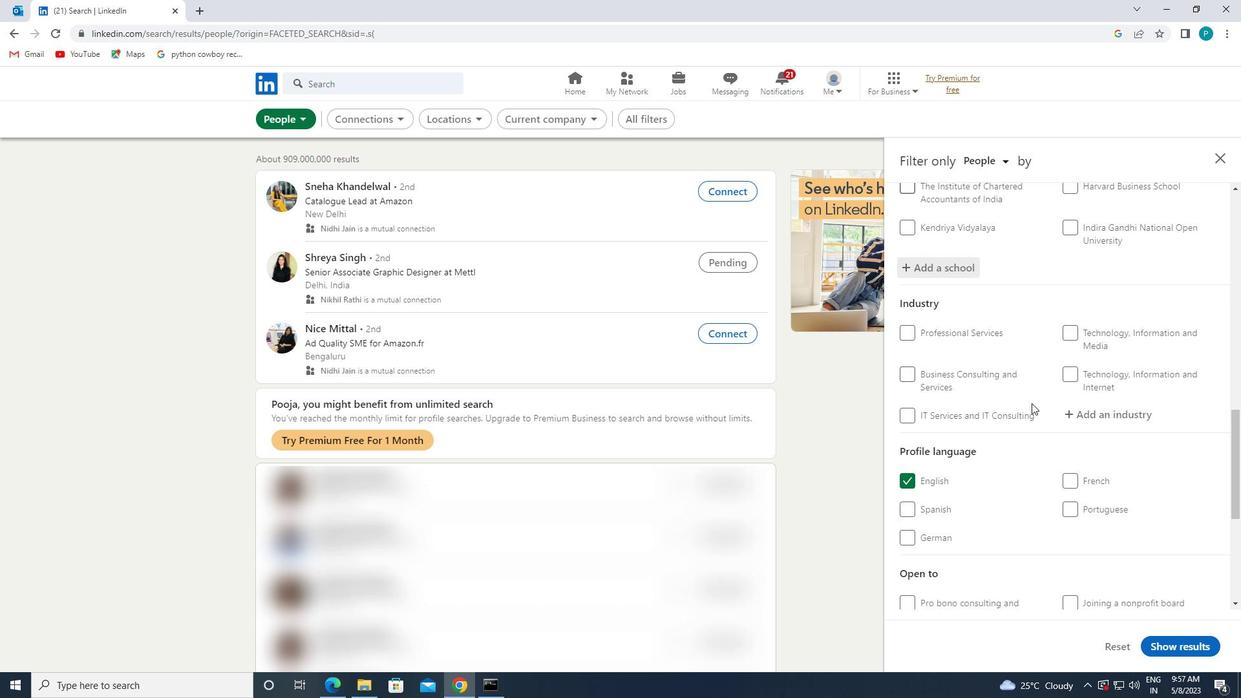 
Action: Mouse moved to (1105, 291)
Screenshot: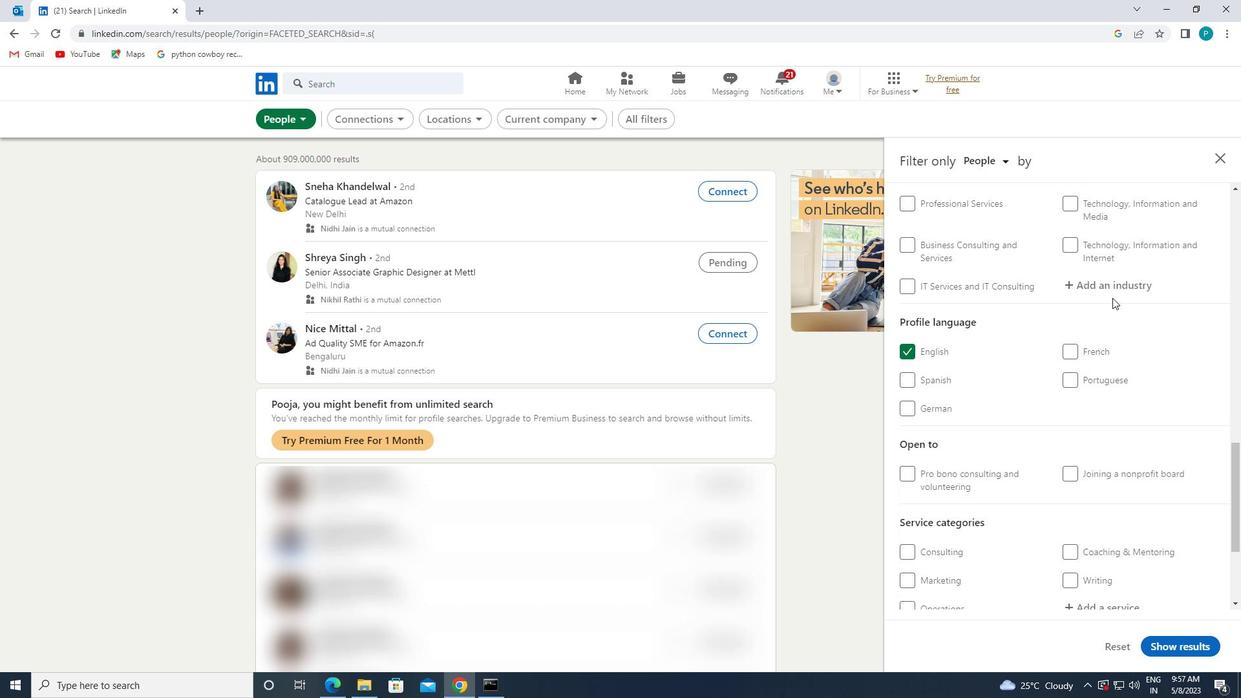 
Action: Mouse pressed left at (1105, 291)
Screenshot: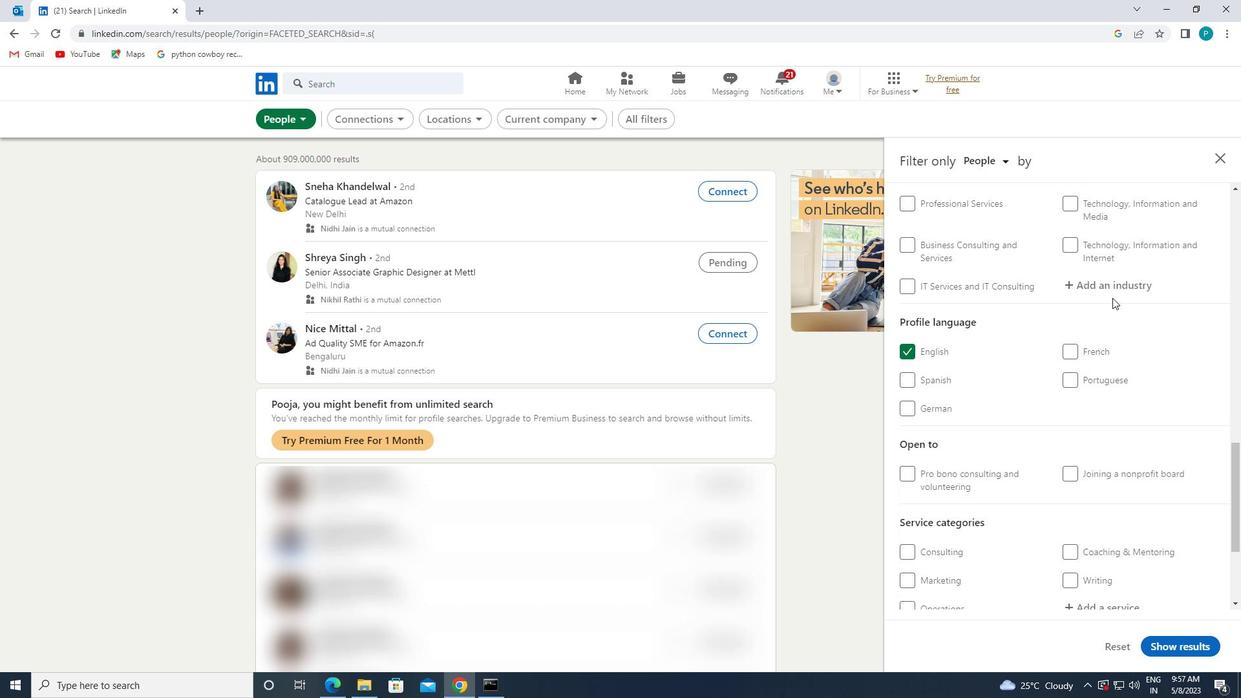
Action: Key pressed <Key.caps_lock><Key.caps_lock>M<Key.caps_lock>ATAL<Key.backspace><Key.backspace><Key.backspace><Key.backspace>ETAL
Screenshot: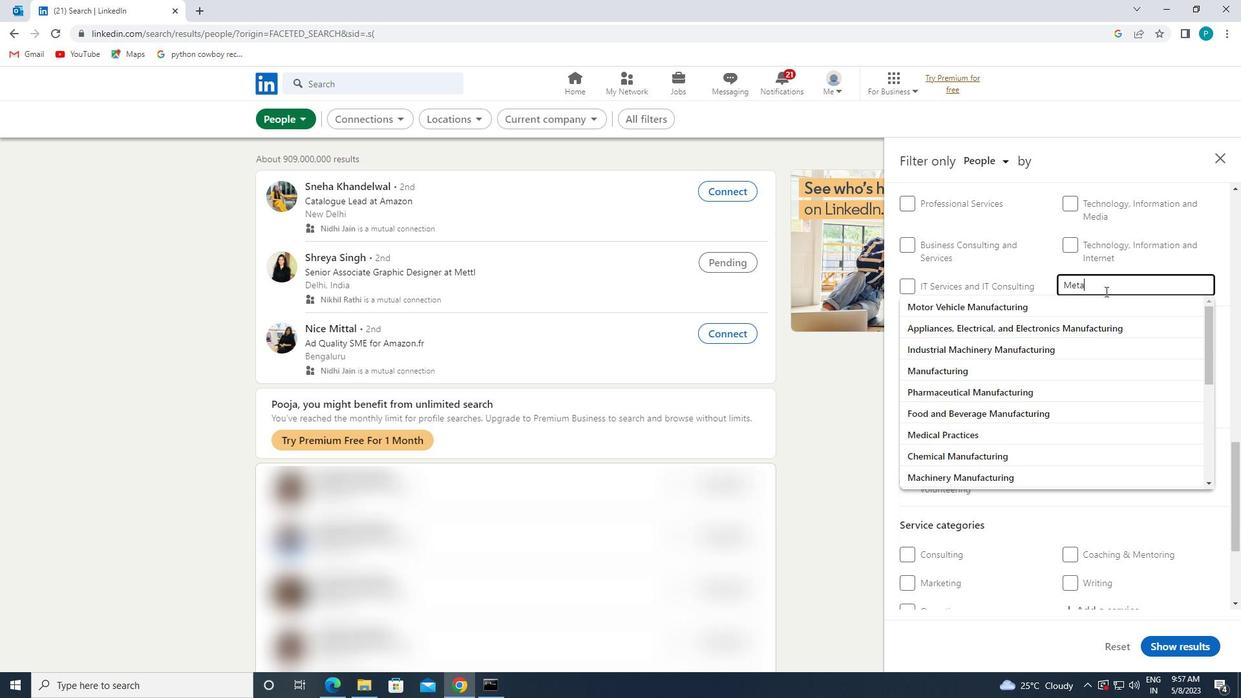 
Action: Mouse moved to (1104, 293)
Screenshot: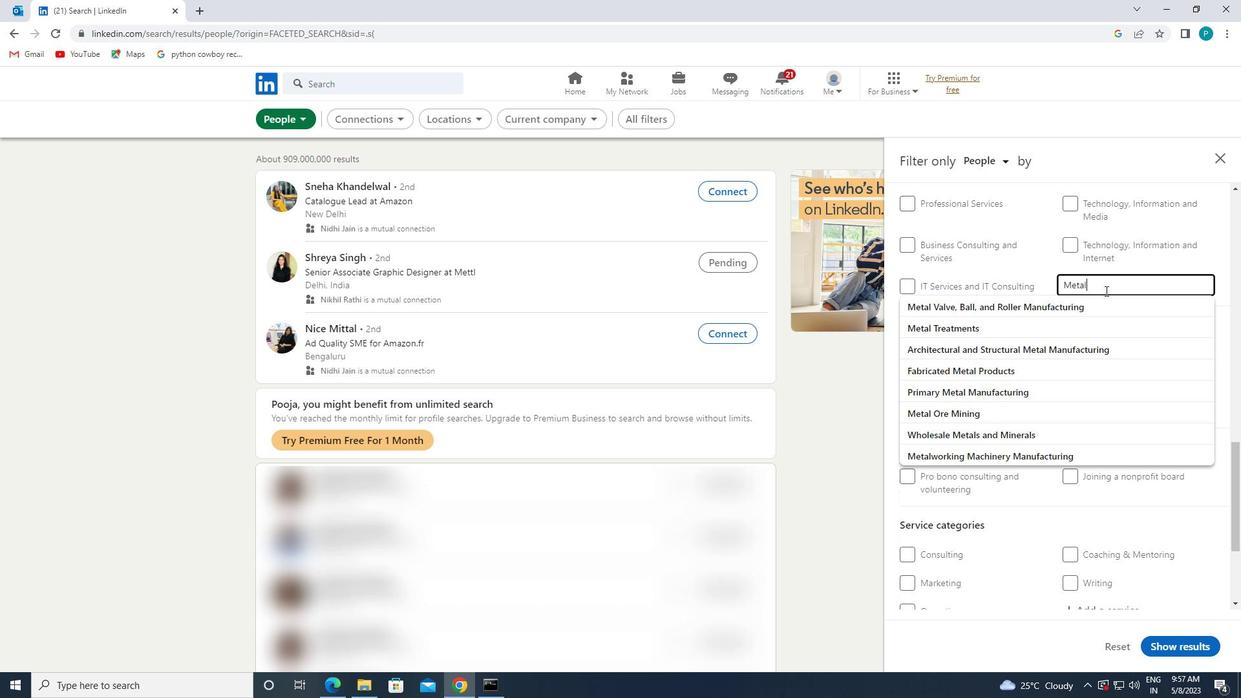 
Action: Key pressed <Key.space>WOE<Key.backspace>RKNG
Screenshot: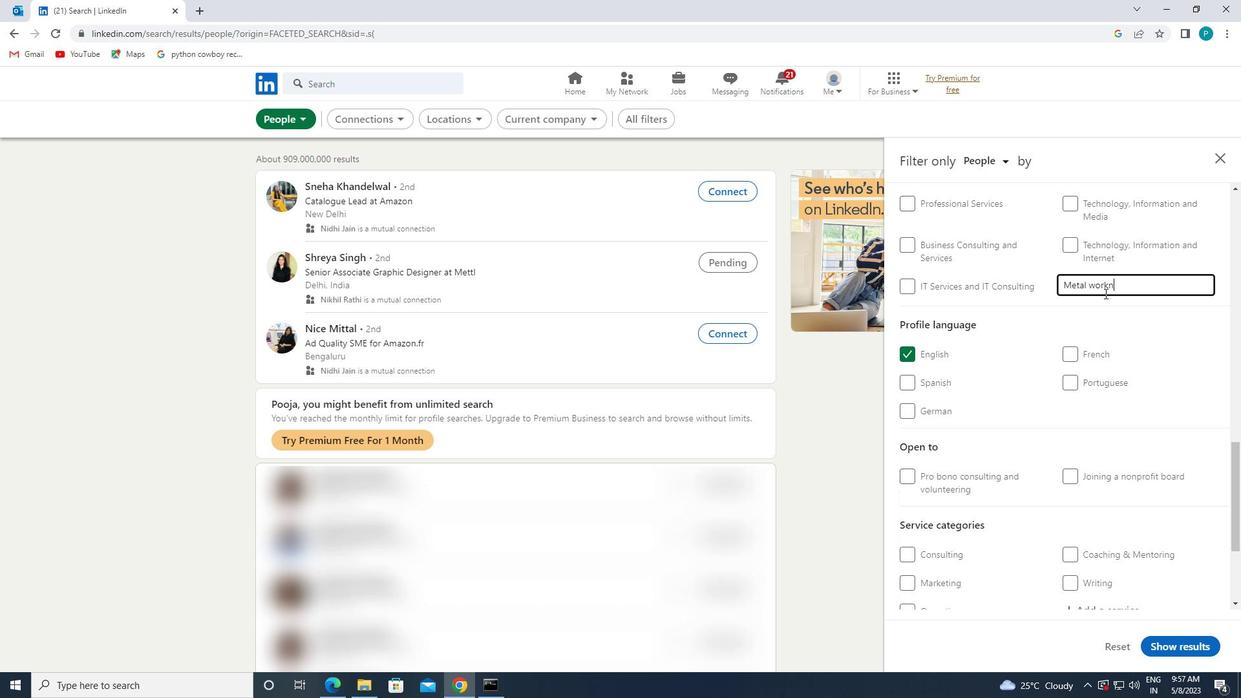 
Action: Mouse moved to (1089, 284)
Screenshot: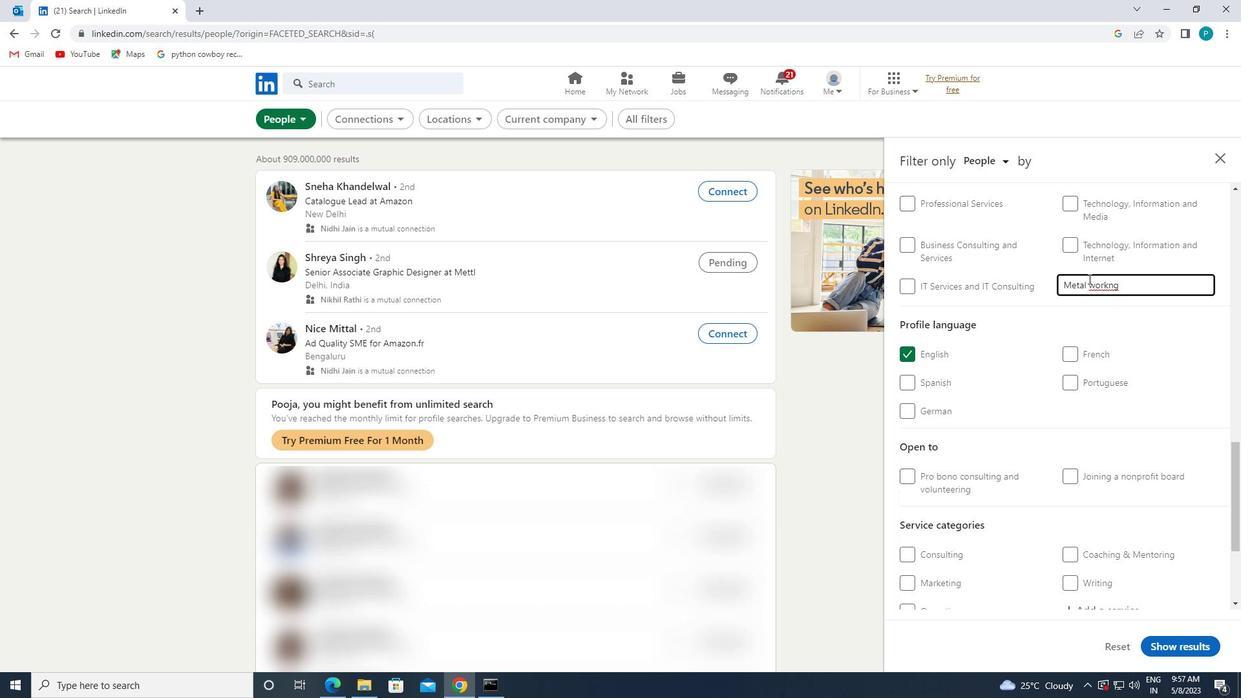 
Action: Mouse pressed left at (1089, 284)
Screenshot: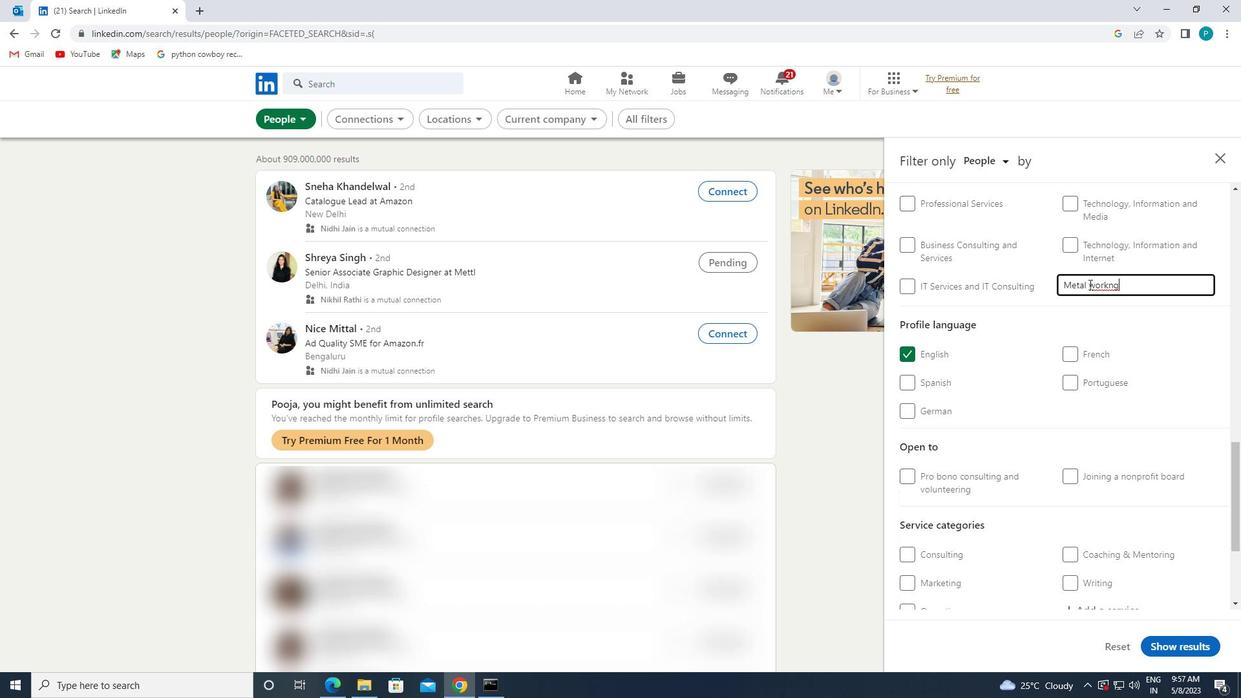 
Action: Key pressed <Key.backspace>
Screenshot: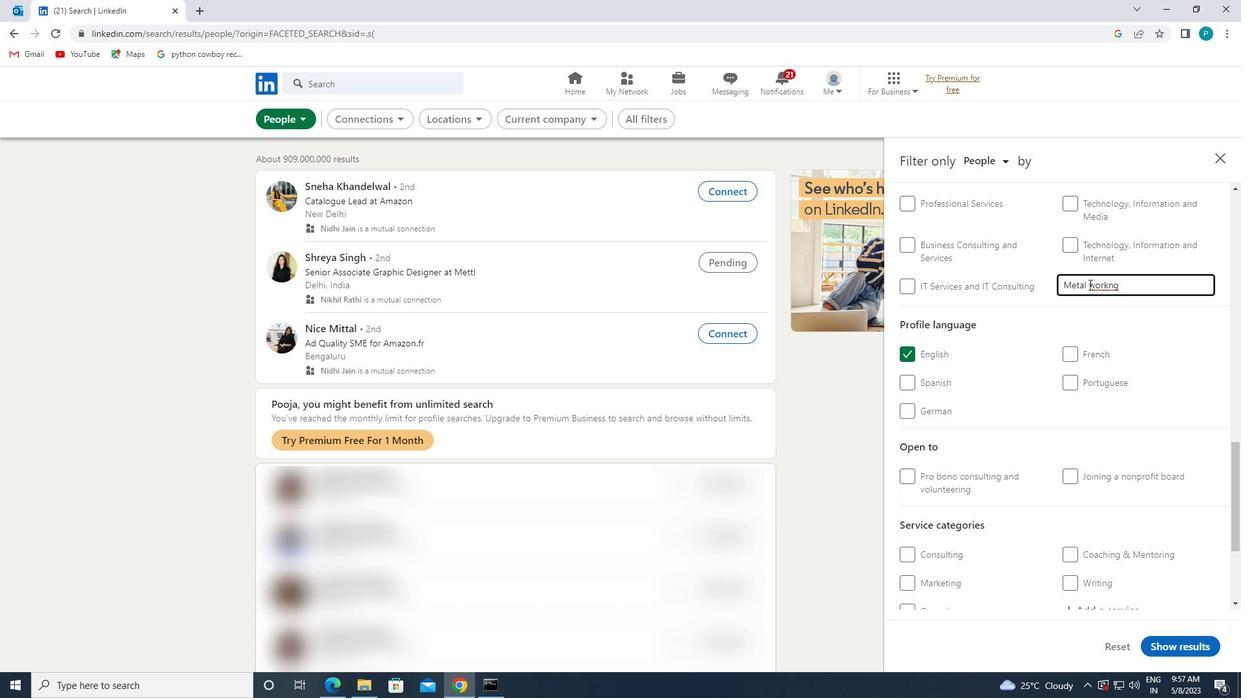 
Action: Mouse moved to (1104, 287)
Screenshot: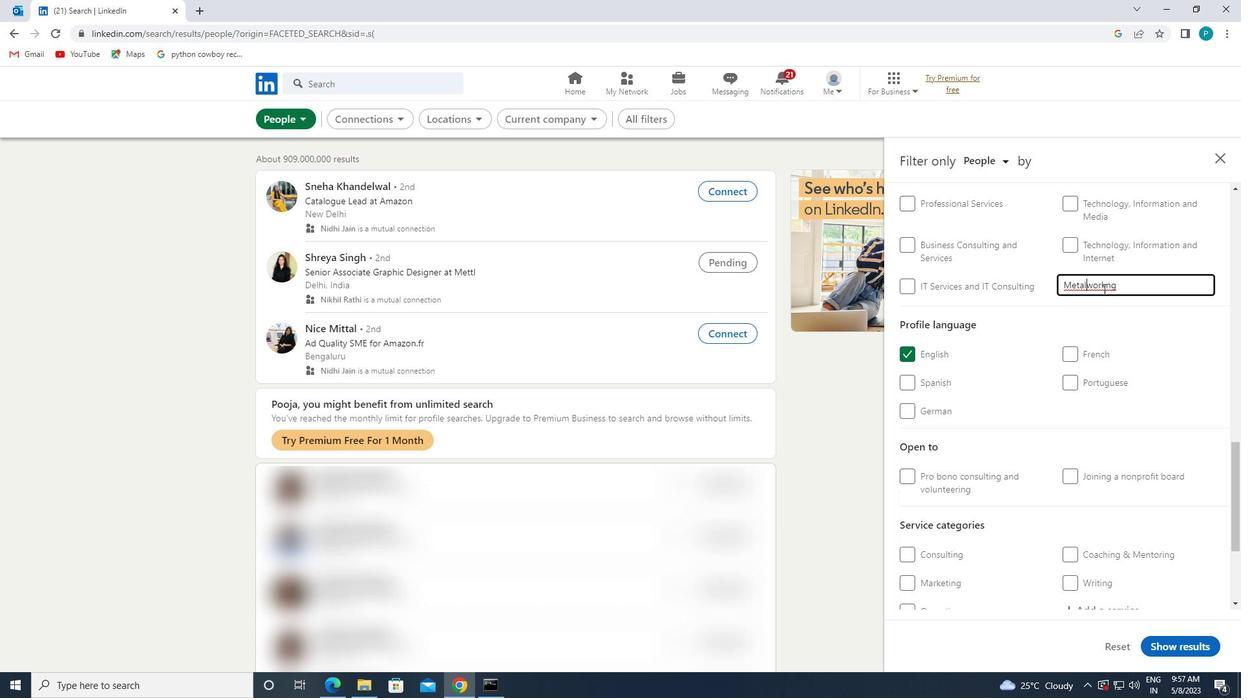 
Action: Mouse pressed left at (1104, 287)
Screenshot: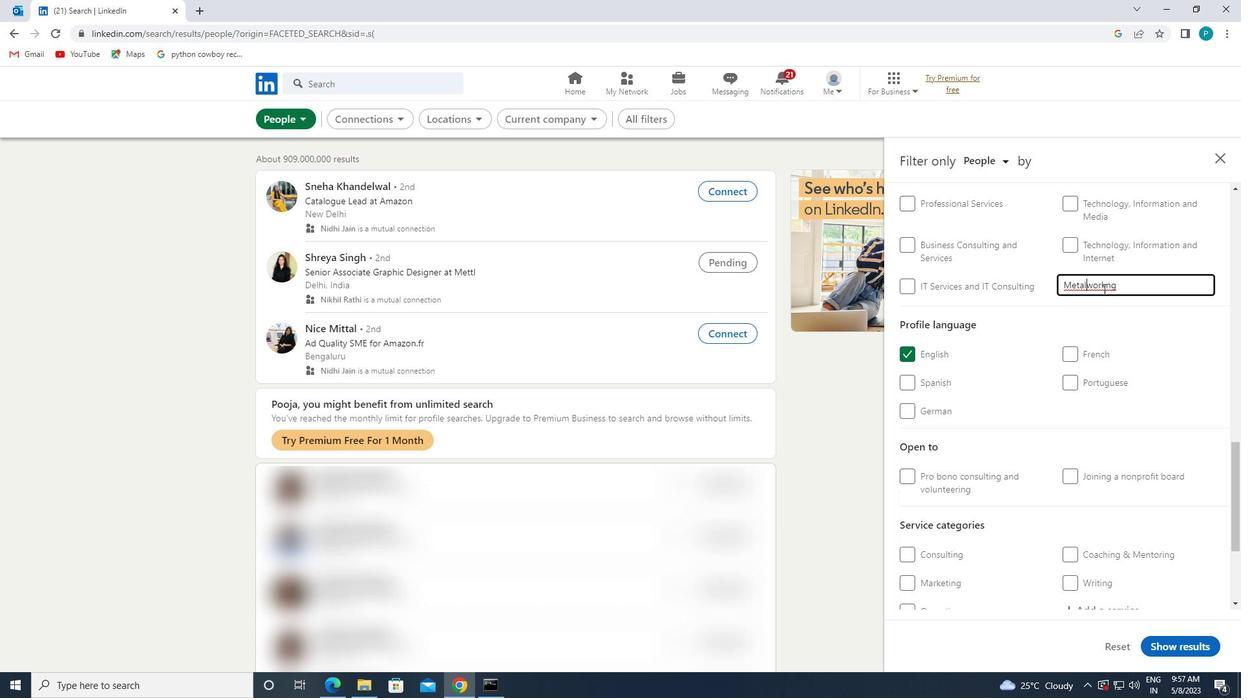 
Action: Mouse moved to (1111, 289)
Screenshot: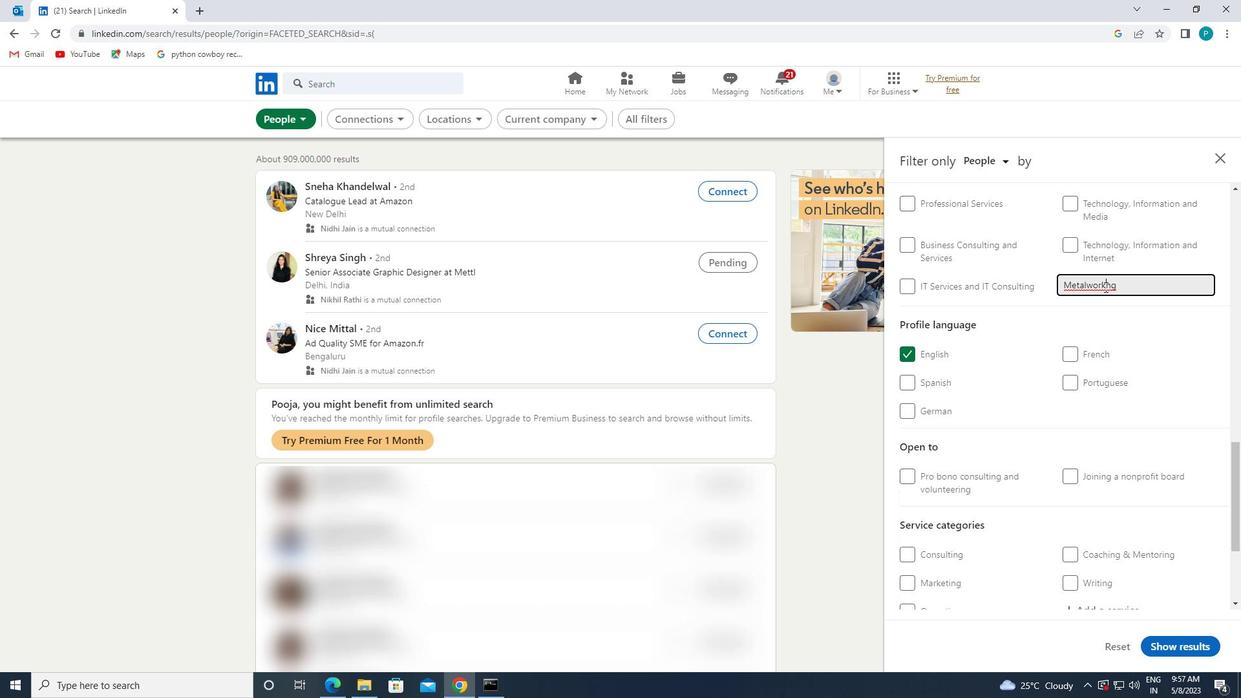 
Action: Key pressed I
Screenshot: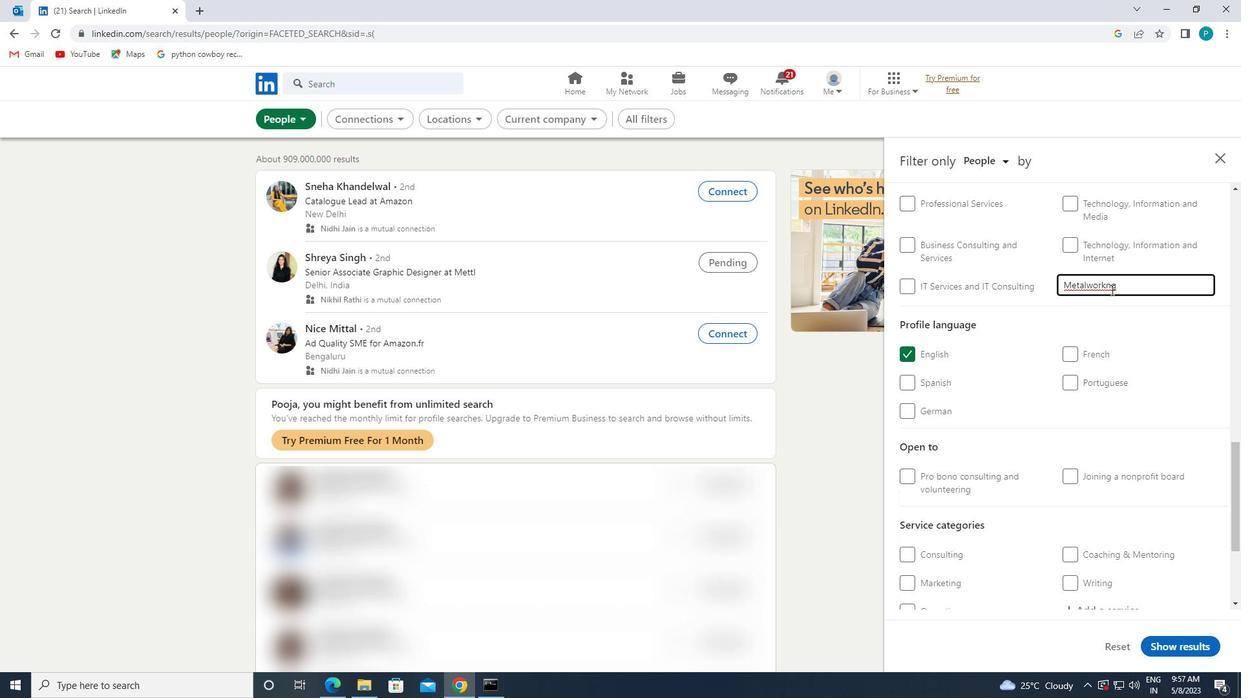 
Action: Mouse moved to (1069, 301)
Screenshot: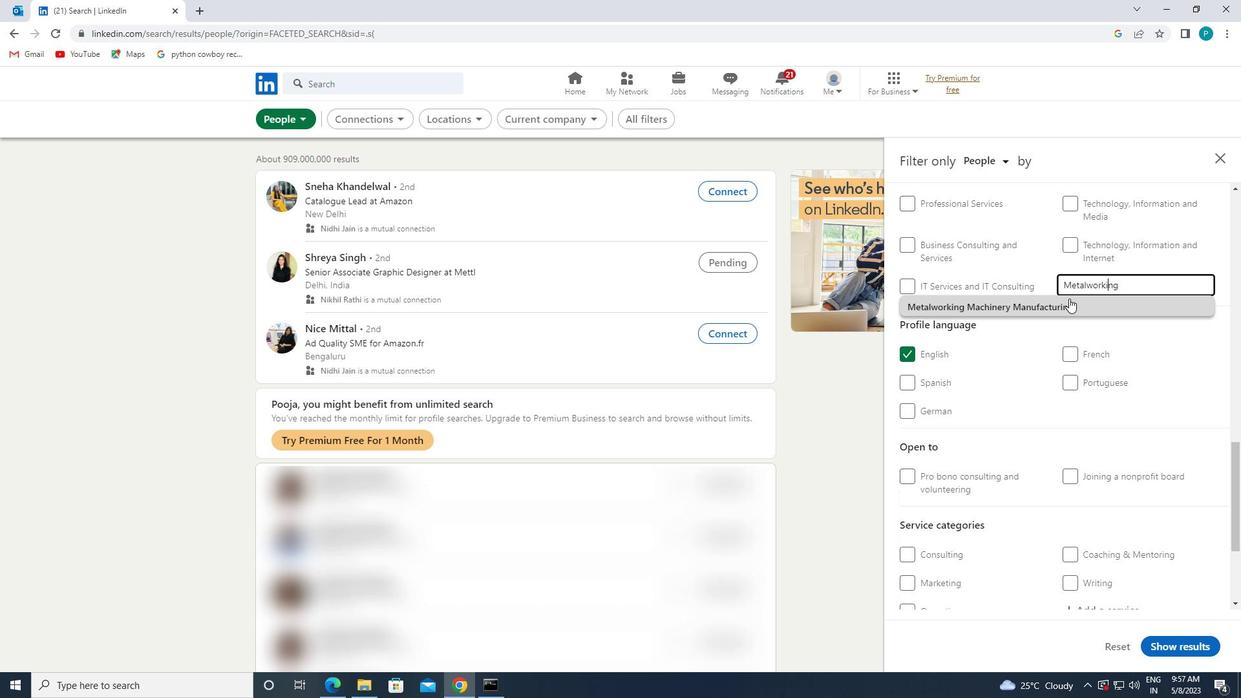 
Action: Mouse pressed left at (1069, 301)
Screenshot: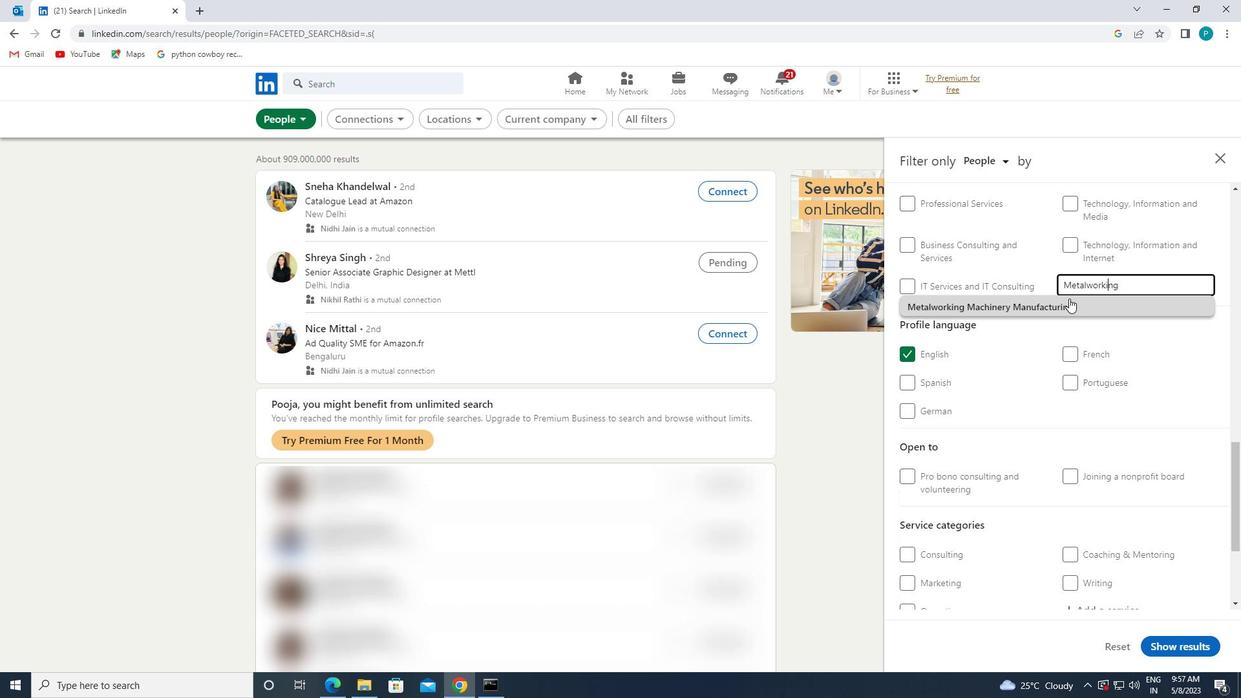 
Action: Mouse moved to (1087, 310)
Screenshot: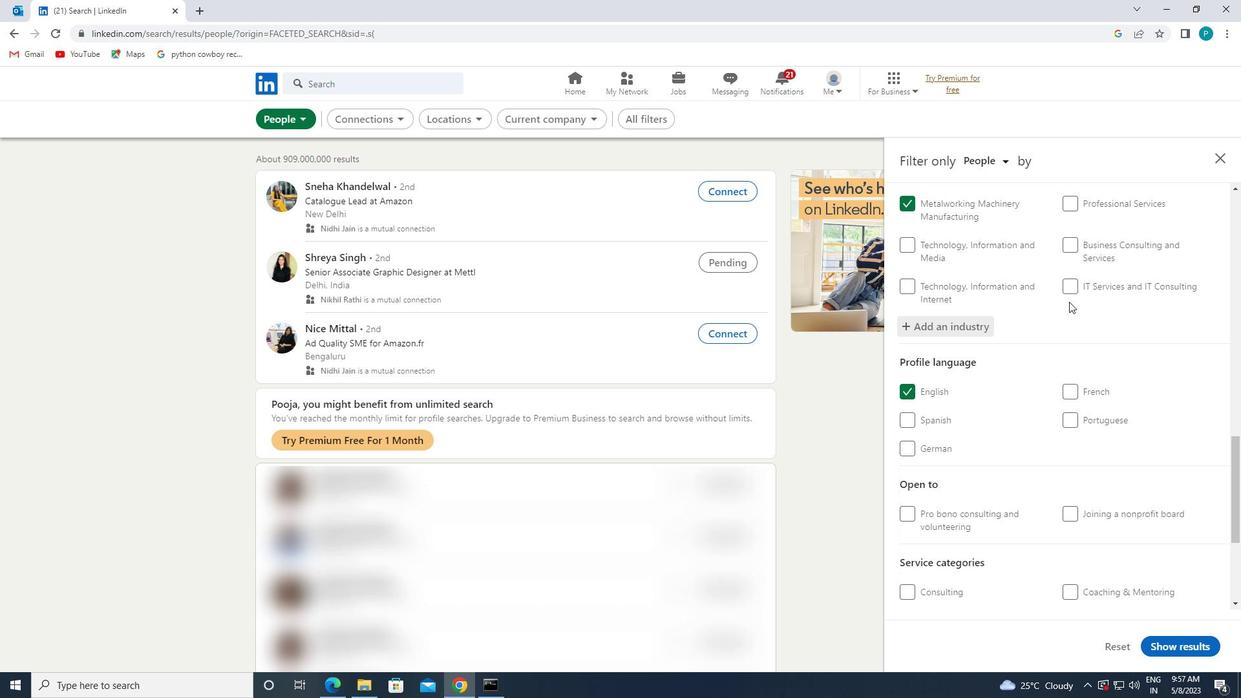 
Action: Mouse scrolled (1087, 310) with delta (0, 0)
Screenshot: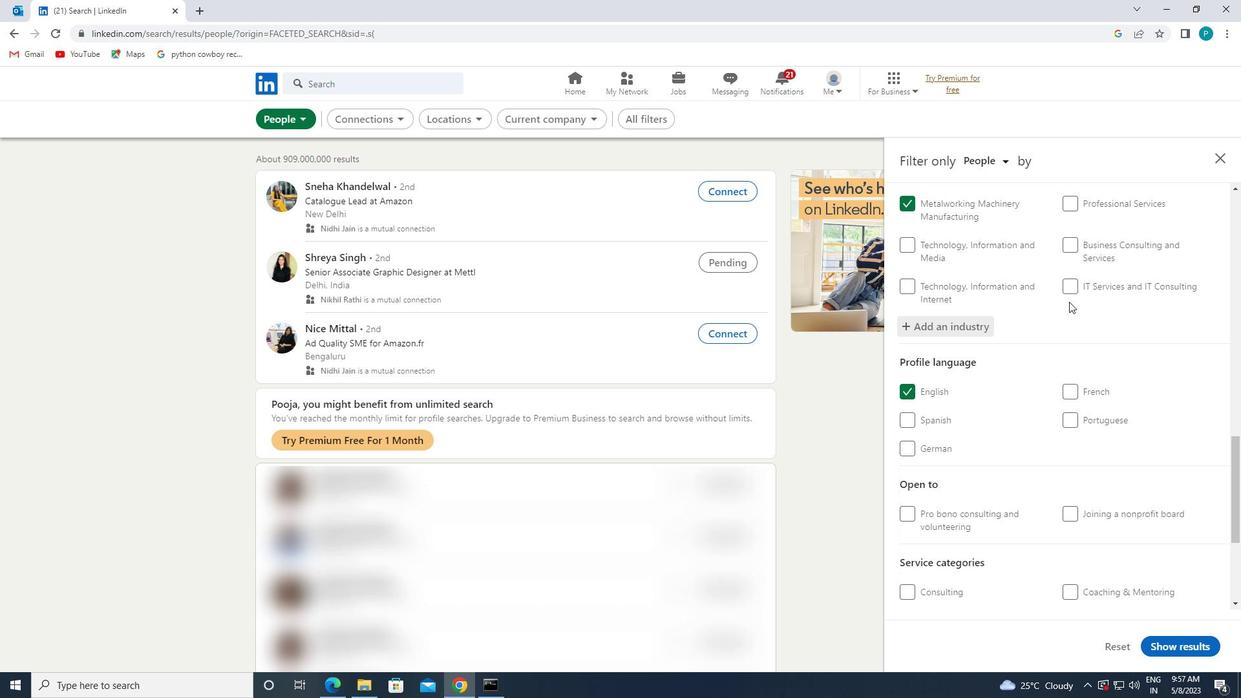 
Action: Mouse moved to (1089, 312)
Screenshot: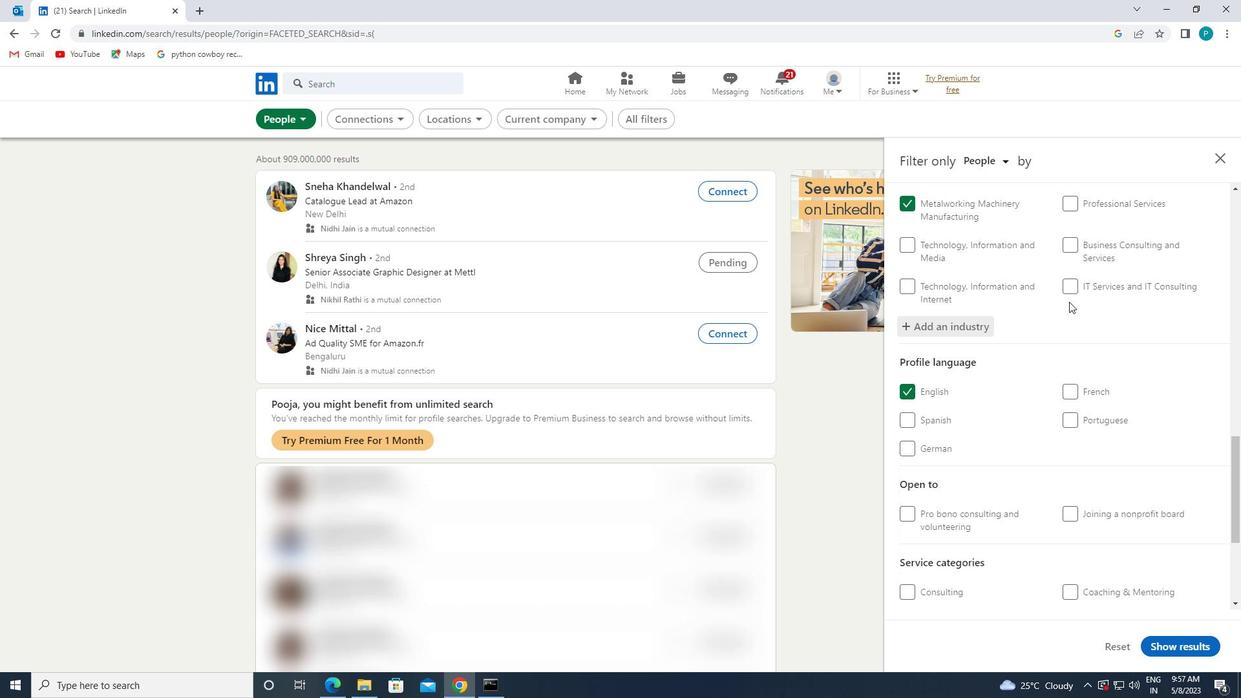 
Action: Mouse scrolled (1089, 311) with delta (0, 0)
Screenshot: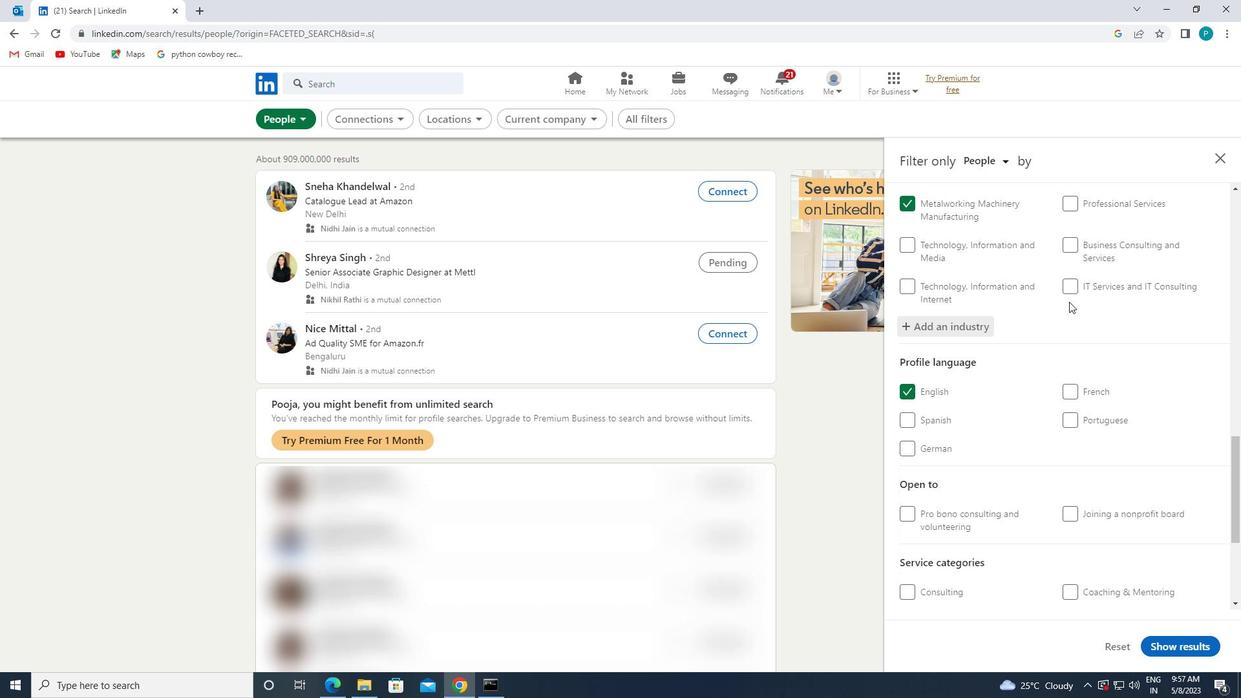 
Action: Mouse moved to (1089, 312)
Screenshot: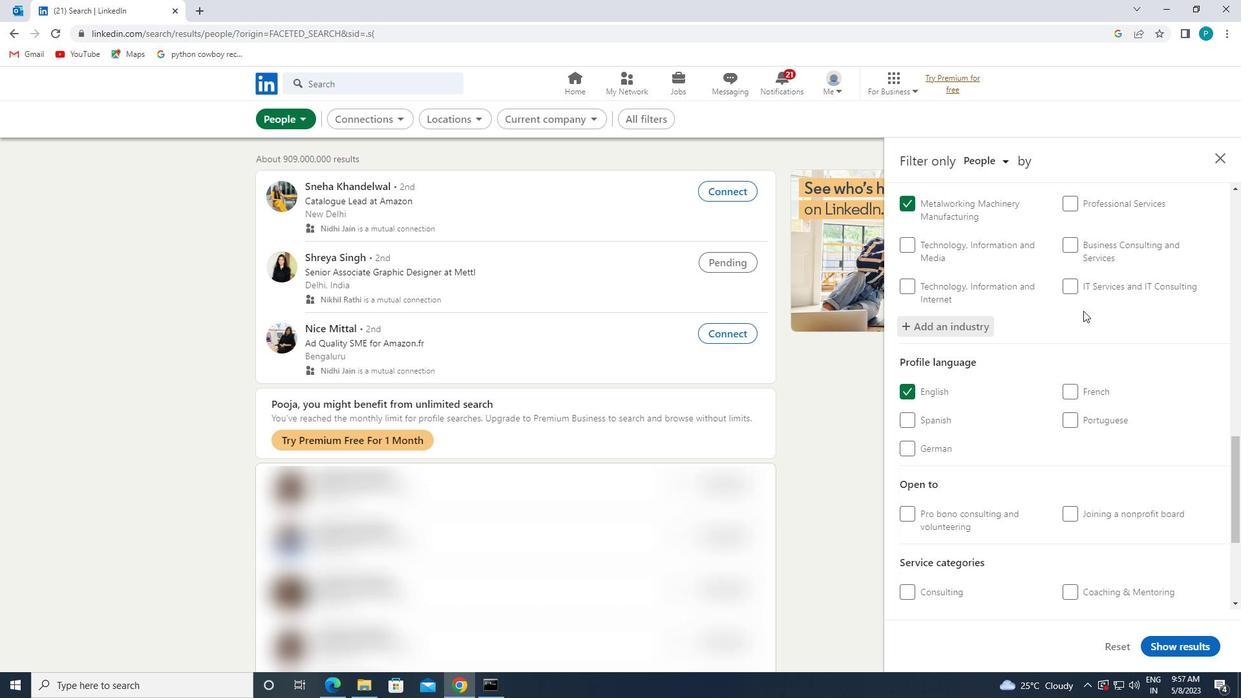 
Action: Mouse scrolled (1089, 311) with delta (0, 0)
Screenshot: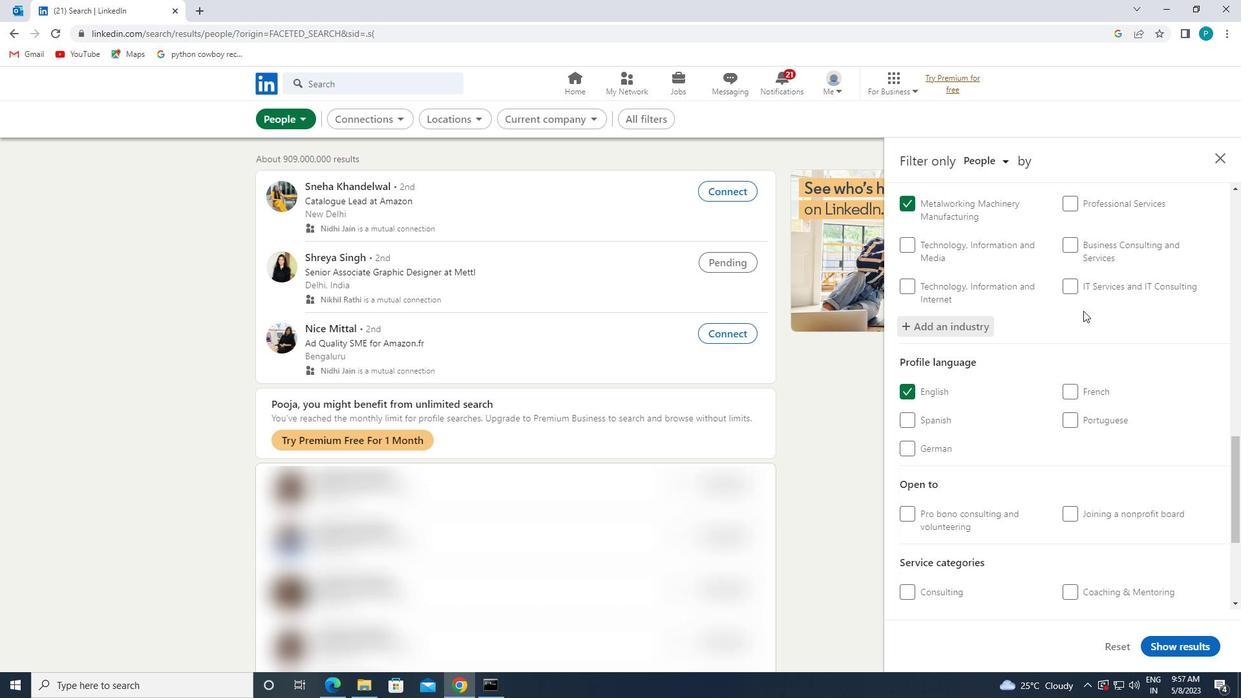
Action: Mouse moved to (1110, 309)
Screenshot: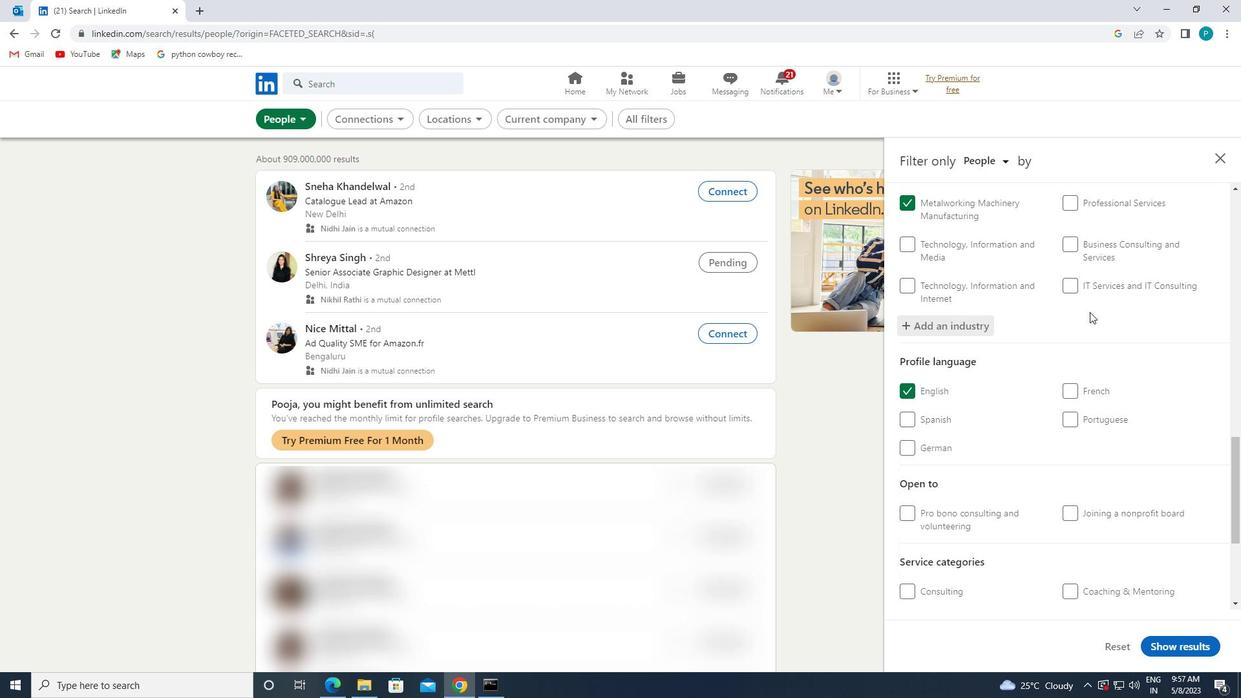 
Action: Mouse scrolled (1110, 308) with delta (0, 0)
Screenshot: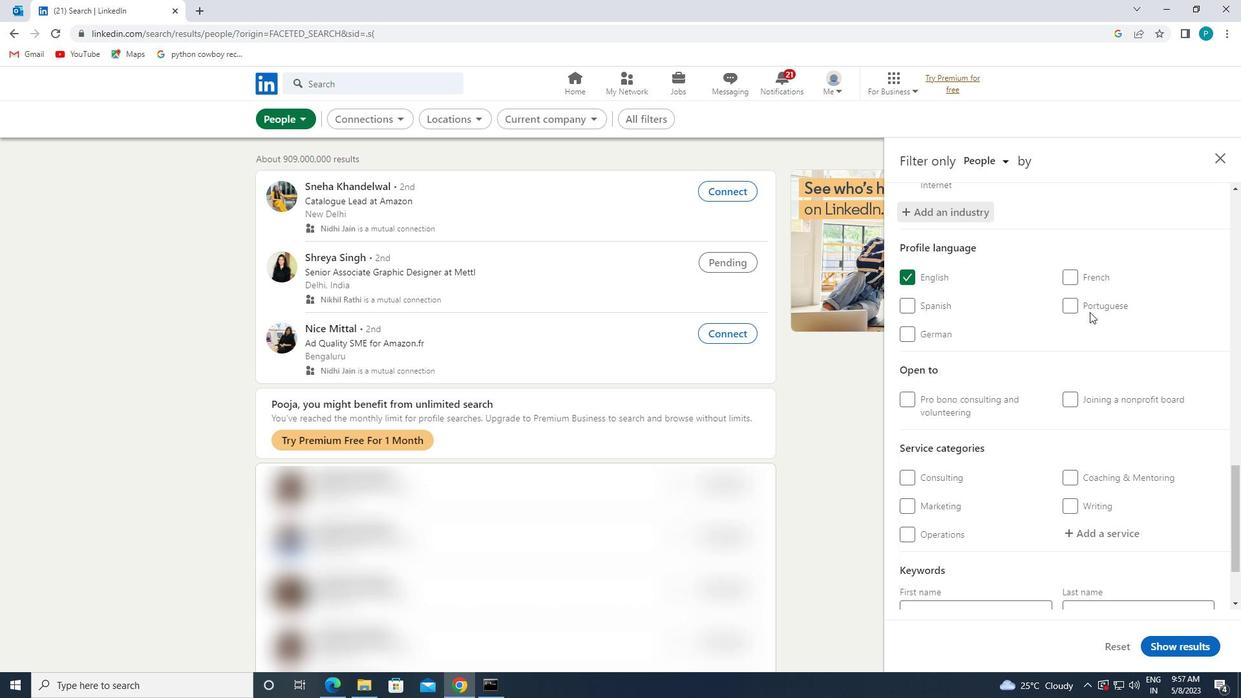 
Action: Mouse moved to (1111, 309)
Screenshot: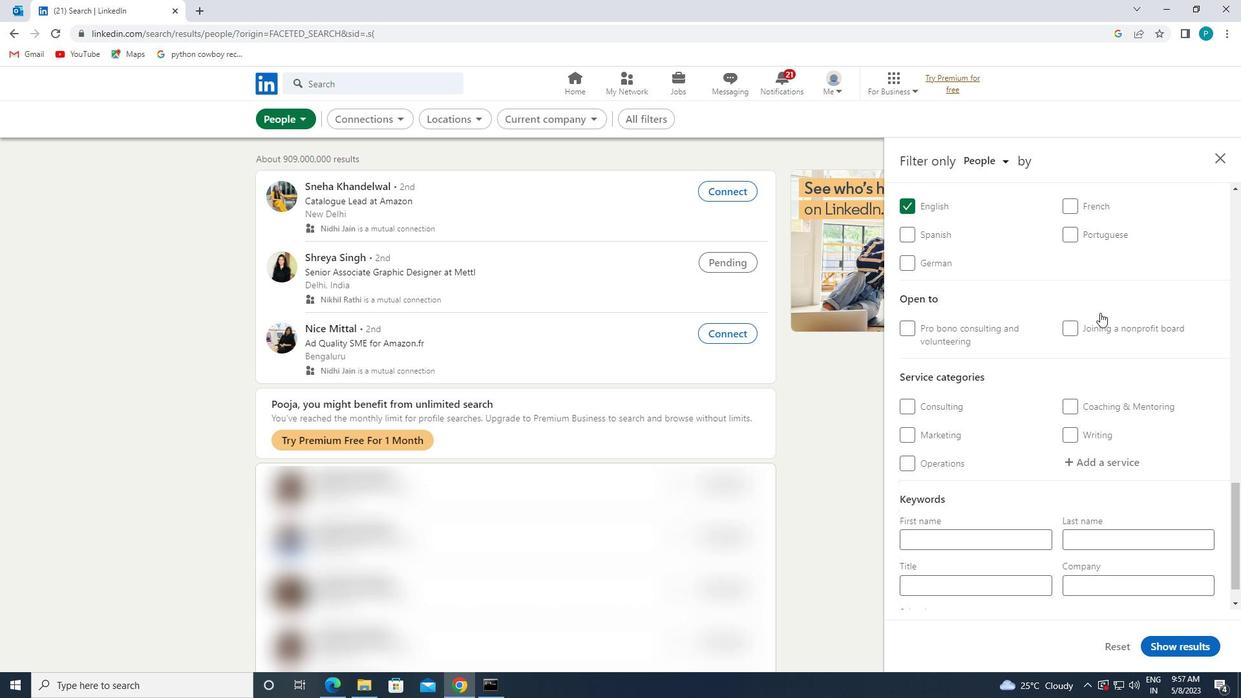 
Action: Mouse scrolled (1111, 308) with delta (0, 0)
Screenshot: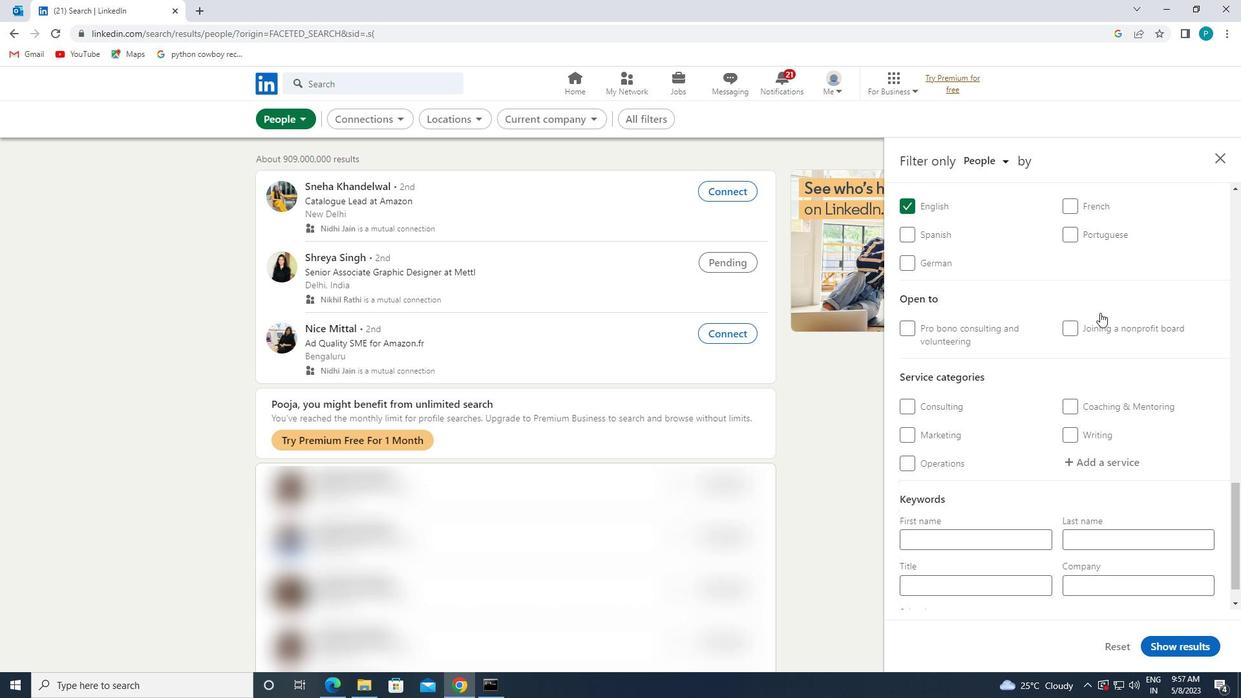 
Action: Mouse moved to (1130, 427)
Screenshot: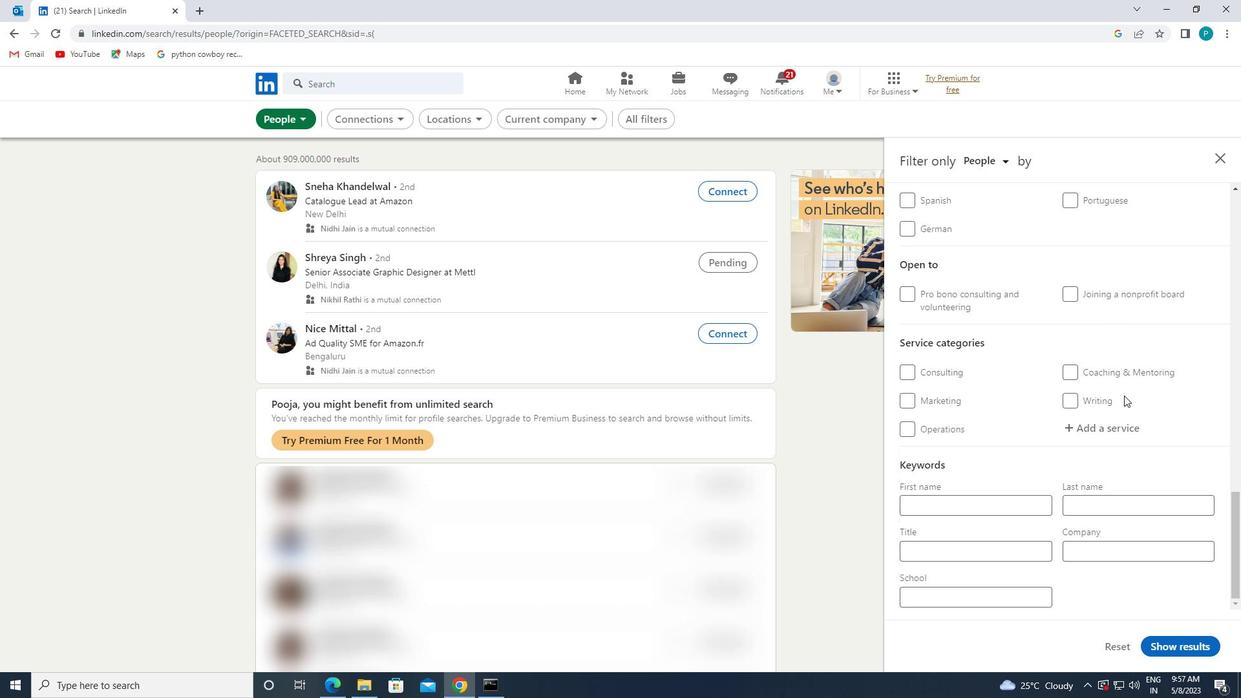 
Action: Mouse pressed left at (1130, 427)
Screenshot: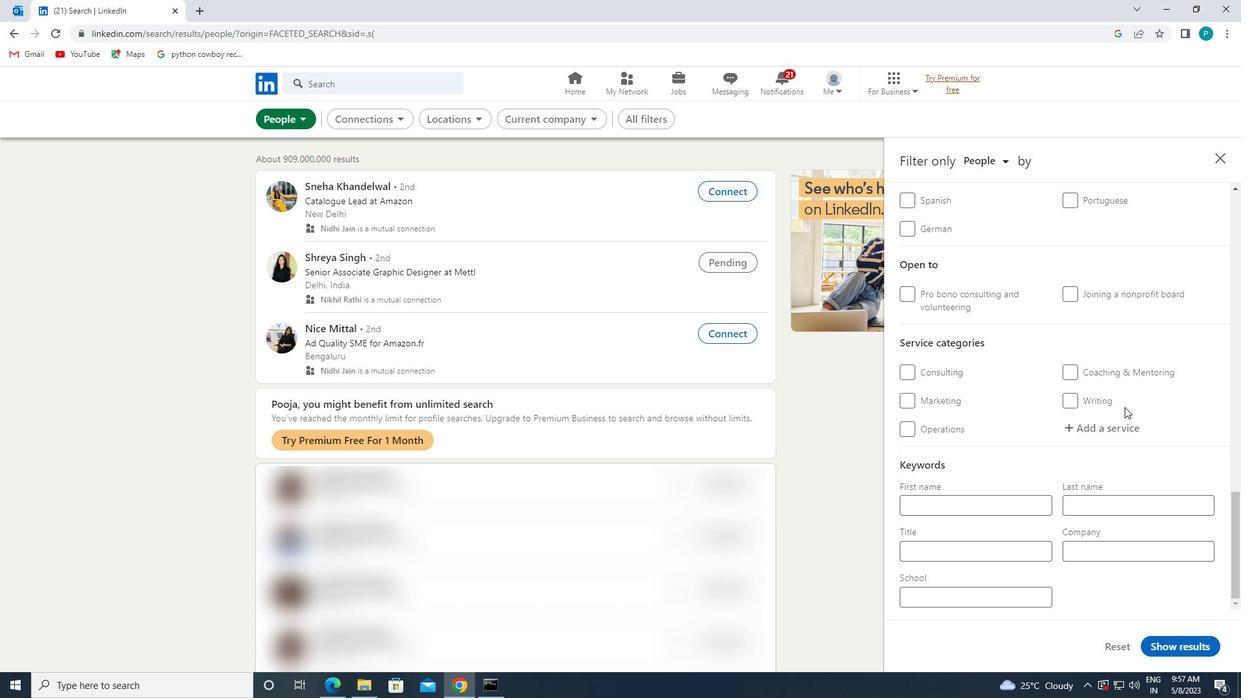 
Action: Key pressed <Key.caps_lock>G<Key.caps_lock>RANT
Screenshot: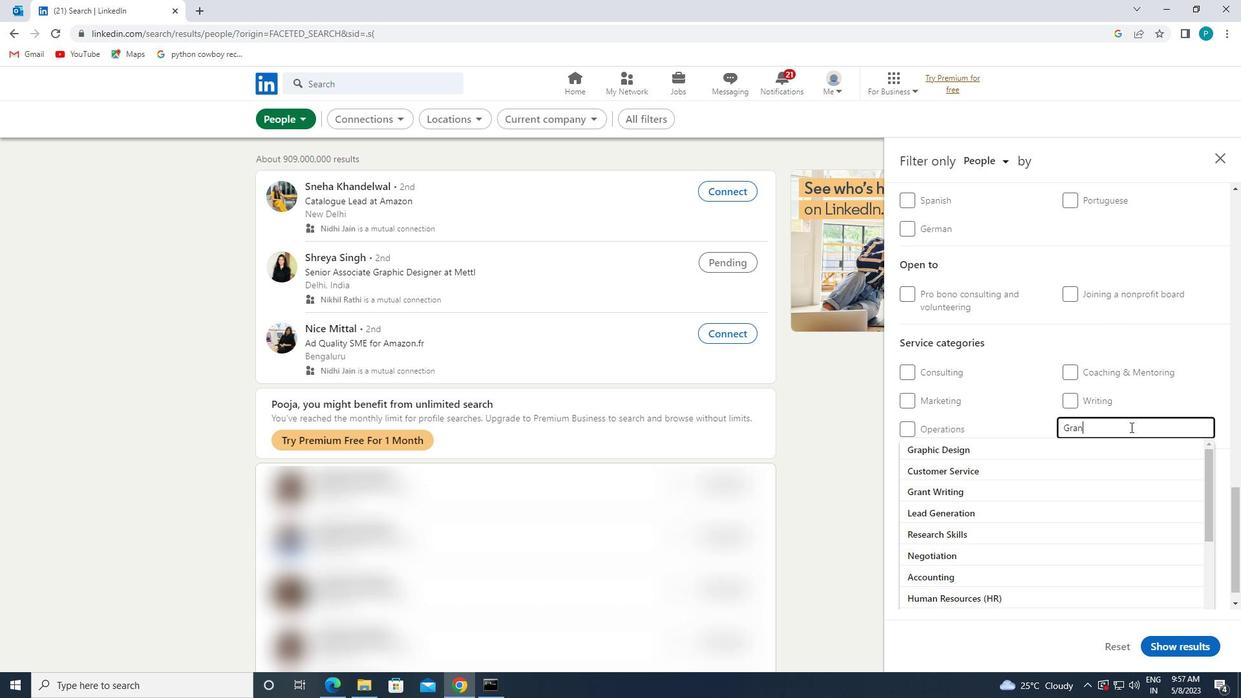 
Action: Mouse moved to (1111, 447)
Screenshot: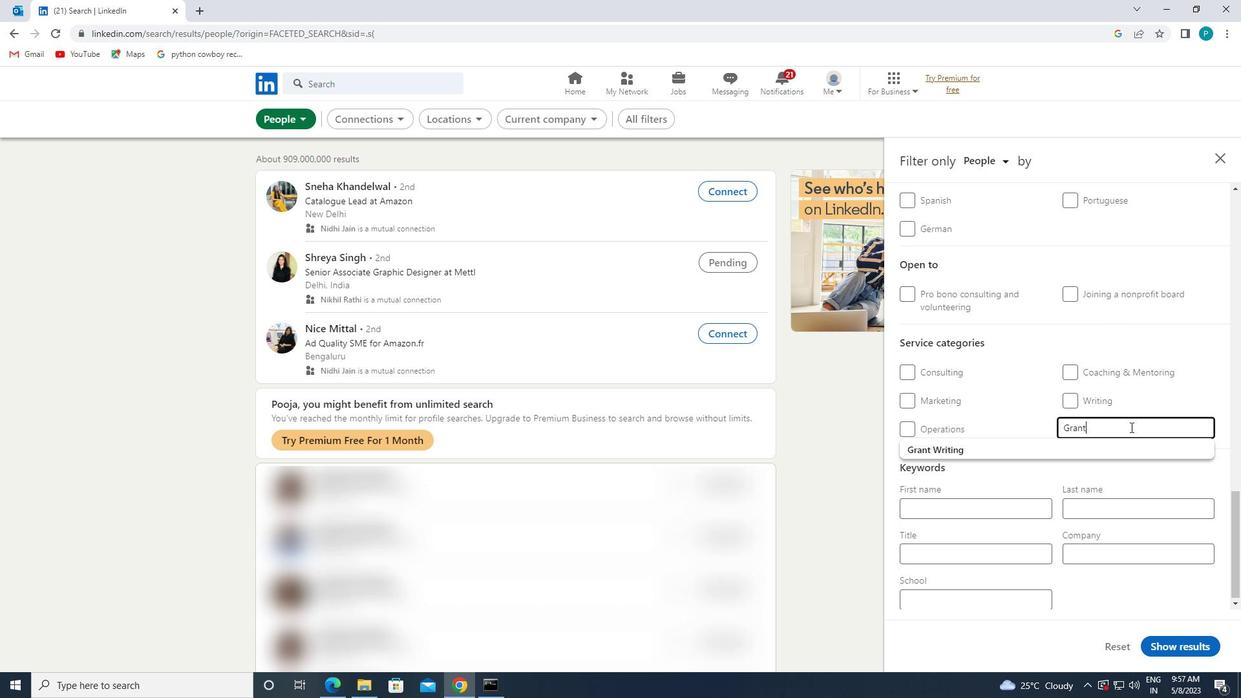 
Action: Mouse pressed left at (1111, 447)
Screenshot: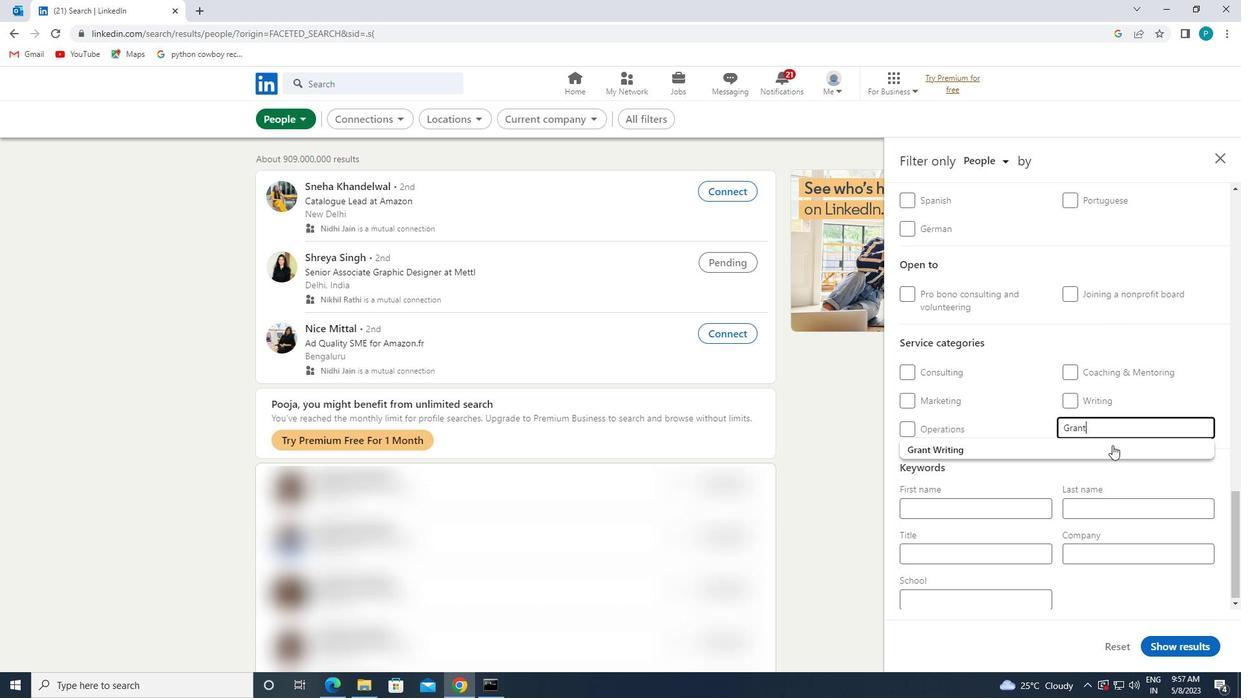 
Action: Mouse moved to (1008, 493)
Screenshot: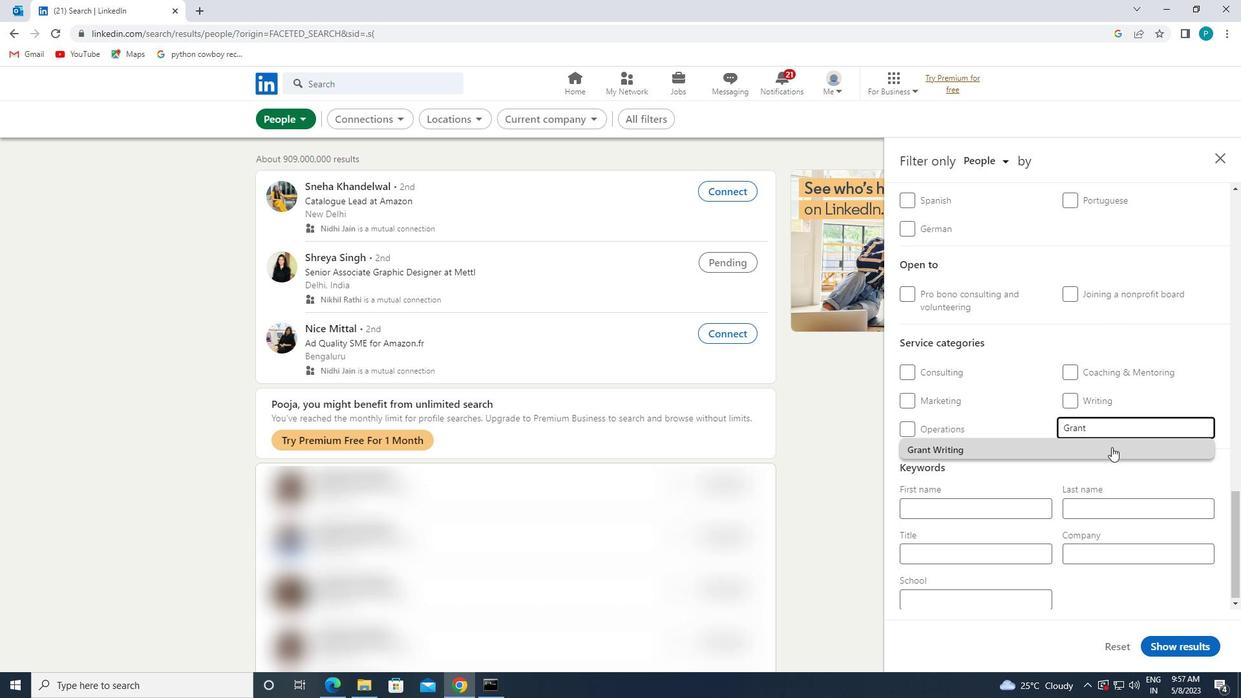 
Action: Mouse scrolled (1008, 492) with delta (0, 0)
Screenshot: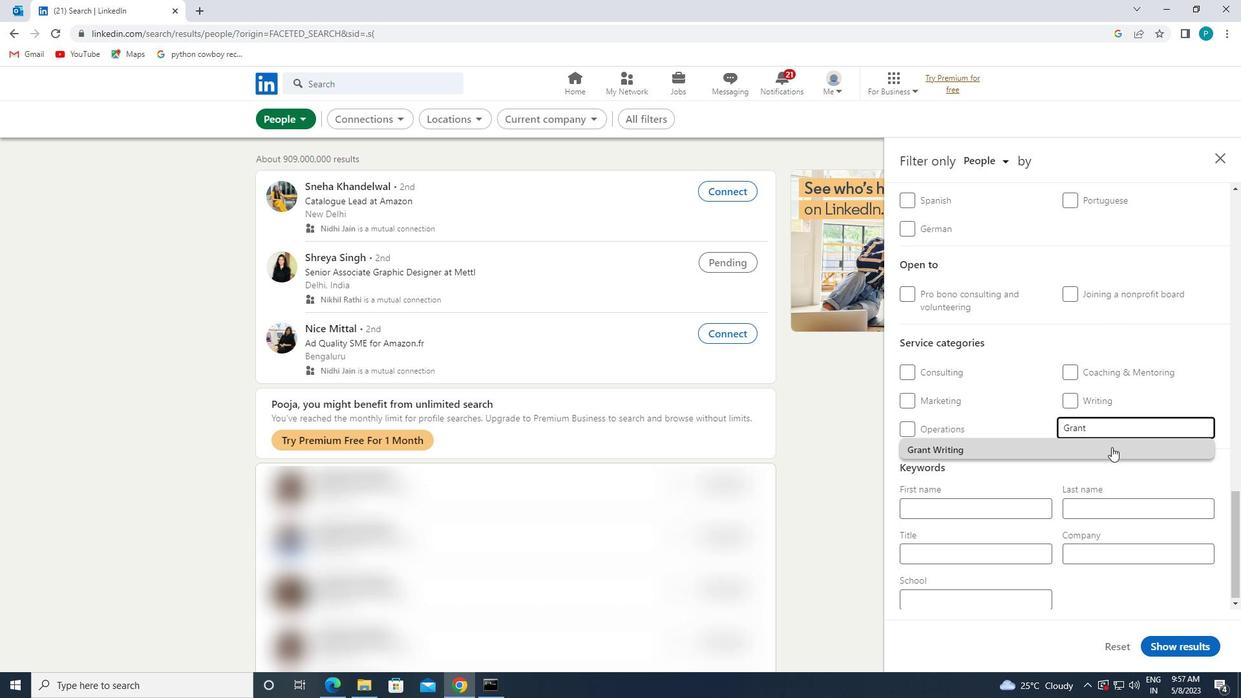 
Action: Mouse moved to (1005, 498)
Screenshot: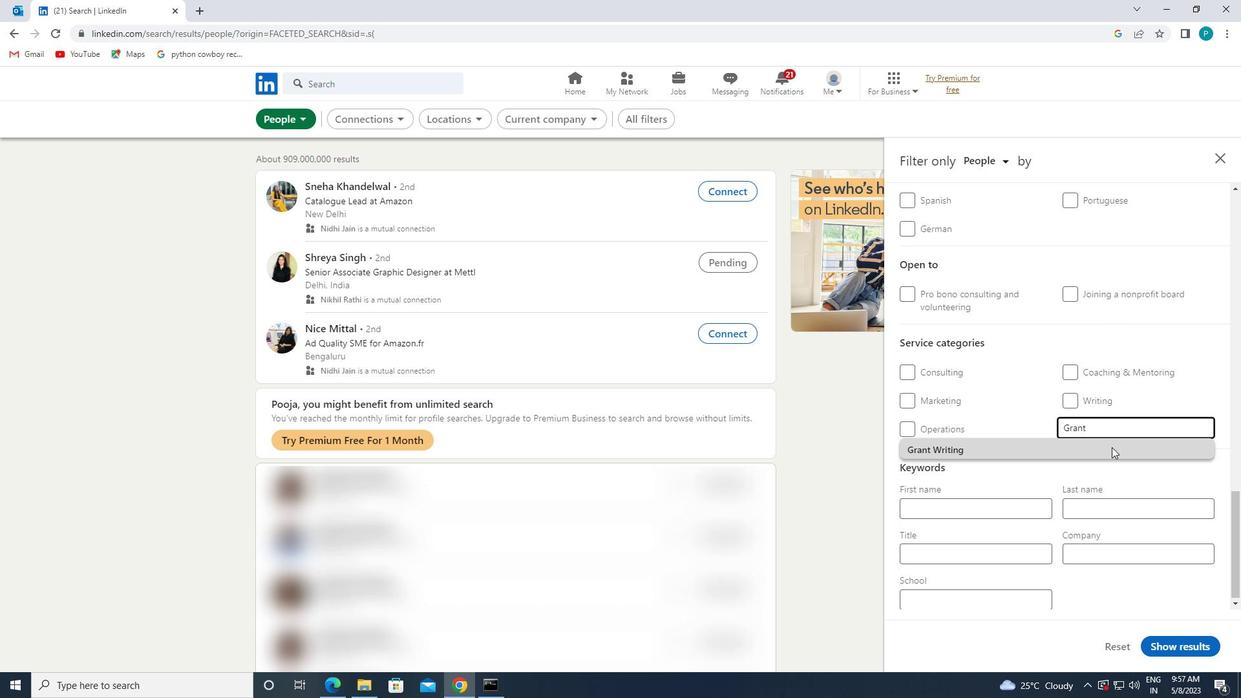 
Action: Mouse scrolled (1005, 497) with delta (0, 0)
Screenshot: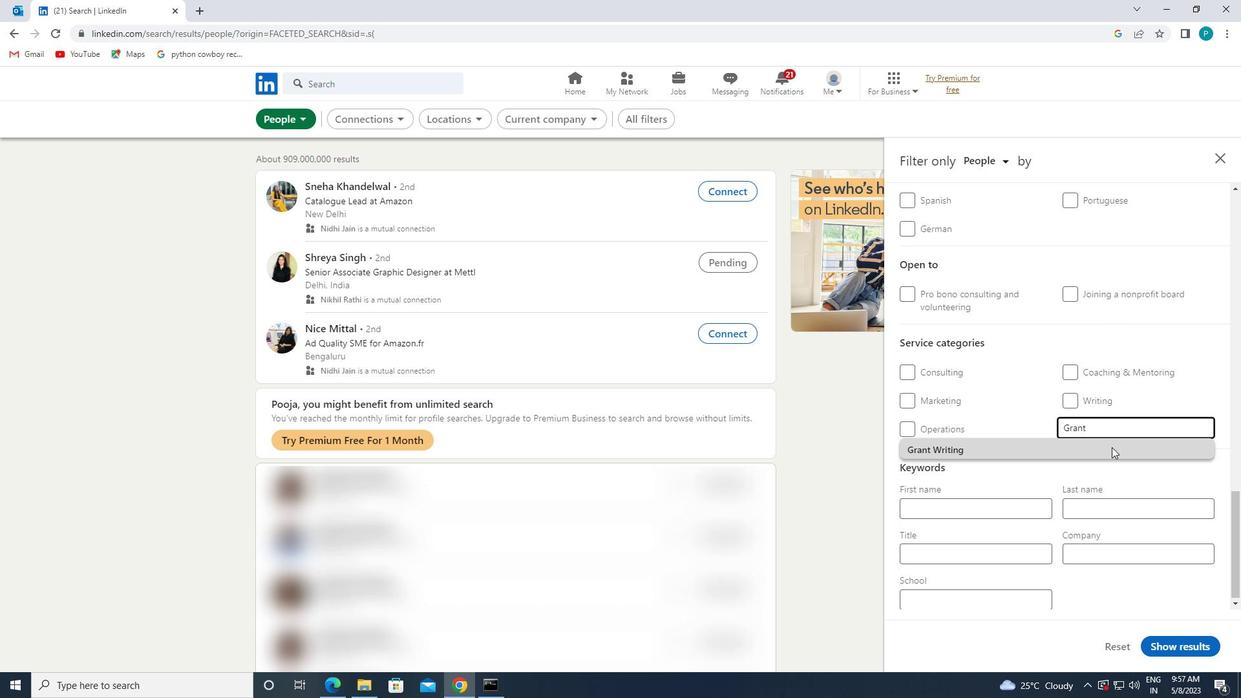 
Action: Mouse moved to (970, 544)
Screenshot: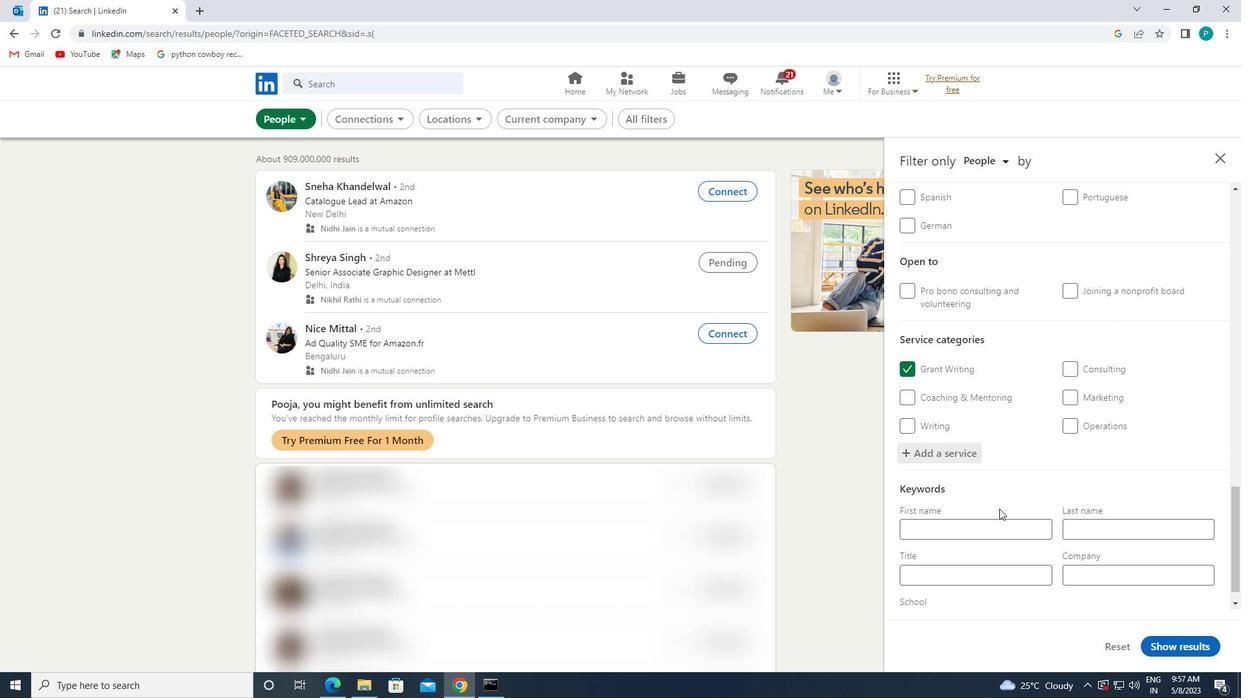 
Action: Mouse pressed left at (970, 544)
Screenshot: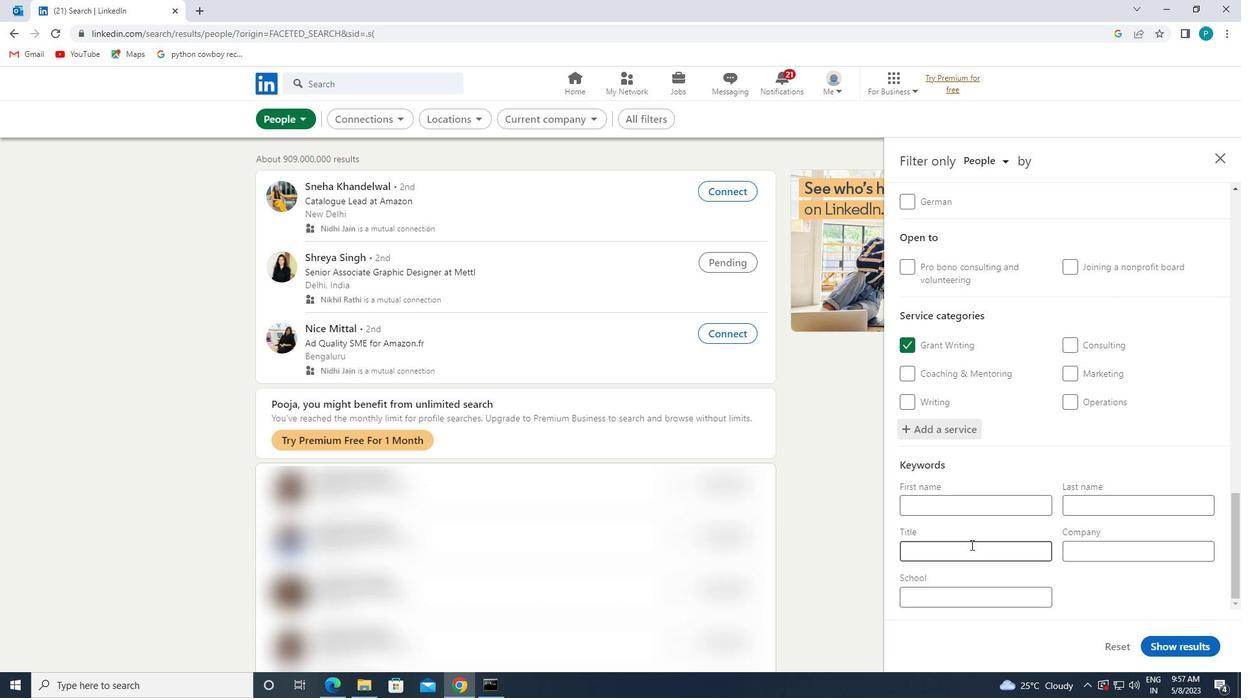 
Action: Key pressed <Key.caps_lock>F<Key.caps_lock>INANCIAL
Screenshot: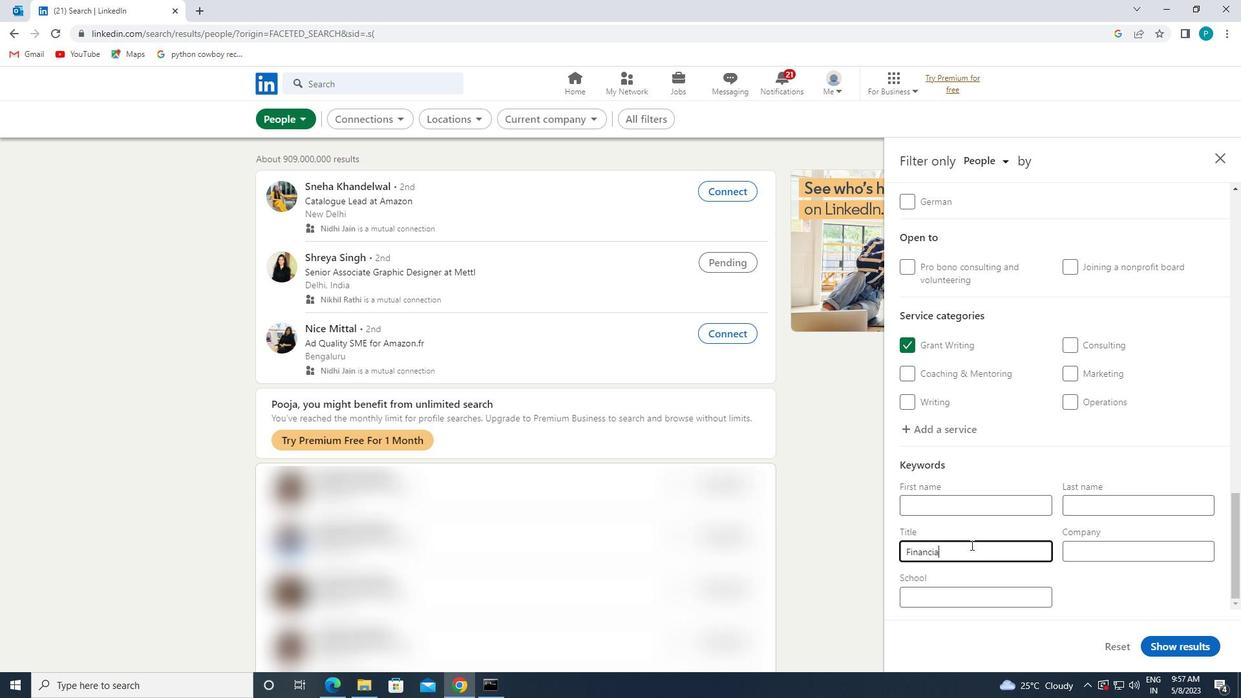 
Action: Mouse moved to (899, 495)
Screenshot: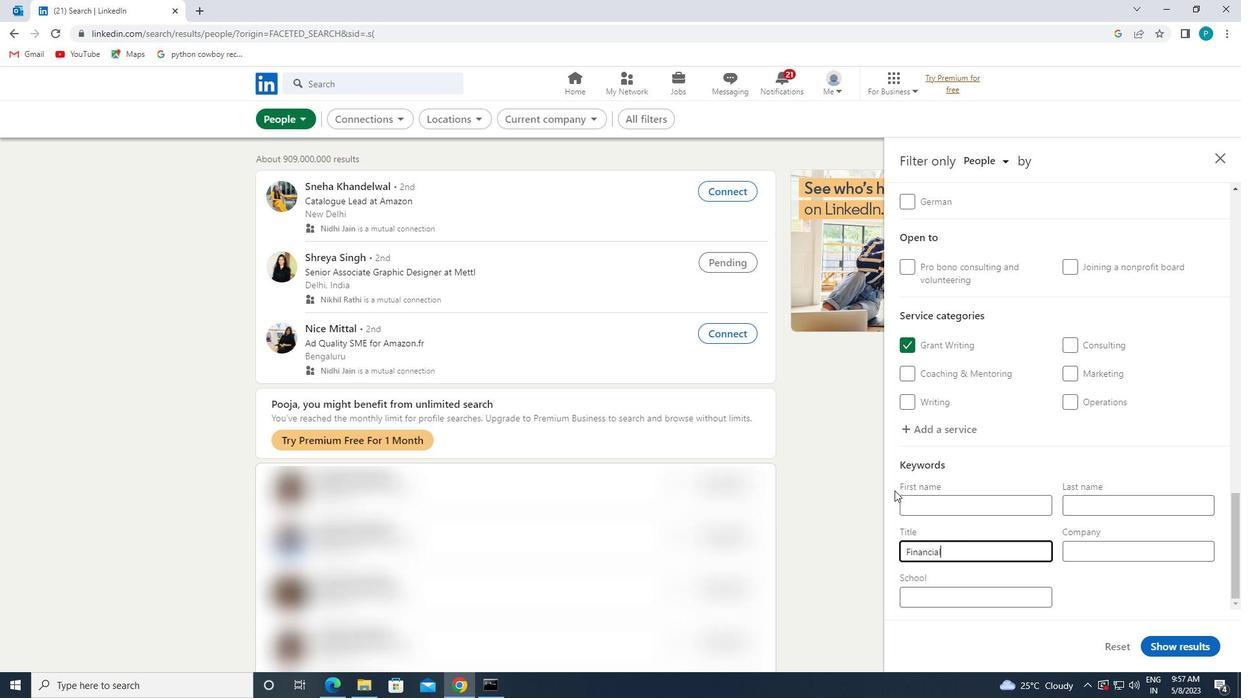 
Action: Key pressed <Key.space><Key.caps_lock>A<Key.caps_lock>NALYST
Screenshot: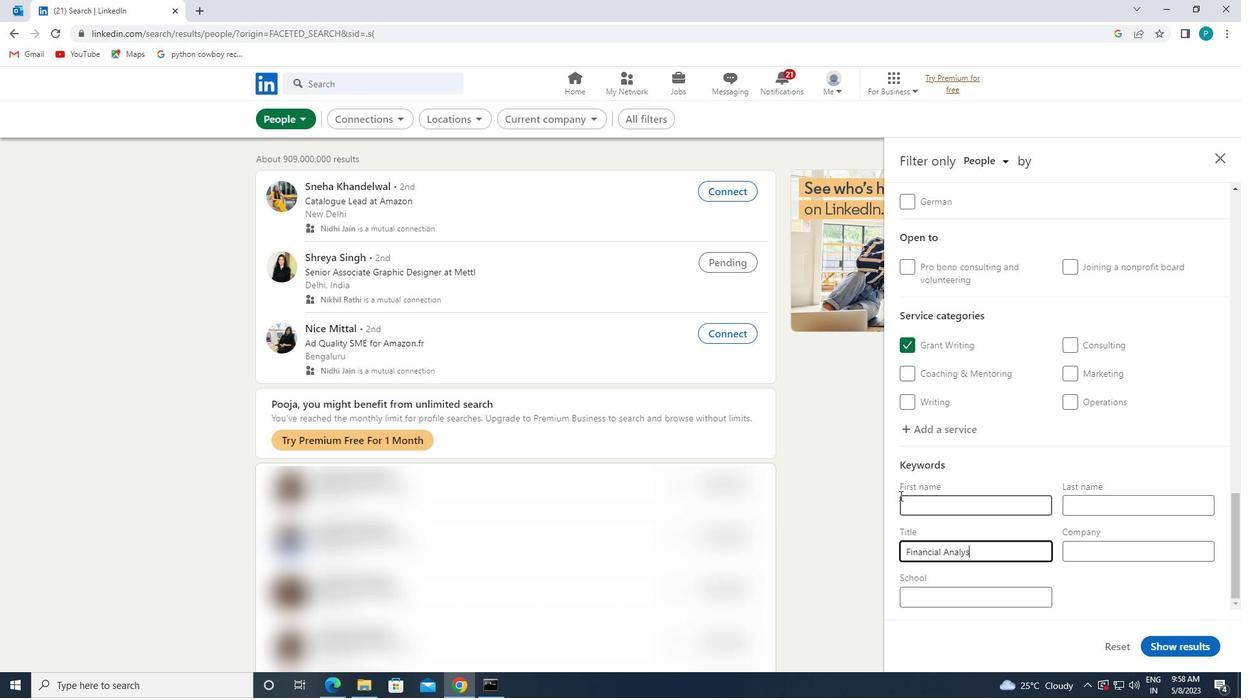 
Action: Mouse moved to (1148, 643)
Screenshot: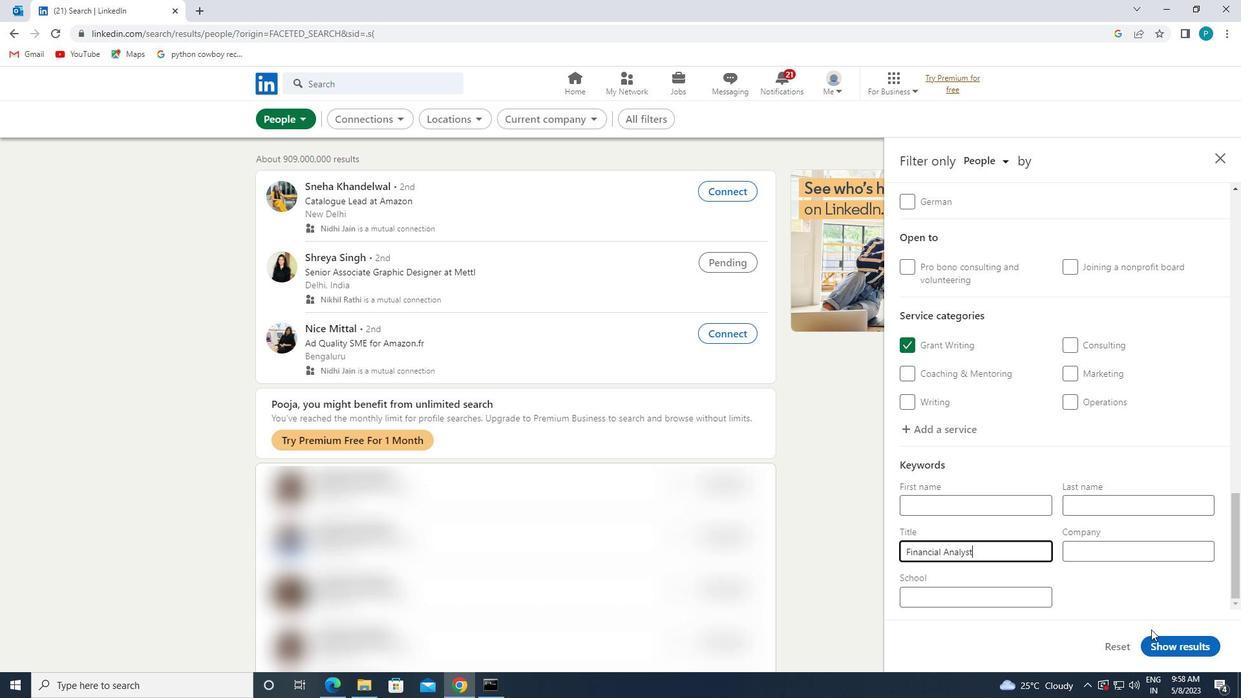 
Action: Mouse pressed left at (1148, 643)
Screenshot: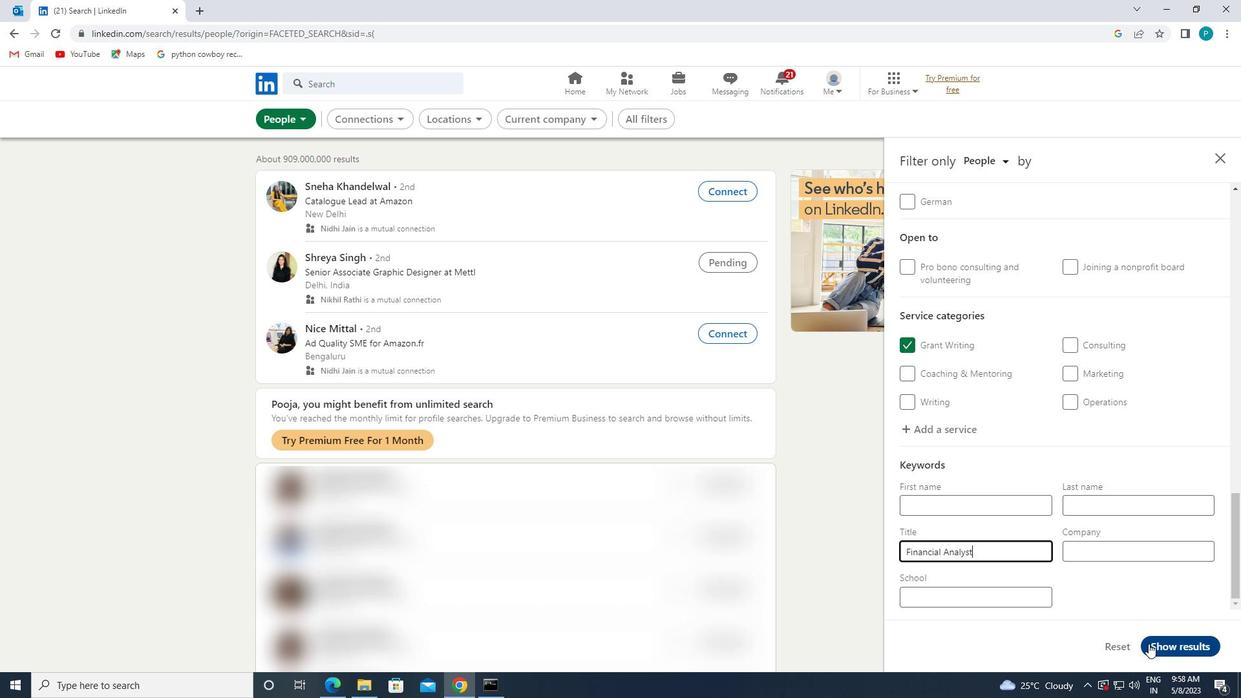 
